 Task: Buy 2 Personal Groomers for Women's from Shave & Hair Removal section under best seller category for shipping address: Matthias Hill, 2844 Point Street, Park Ridge, Illinois 60068, Cell Number 7738643880. Pay from credit card ending with 5759, CVV 953
Action: Mouse moved to (27, 64)
Screenshot: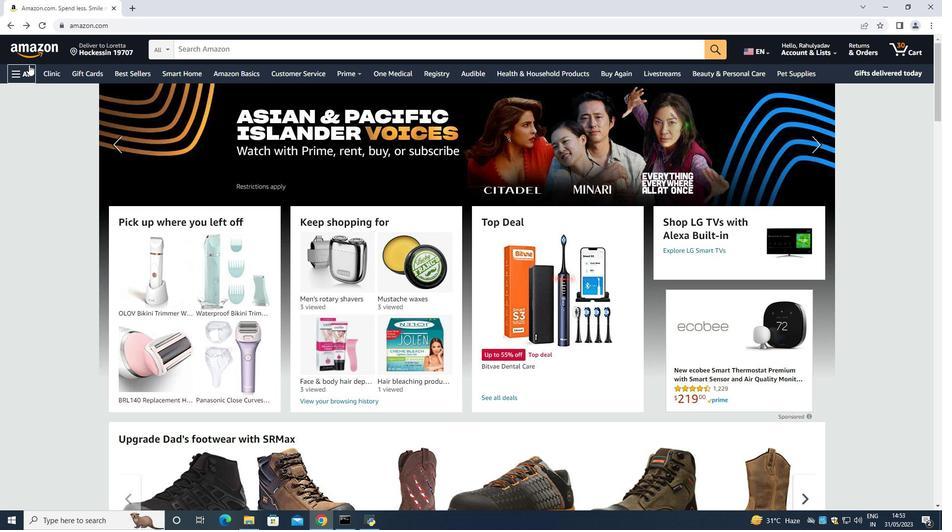 
Action: Mouse pressed left at (27, 64)
Screenshot: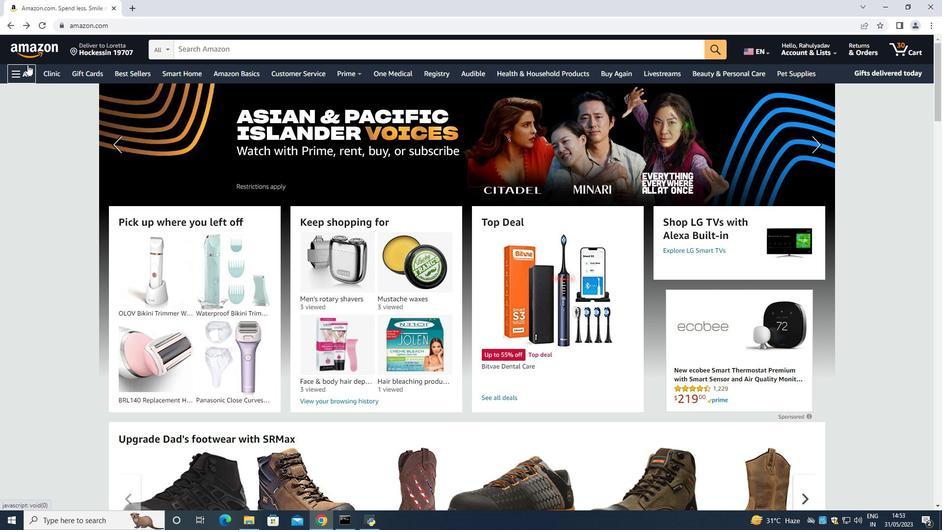 
Action: Mouse moved to (43, 92)
Screenshot: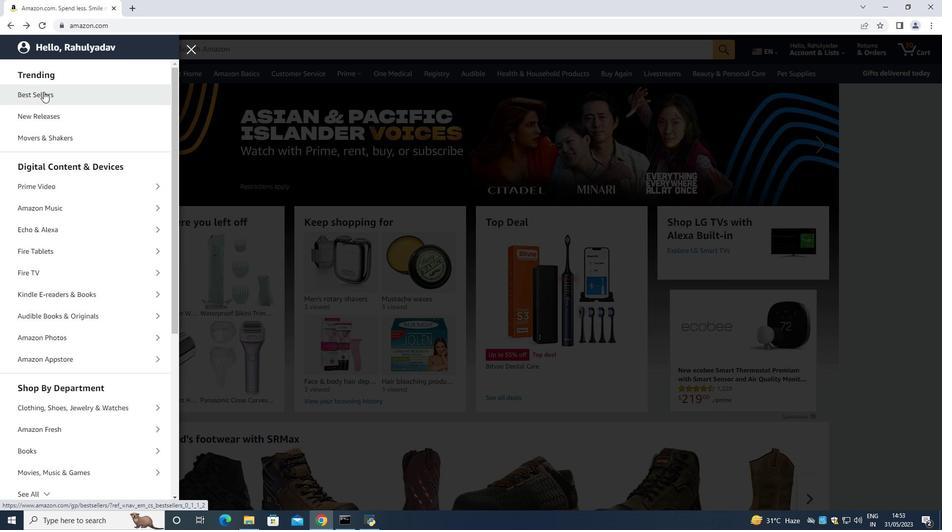 
Action: Mouse pressed left at (43, 92)
Screenshot: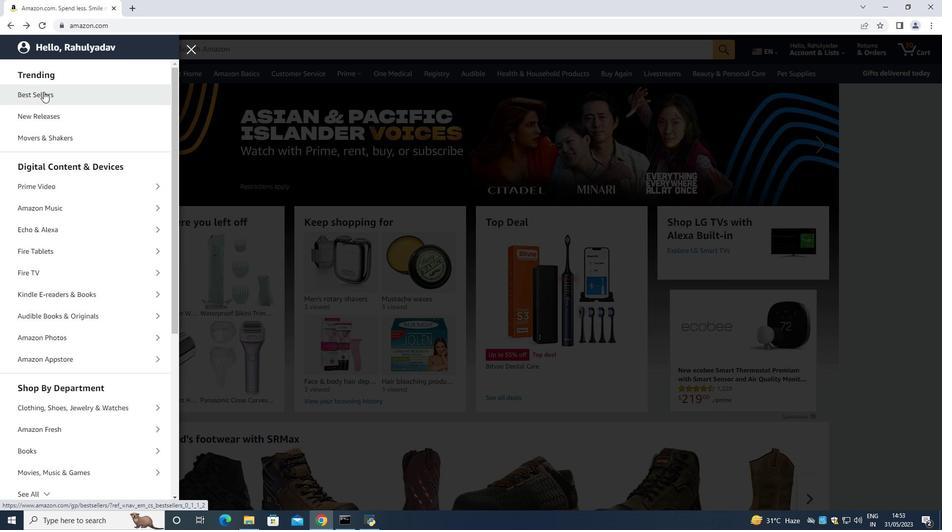
Action: Mouse moved to (281, 49)
Screenshot: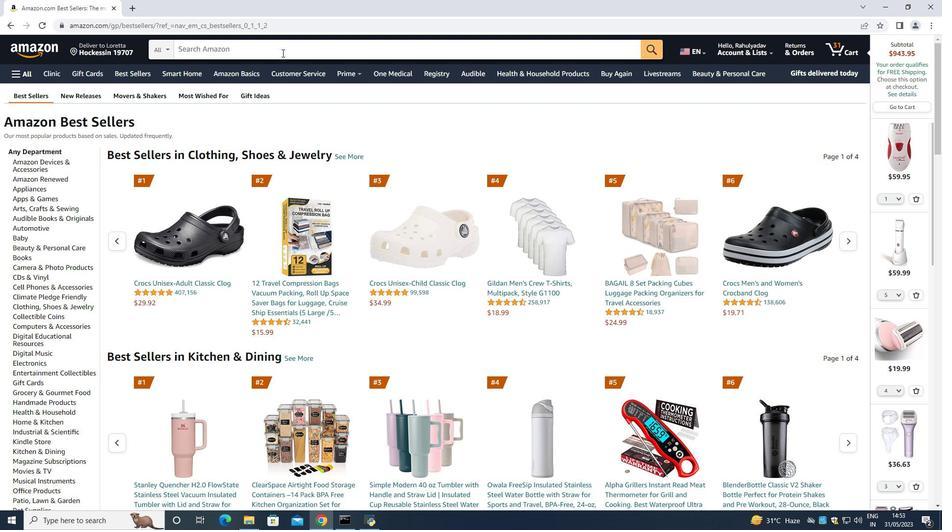 
Action: Mouse pressed left at (281, 49)
Screenshot: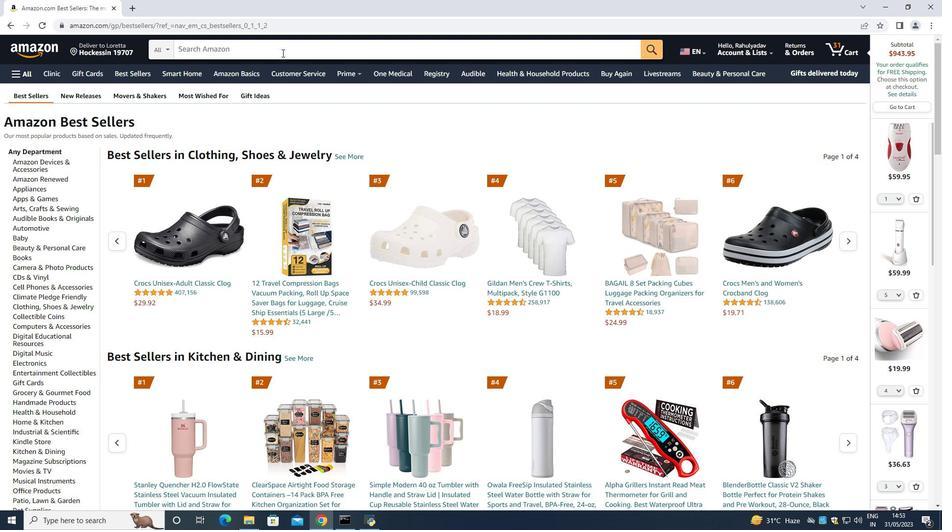 
Action: Mouse moved to (281, 49)
Screenshot: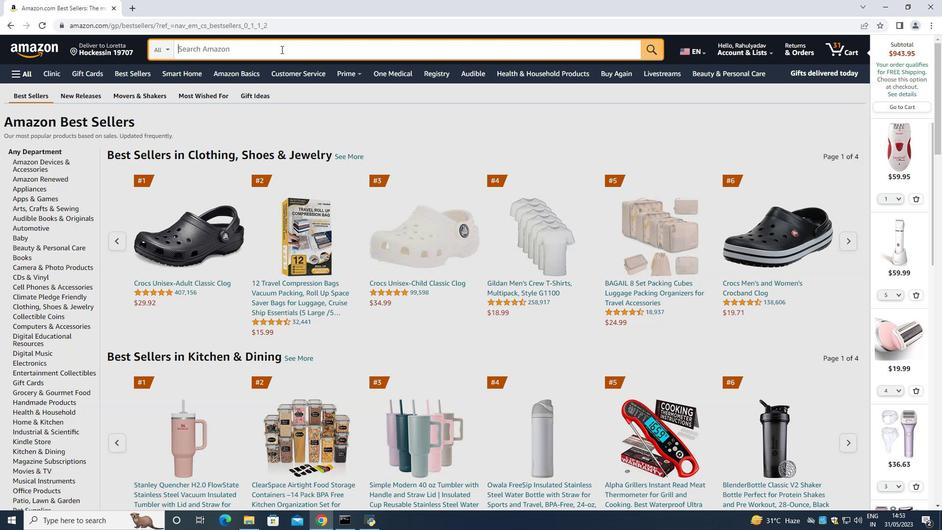 
Action: Key pressed <Key.shift><Key.shift><Key.shift>Personal<Key.space><Key.shift>groomers<Key.space>for<Key.space>wp<Key.backspace>omen<Key.enter>
Screenshot: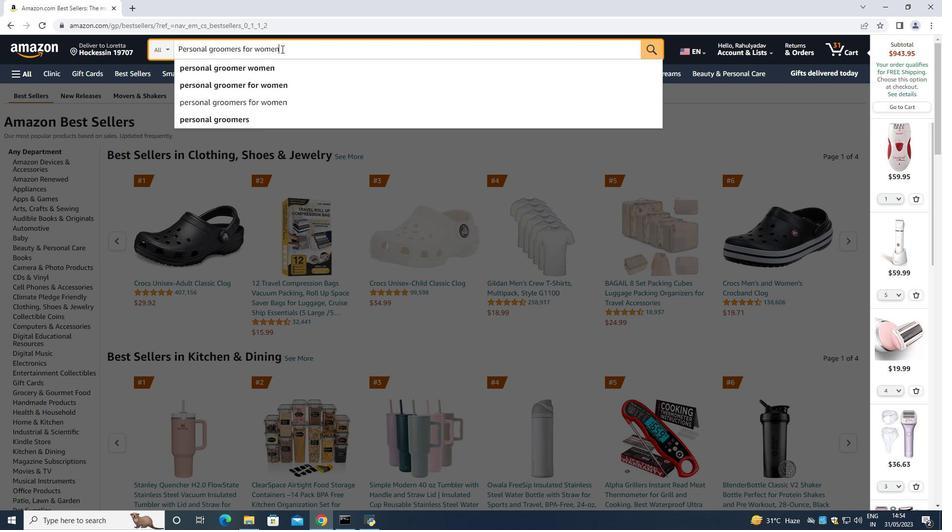 
Action: Mouse moved to (81, 272)
Screenshot: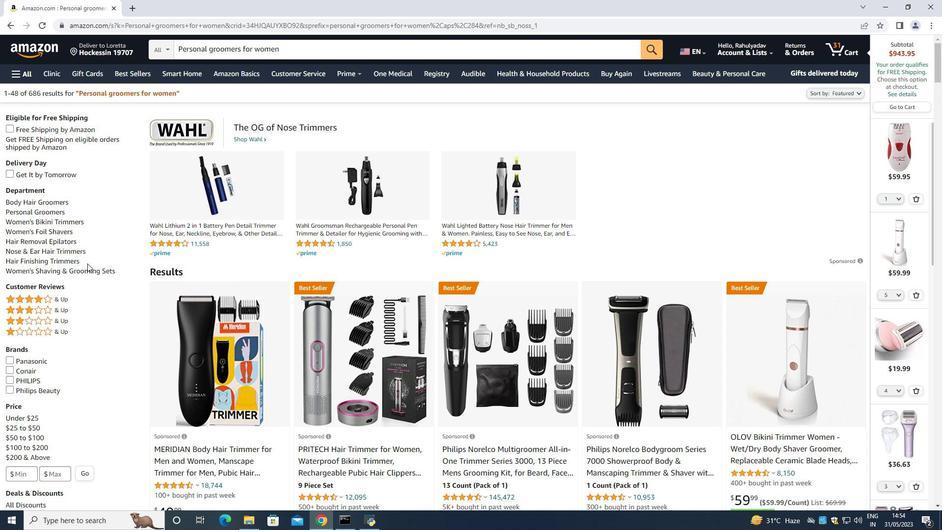 
Action: Mouse pressed left at (81, 272)
Screenshot: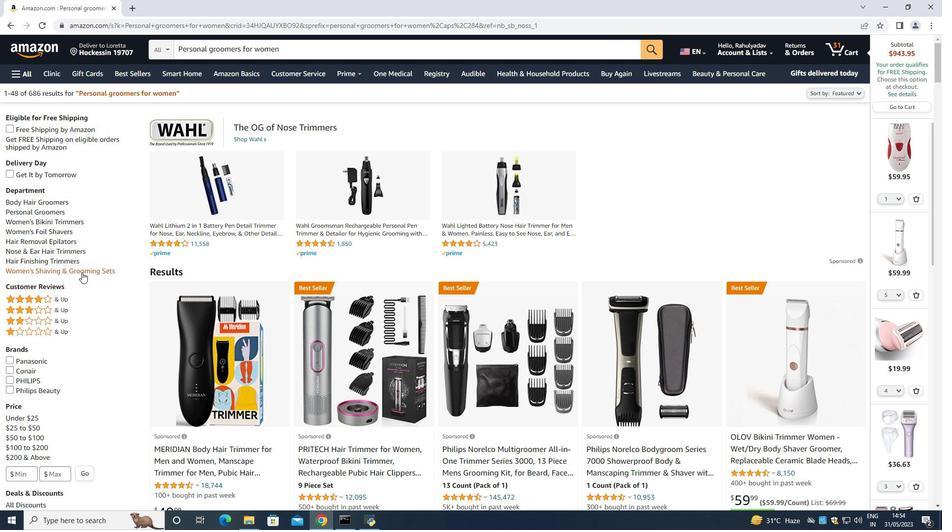 
Action: Mouse moved to (16, 26)
Screenshot: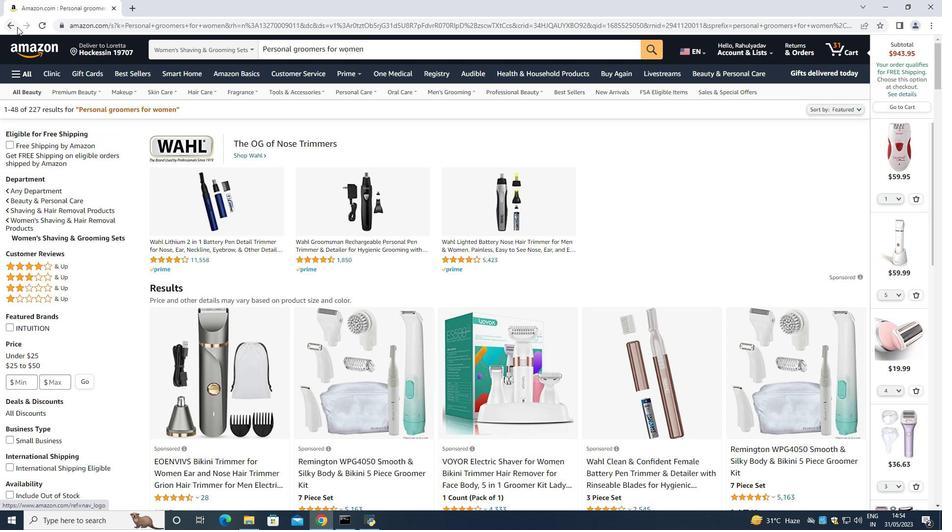 
Action: Mouse pressed left at (16, 26)
Screenshot: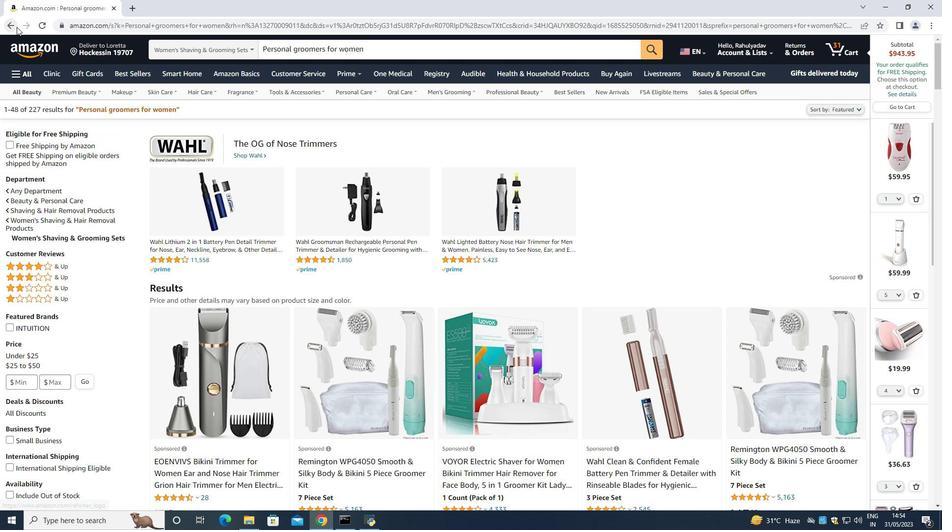 
Action: Mouse moved to (393, 360)
Screenshot: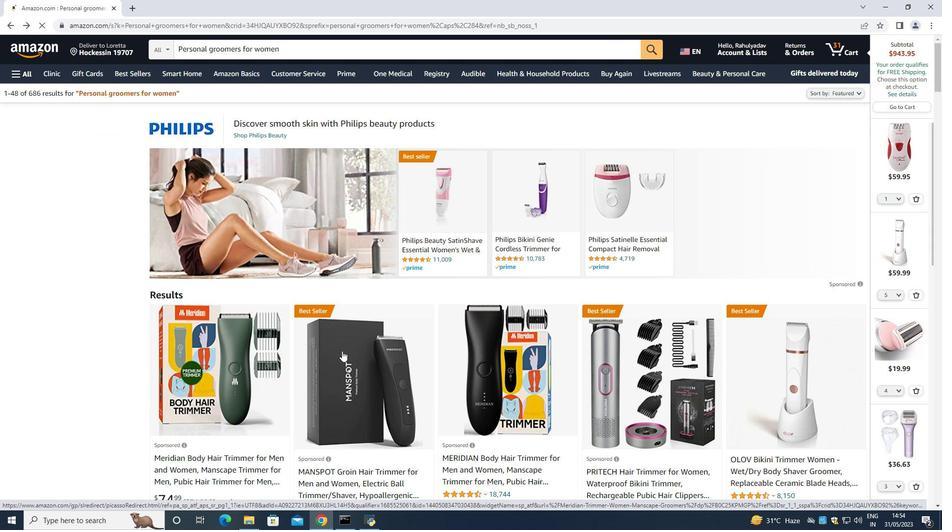 
Action: Mouse scrolled (393, 360) with delta (0, 0)
Screenshot: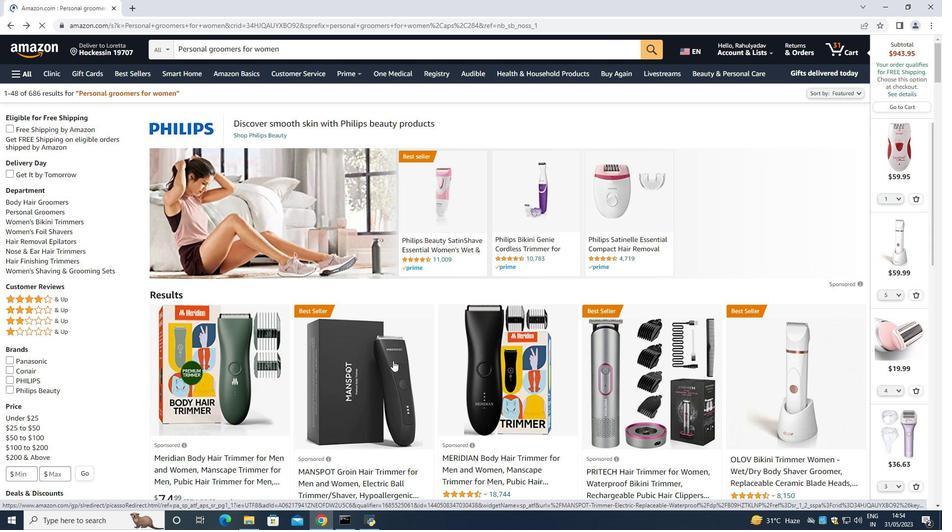 
Action: Mouse moved to (667, 368)
Screenshot: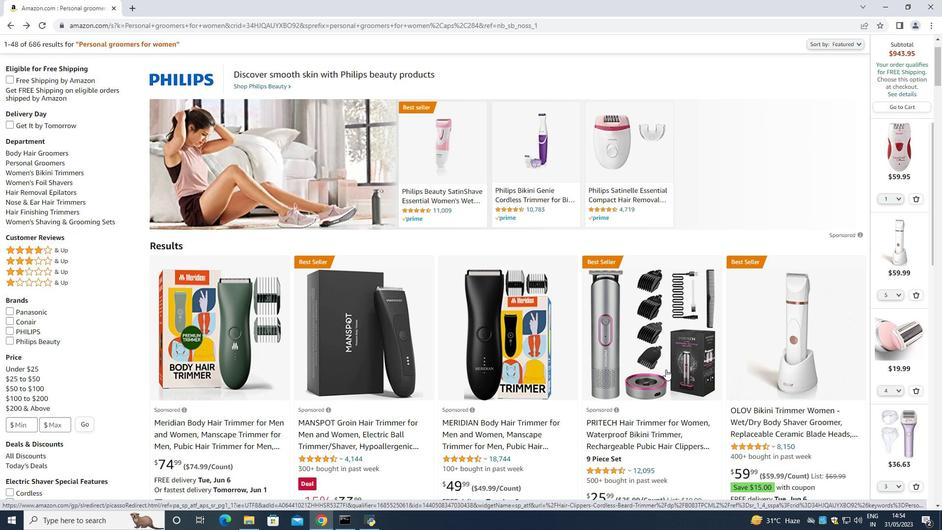 
Action: Mouse scrolled (667, 367) with delta (0, 0)
Screenshot: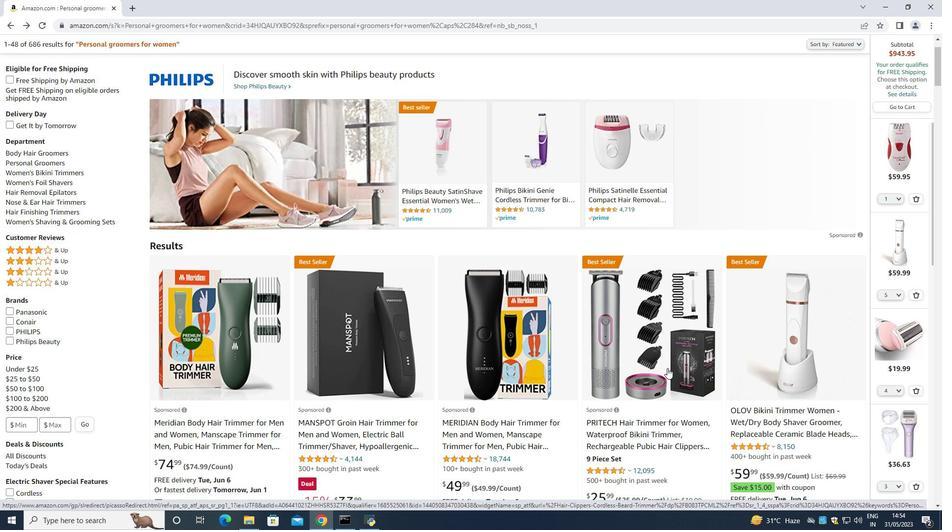 
Action: Mouse moved to (667, 367)
Screenshot: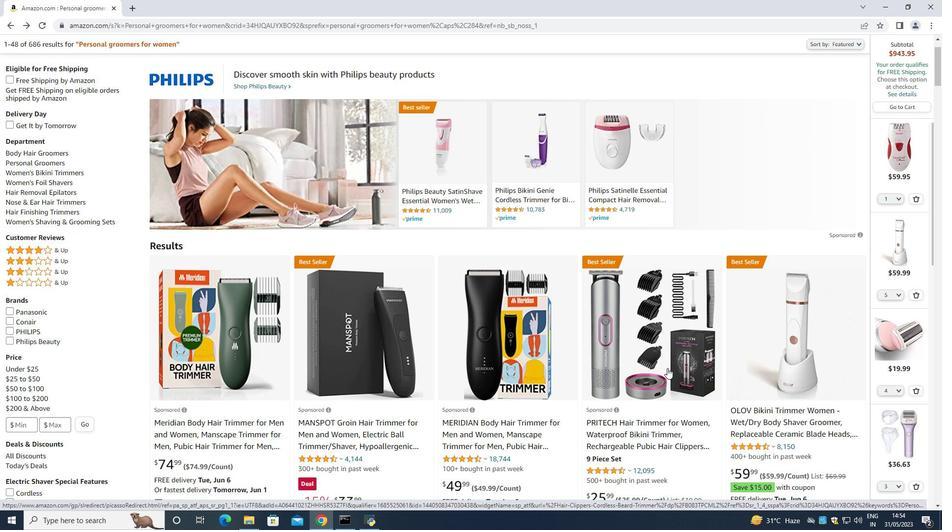 
Action: Mouse scrolled (667, 367) with delta (0, 0)
Screenshot: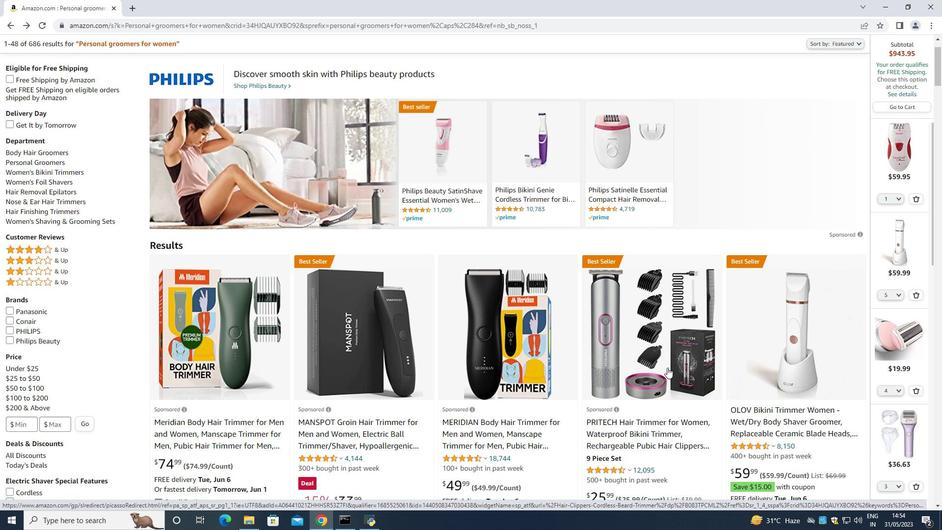 
Action: Mouse scrolled (667, 367) with delta (0, 0)
Screenshot: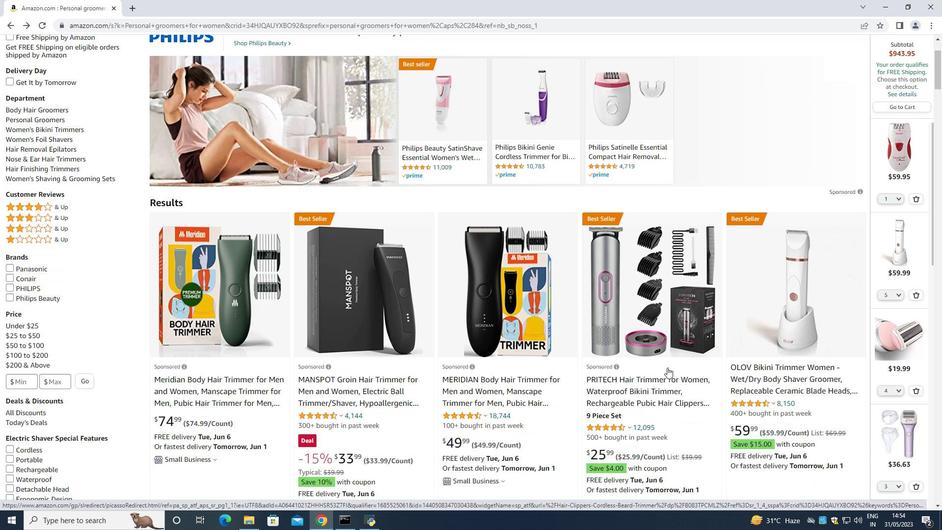 
Action: Mouse moved to (227, 267)
Screenshot: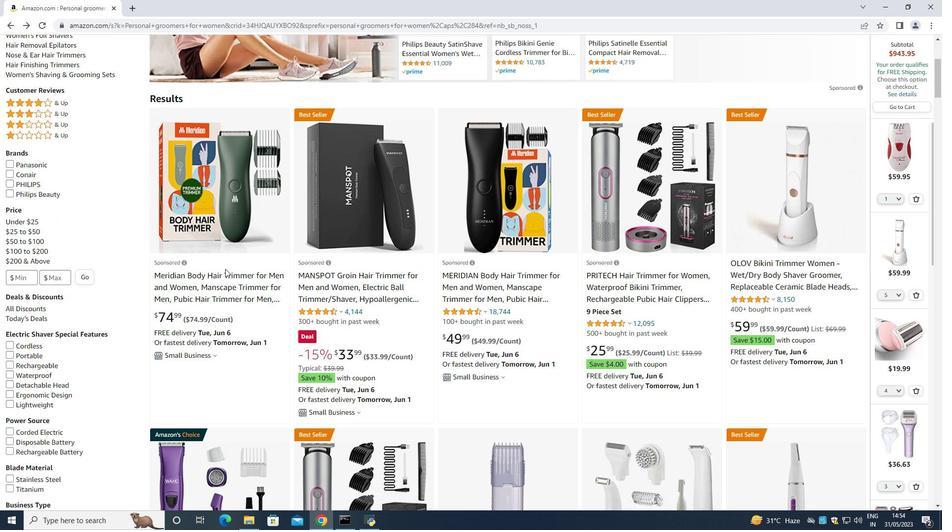 
Action: Mouse scrolled (227, 266) with delta (0, 0)
Screenshot: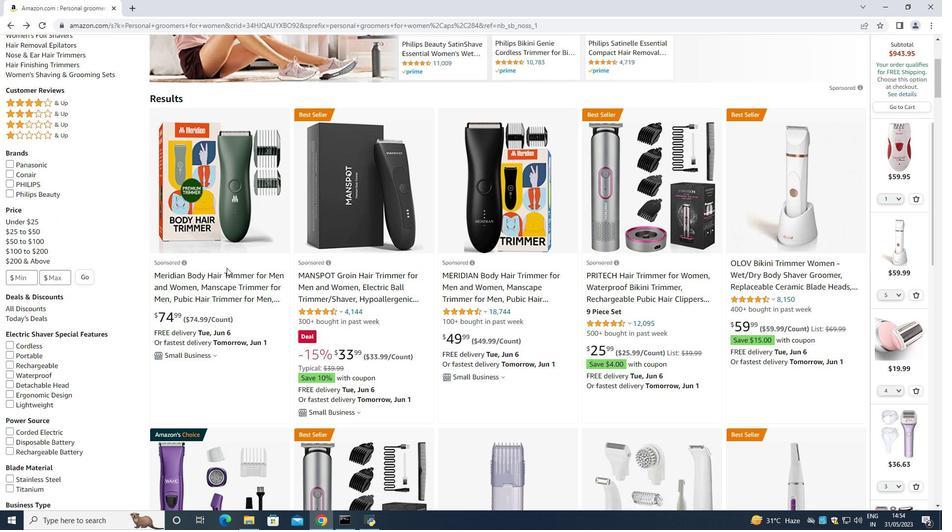 
Action: Mouse scrolled (227, 266) with delta (0, 0)
Screenshot: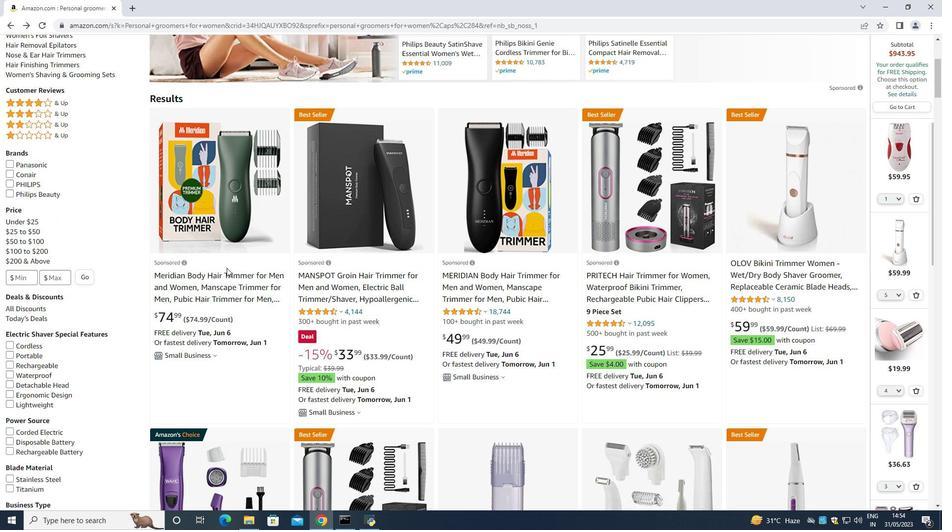
Action: Mouse scrolled (227, 266) with delta (0, 0)
Screenshot: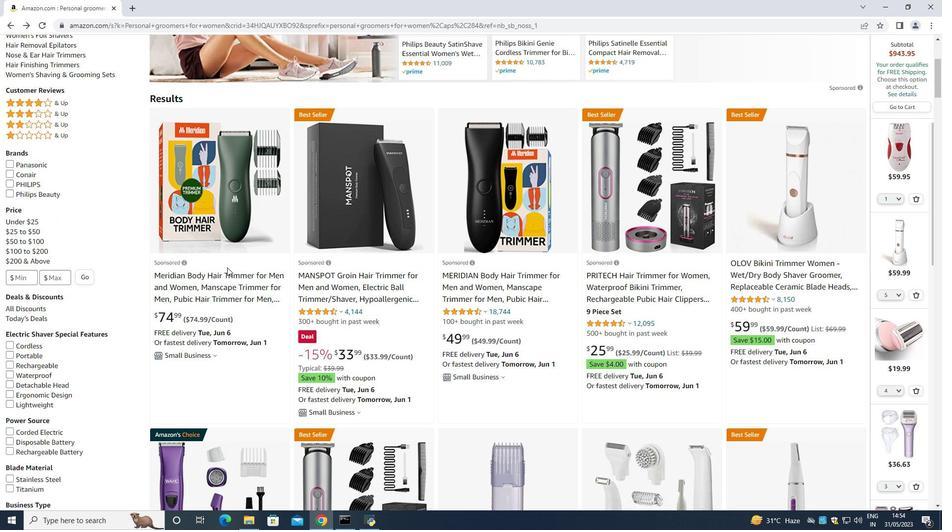 
Action: Mouse moved to (227, 266)
Screenshot: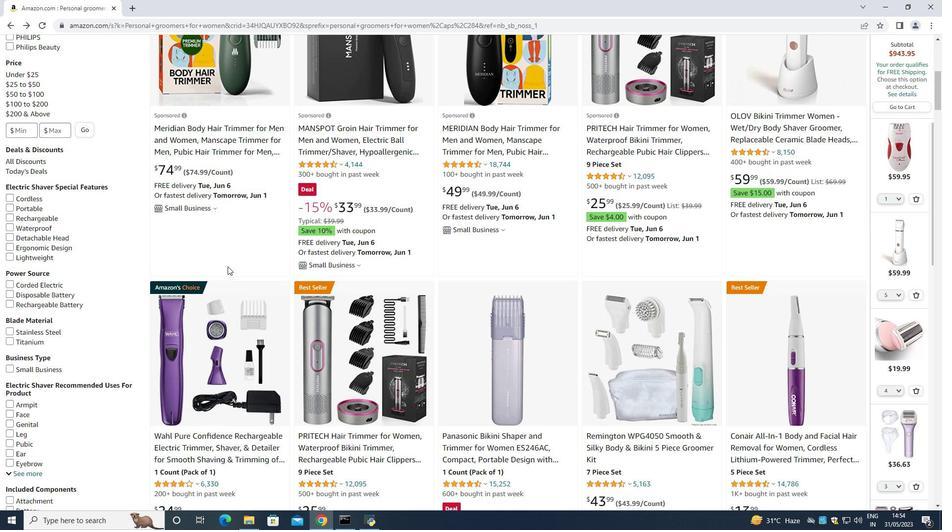 
Action: Mouse scrolled (227, 265) with delta (0, 0)
Screenshot: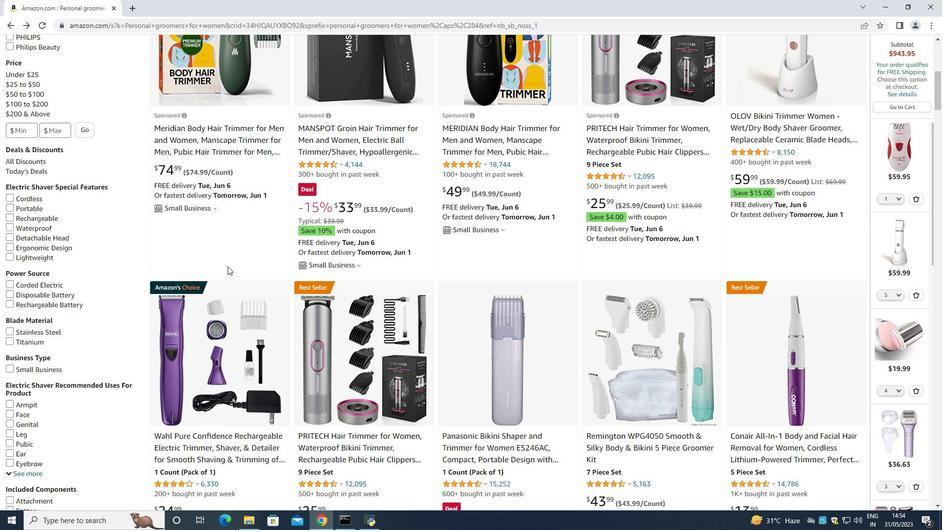 
Action: Mouse moved to (743, 86)
Screenshot: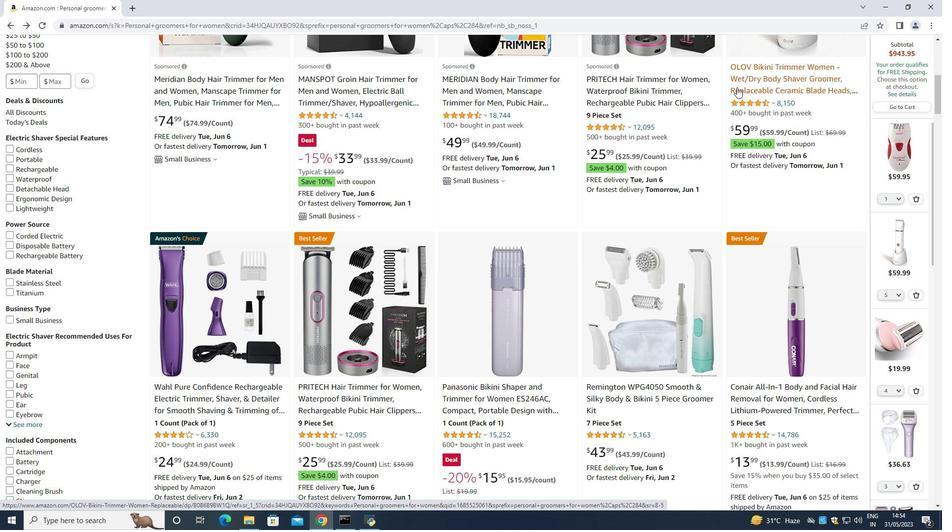 
Action: Mouse scrolled (743, 86) with delta (0, 0)
Screenshot: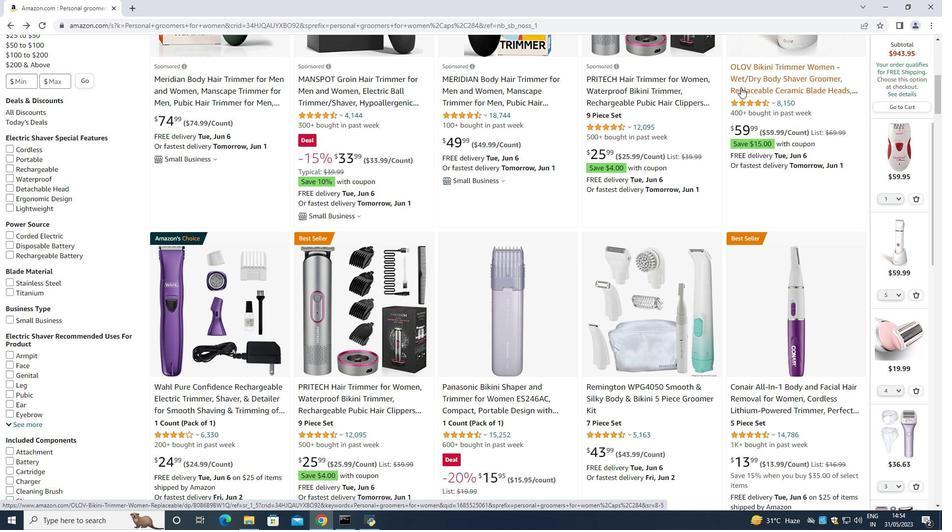 
Action: Mouse scrolled (743, 86) with delta (0, 0)
Screenshot: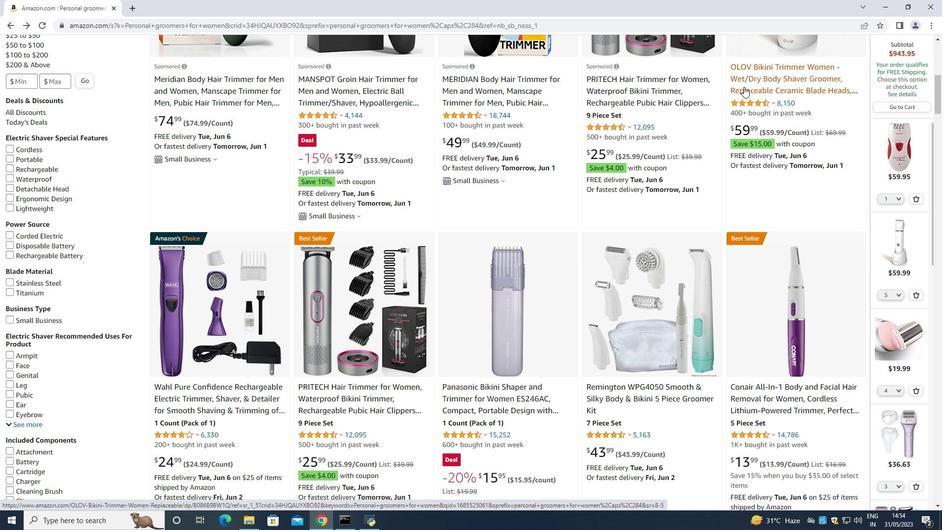 
Action: Mouse scrolled (743, 86) with delta (0, 0)
Screenshot: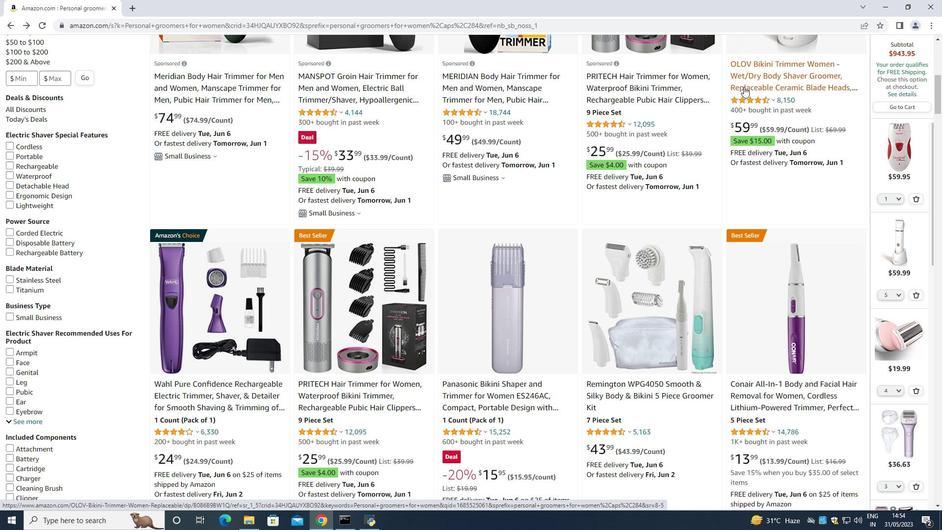 
Action: Mouse moved to (761, 234)
Screenshot: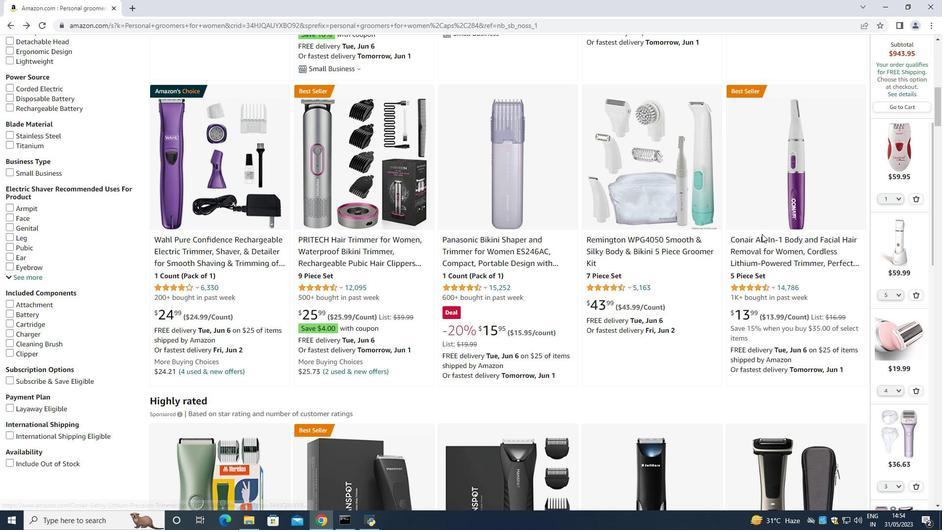 
Action: Mouse scrolled (761, 233) with delta (0, 0)
Screenshot: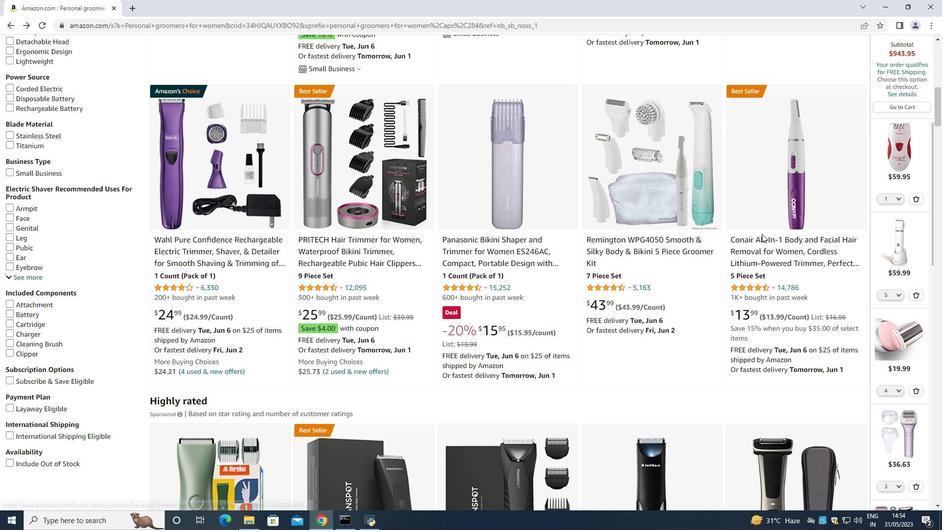 
Action: Mouse moved to (760, 234)
Screenshot: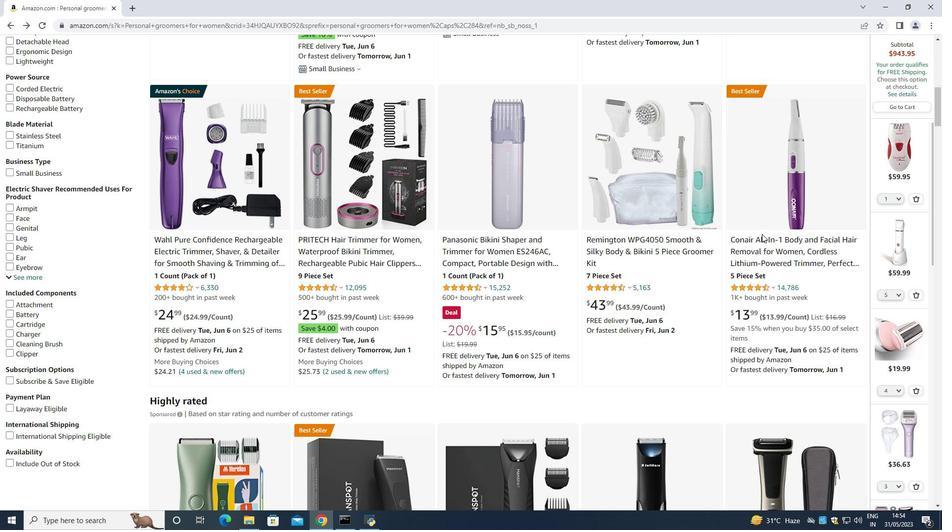 
Action: Mouse scrolled (760, 234) with delta (0, 0)
Screenshot: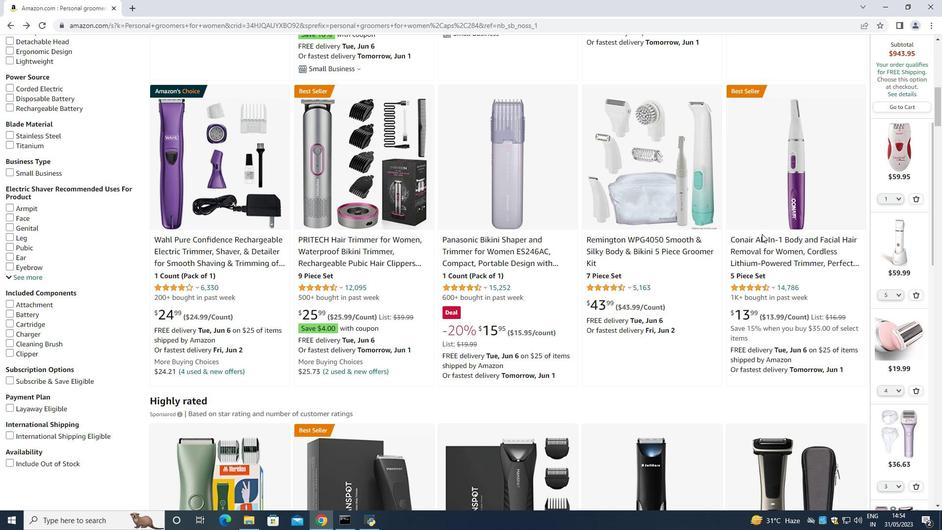 
Action: Mouse scrolled (760, 234) with delta (0, 0)
Screenshot: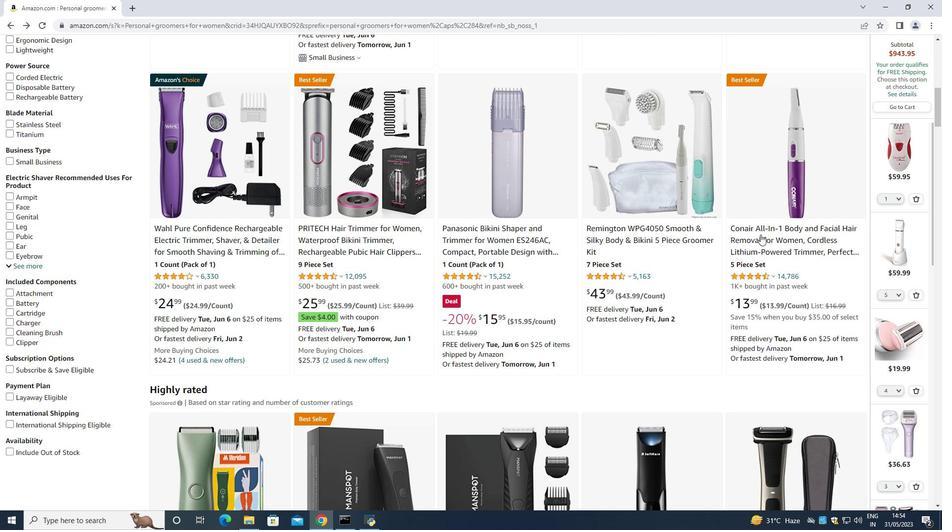 
Action: Mouse scrolled (760, 234) with delta (0, 0)
Screenshot: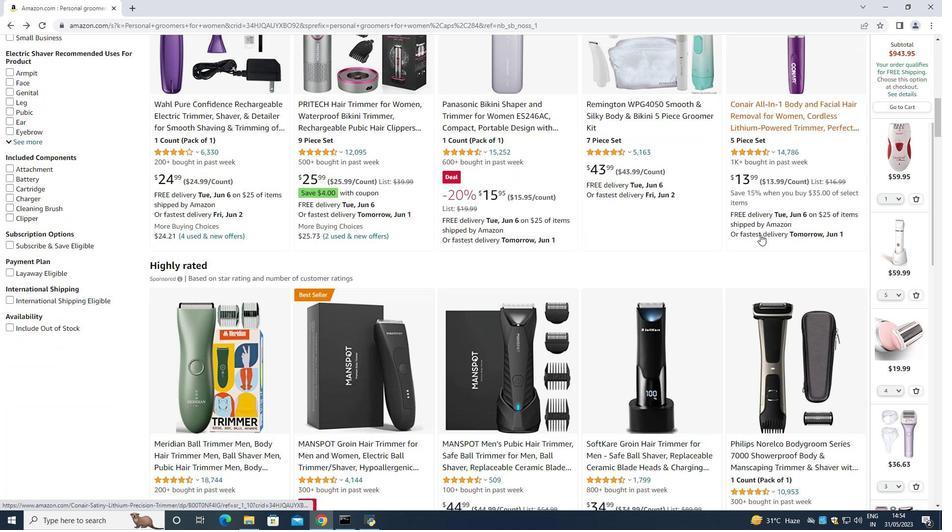 
Action: Mouse moved to (636, 369)
Screenshot: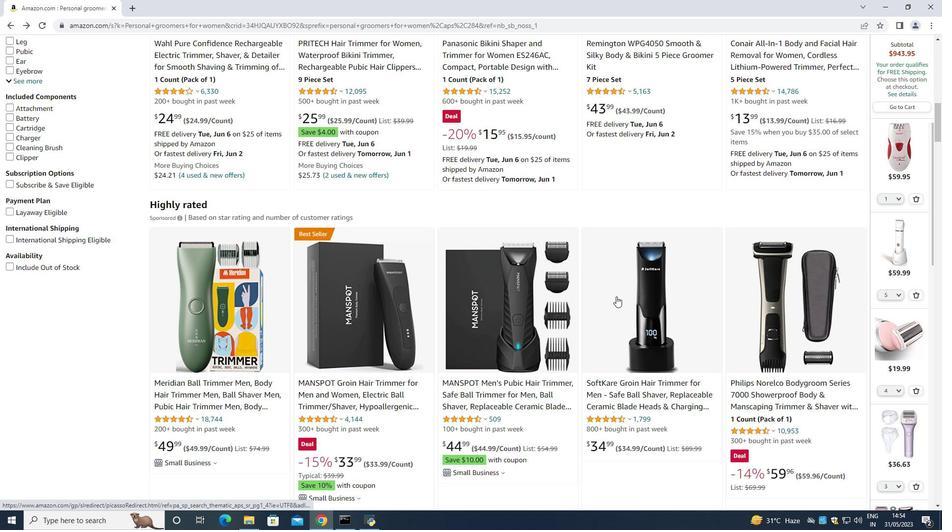 
Action: Mouse scrolled (636, 368) with delta (0, 0)
Screenshot: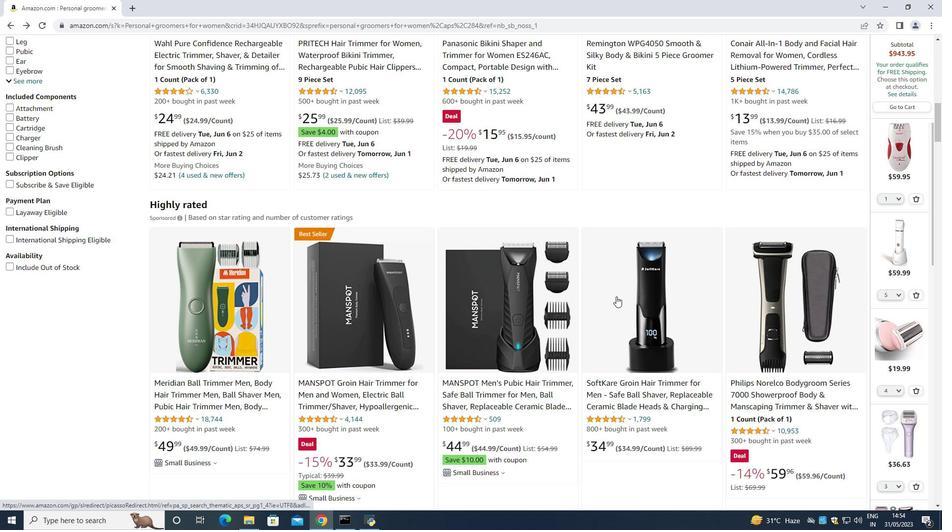 
Action: Mouse moved to (636, 370)
Screenshot: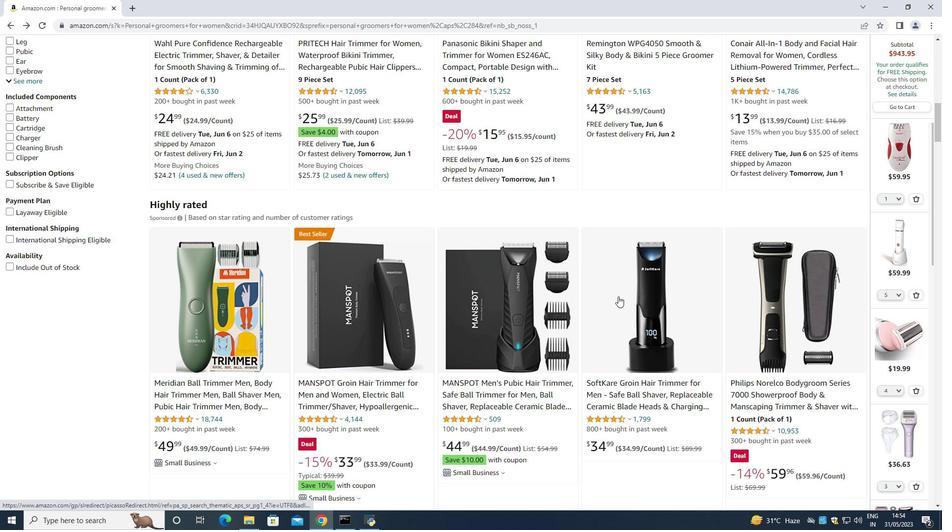 
Action: Mouse scrolled (636, 369) with delta (0, 0)
Screenshot: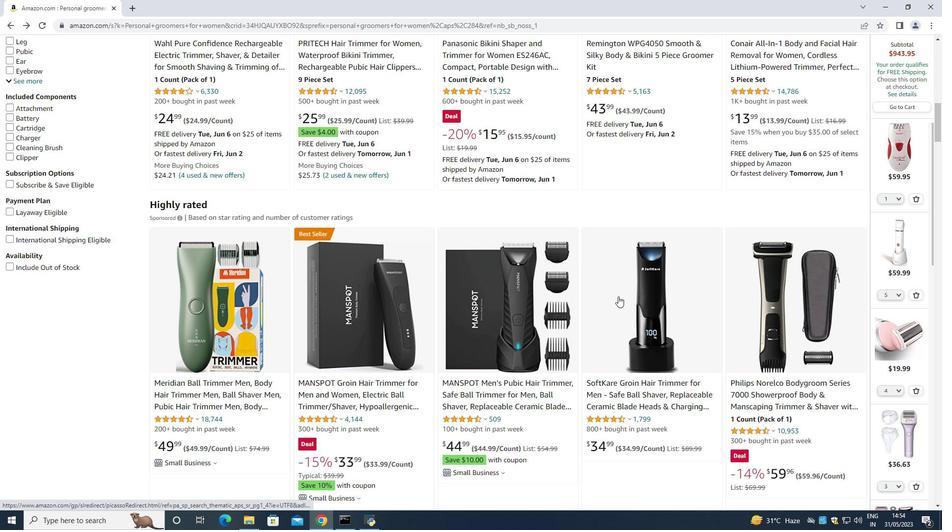 
Action: Mouse scrolled (636, 369) with delta (0, 0)
Screenshot: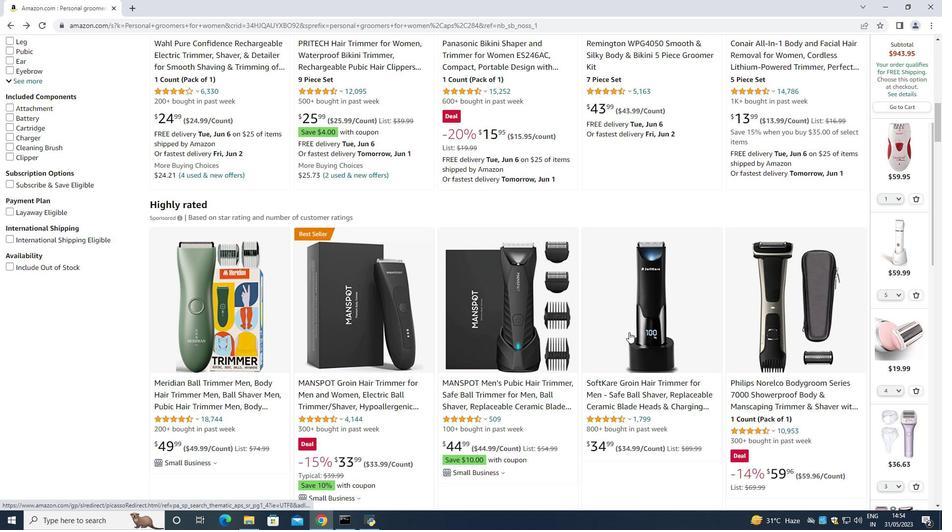 
Action: Mouse scrolled (636, 369) with delta (0, 0)
Screenshot: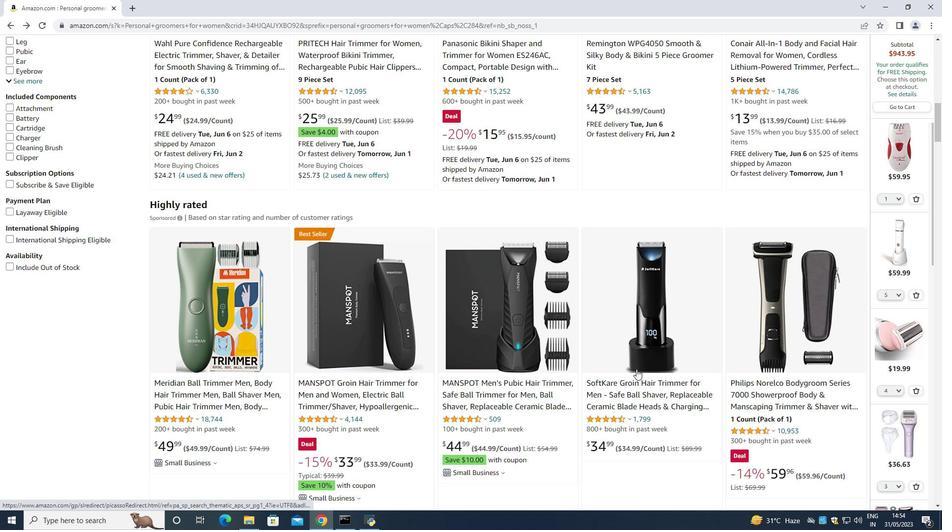 
Action: Mouse moved to (523, 391)
Screenshot: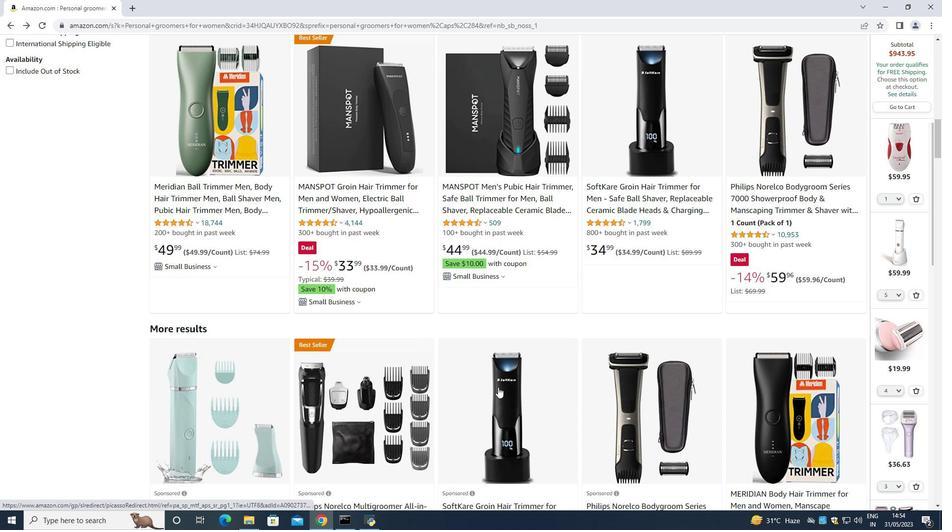 
Action: Mouse scrolled (523, 391) with delta (0, 0)
Screenshot: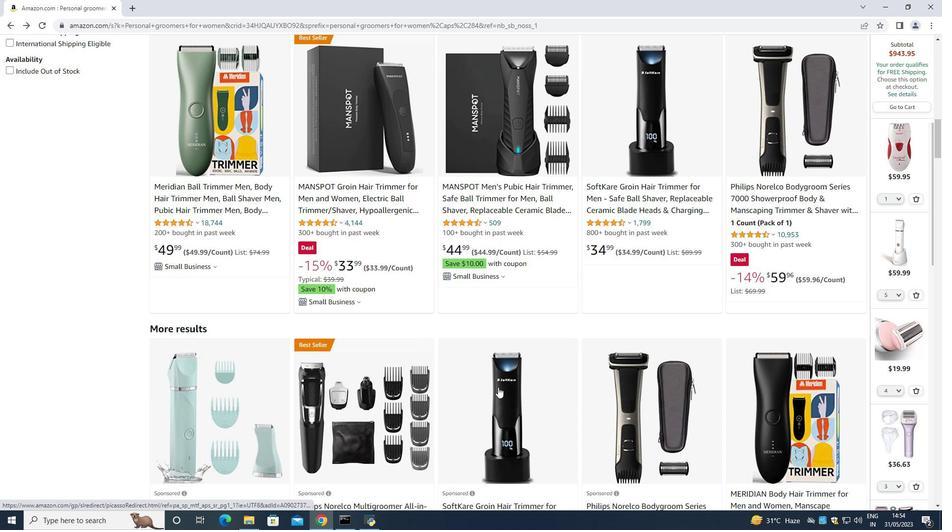 
Action: Mouse moved to (526, 391)
Screenshot: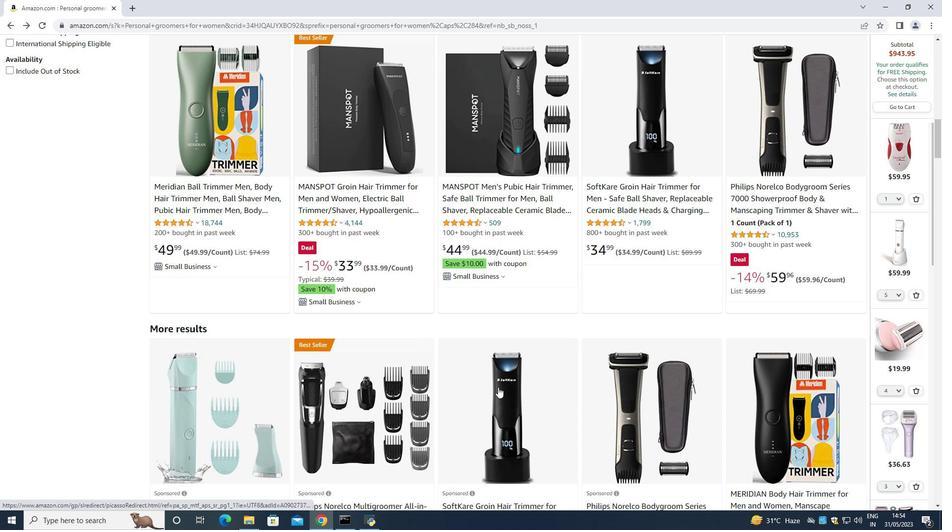
Action: Mouse scrolled (526, 391) with delta (0, 0)
Screenshot: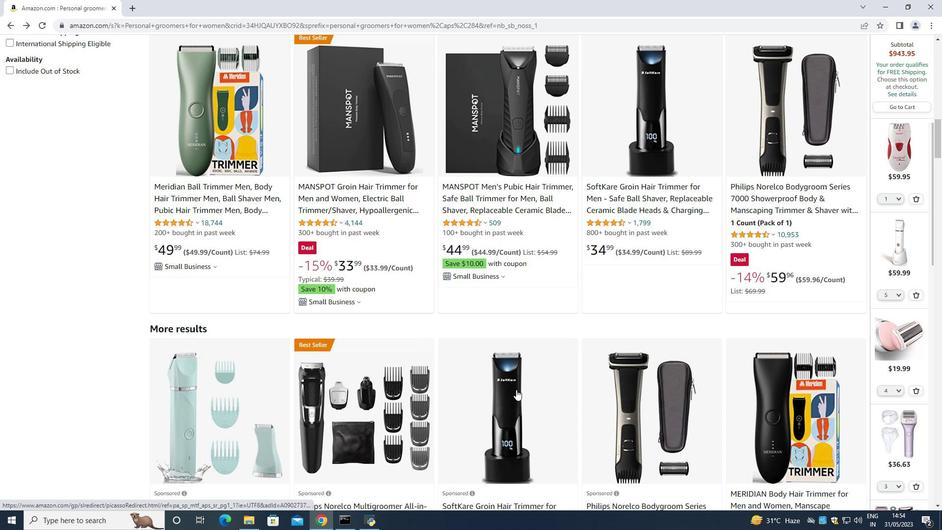 
Action: Mouse moved to (526, 391)
Screenshot: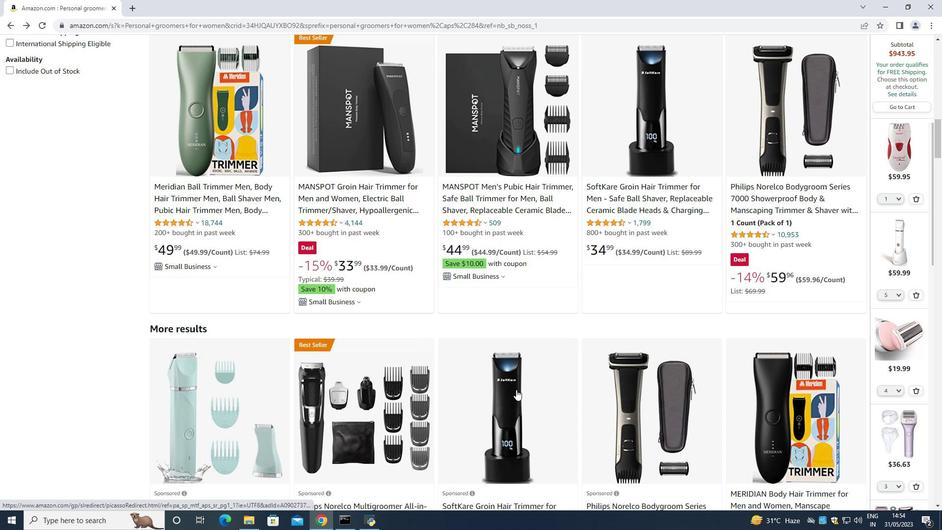 
Action: Mouse scrolled (526, 391) with delta (0, 0)
Screenshot: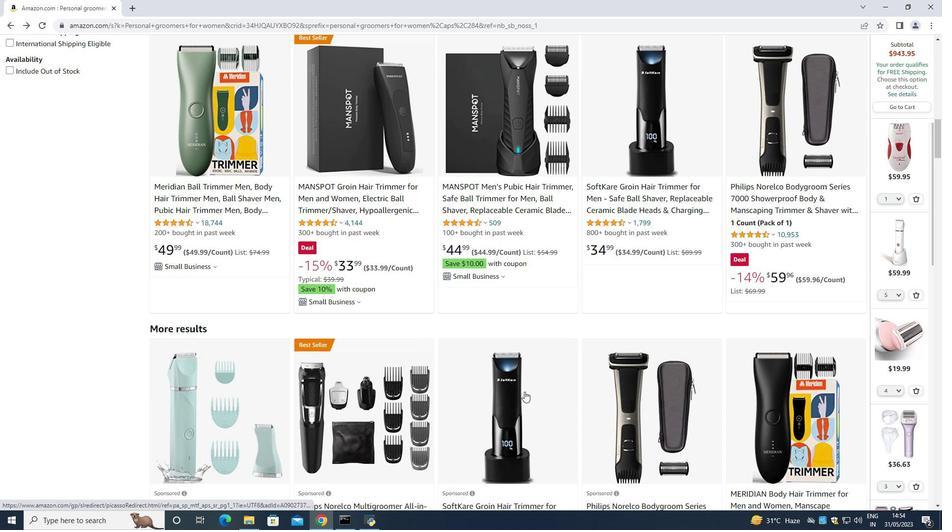 
Action: Mouse moved to (537, 387)
Screenshot: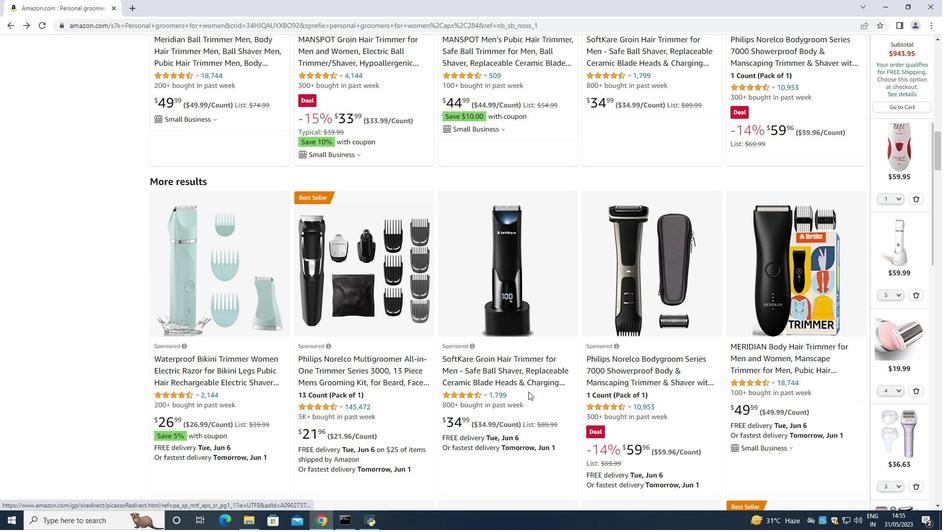 
Action: Mouse scrolled (537, 387) with delta (0, 0)
Screenshot: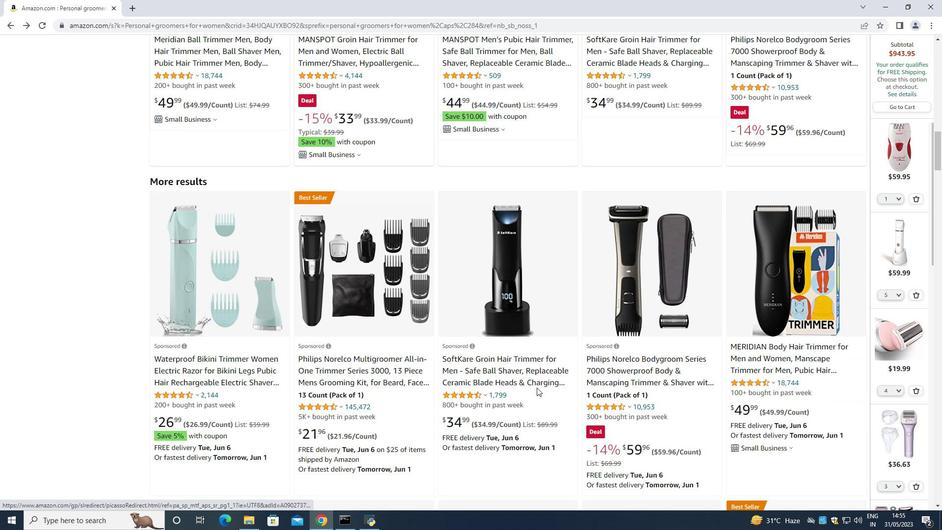 
Action: Mouse moved to (662, 188)
Screenshot: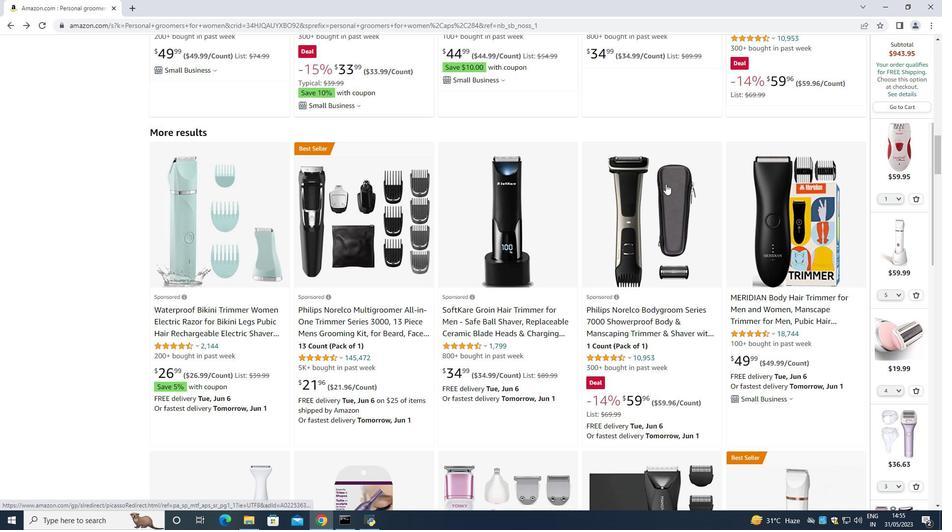 
Action: Mouse scrolled (662, 188) with delta (0, 0)
Screenshot: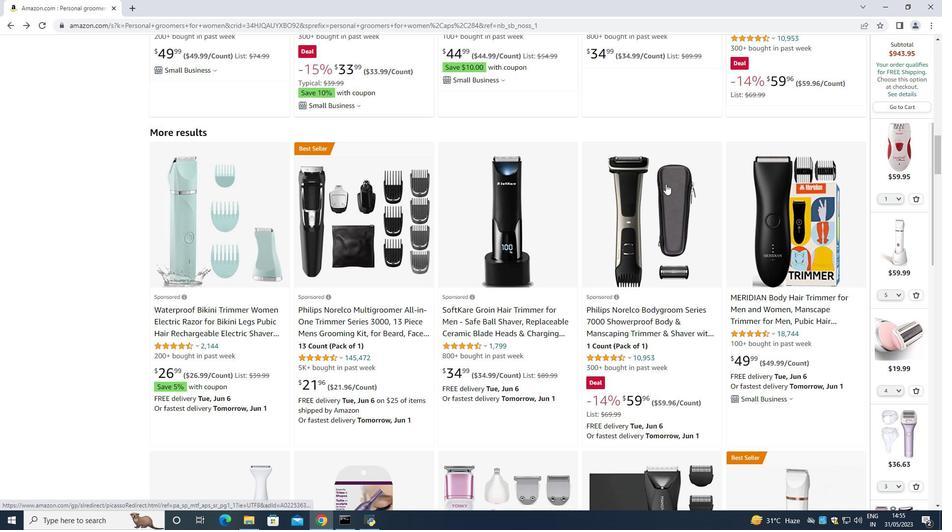 
Action: Mouse moved to (661, 188)
Screenshot: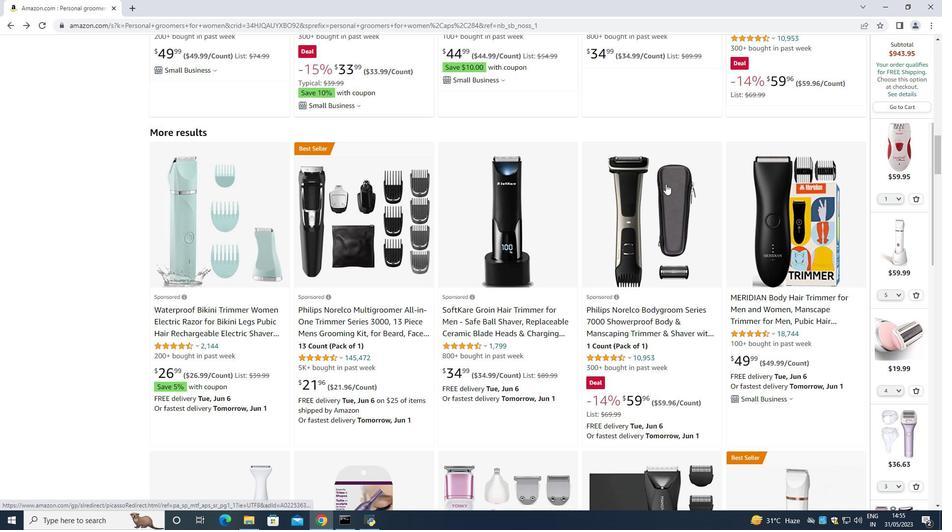 
Action: Mouse scrolled (661, 188) with delta (0, 0)
Screenshot: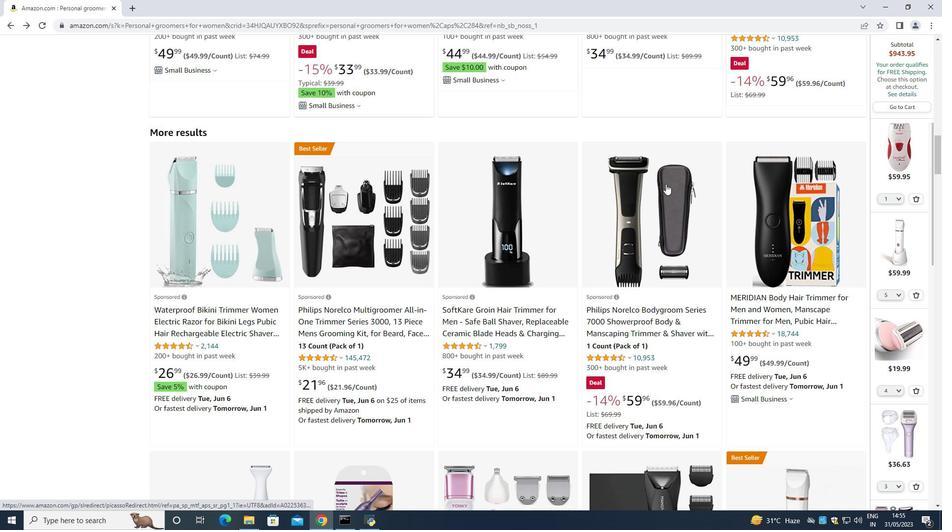 
Action: Mouse scrolled (661, 188) with delta (0, 0)
Screenshot: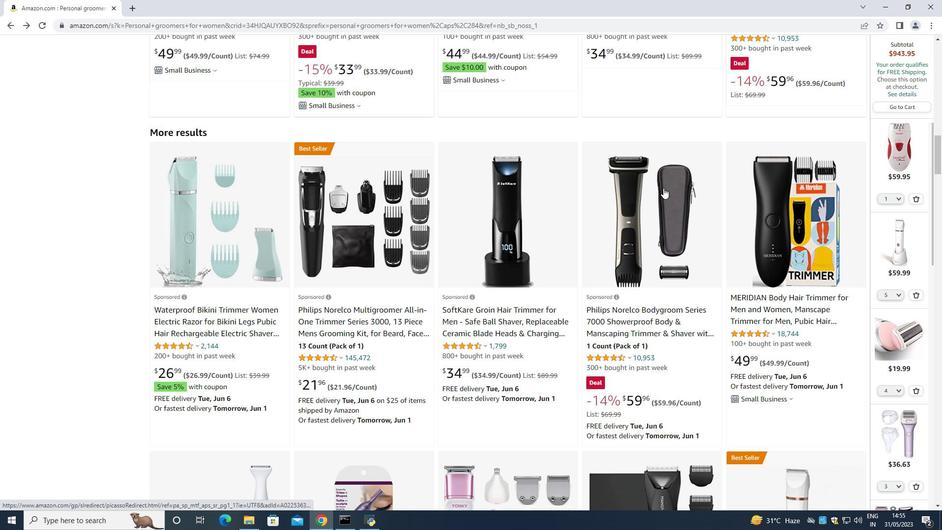 
Action: Mouse moved to (593, 191)
Screenshot: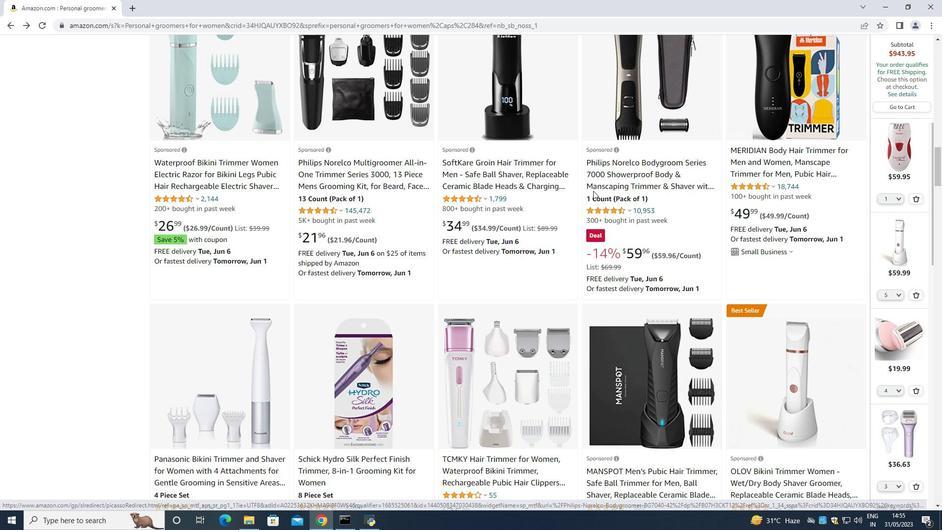 
Action: Mouse scrolled (593, 190) with delta (0, 0)
Screenshot: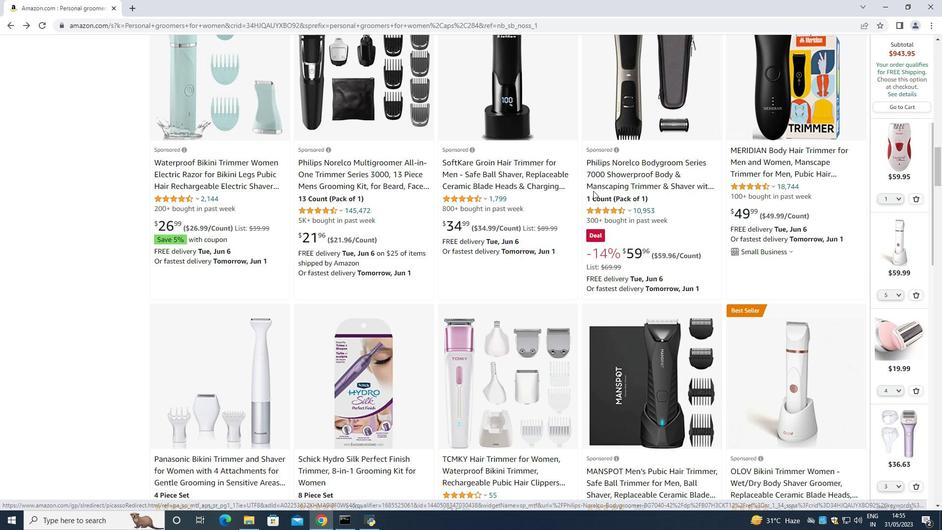 
Action: Mouse moved to (554, 426)
Screenshot: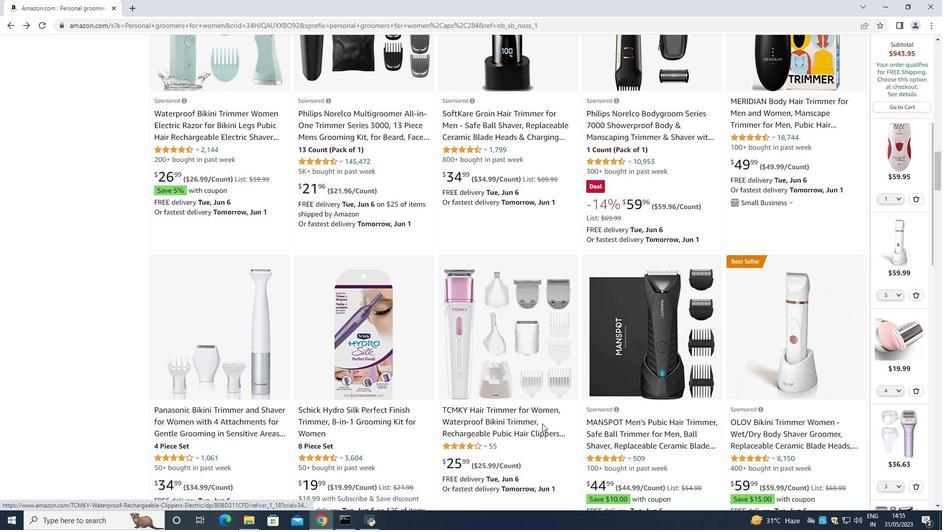 
Action: Mouse scrolled (554, 425) with delta (0, 0)
Screenshot: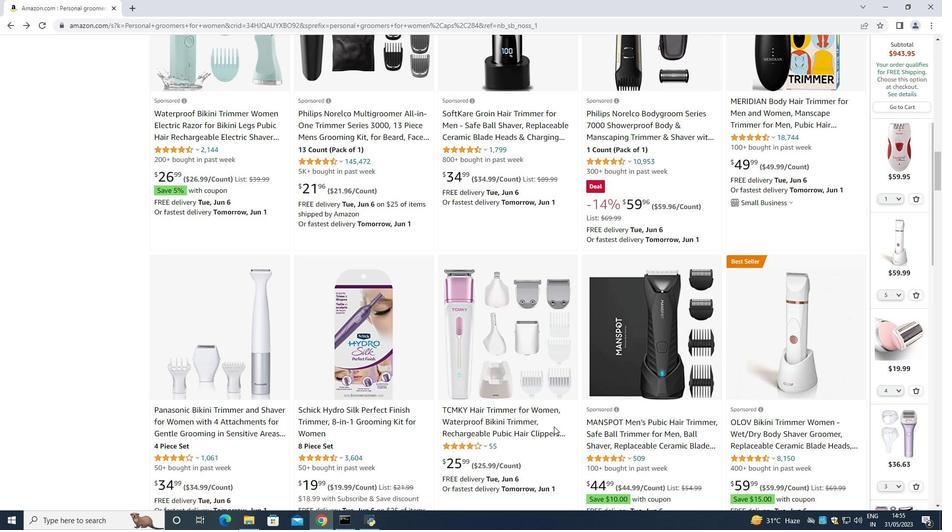 
Action: Mouse scrolled (554, 425) with delta (0, 0)
Screenshot: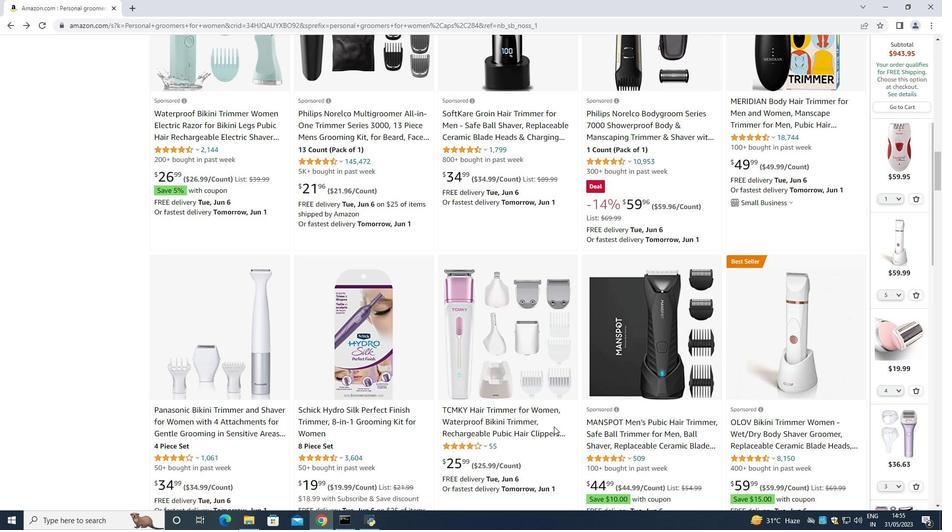 
Action: Mouse scrolled (554, 425) with delta (0, 0)
Screenshot: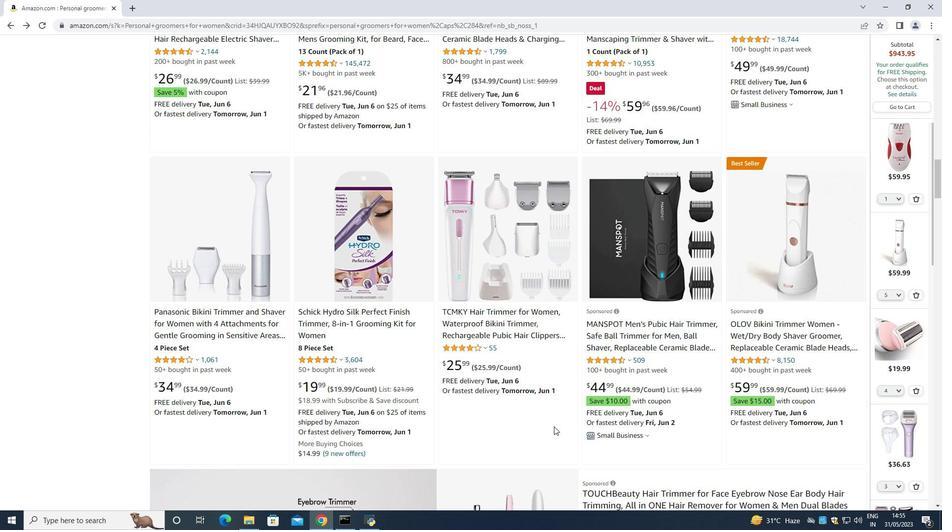 
Action: Mouse scrolled (554, 425) with delta (0, 0)
Screenshot: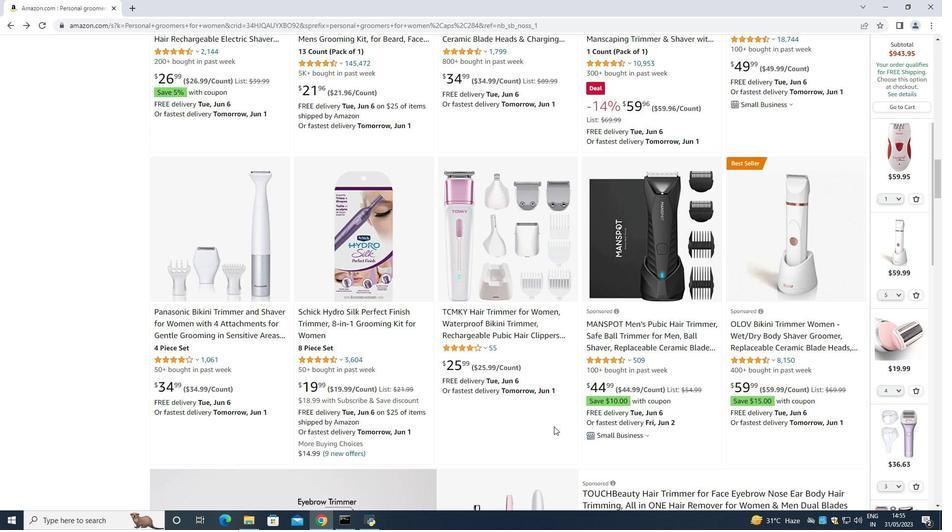 
Action: Mouse moved to (795, 364)
Screenshot: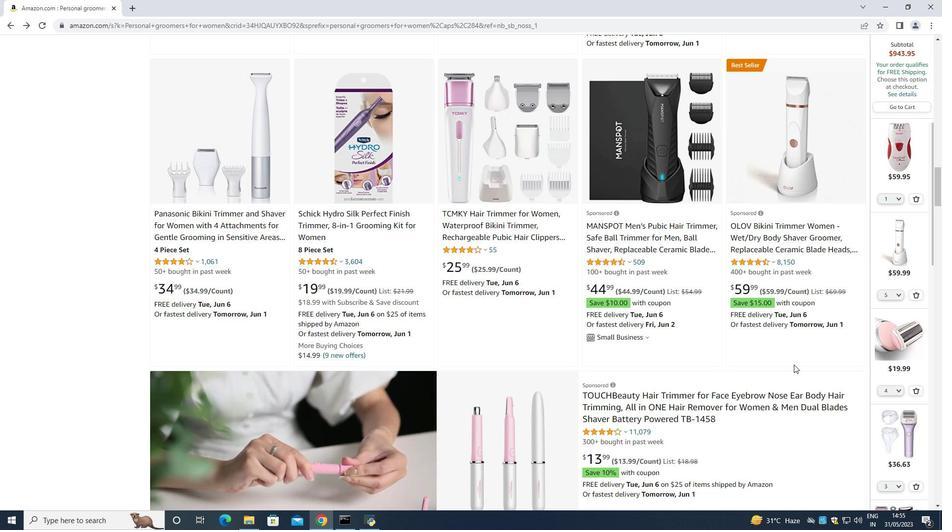 
Action: Mouse scrolled (795, 365) with delta (0, 0)
Screenshot: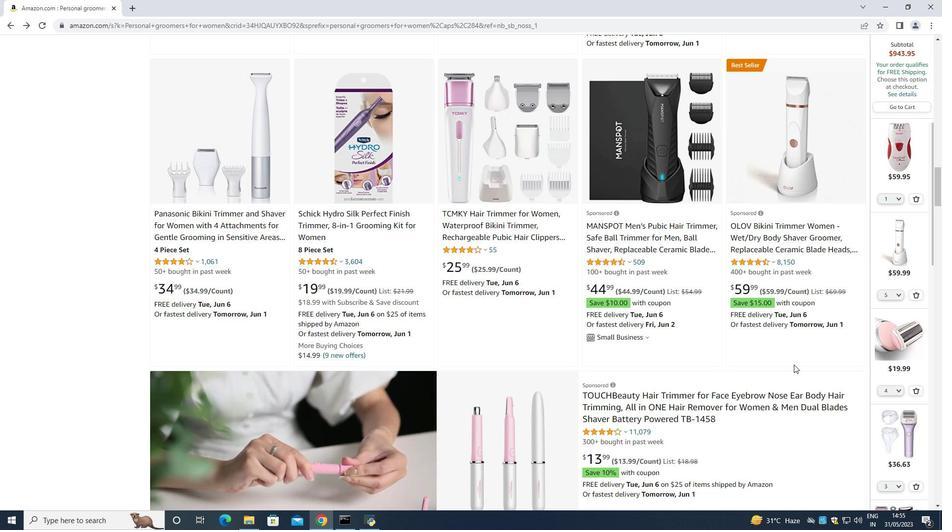 
Action: Mouse scrolled (795, 365) with delta (0, 0)
Screenshot: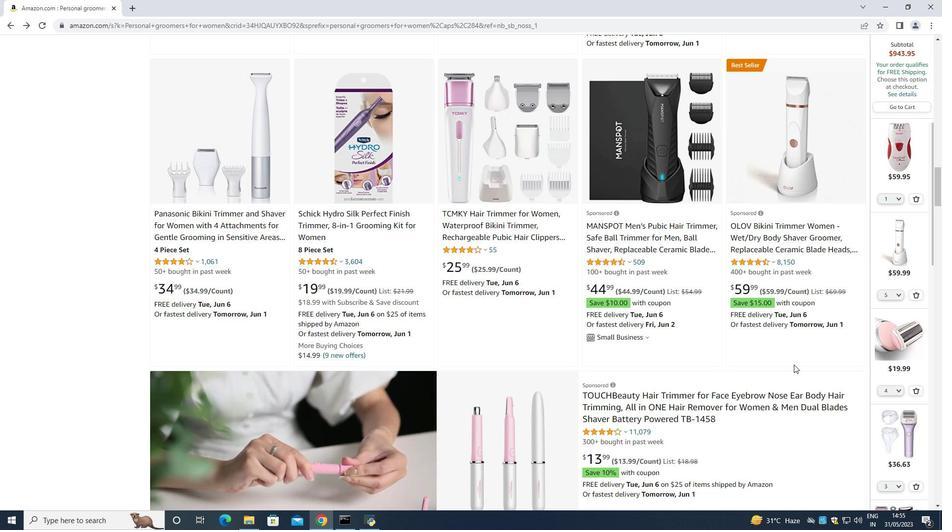 
Action: Mouse scrolled (795, 365) with delta (0, 0)
Screenshot: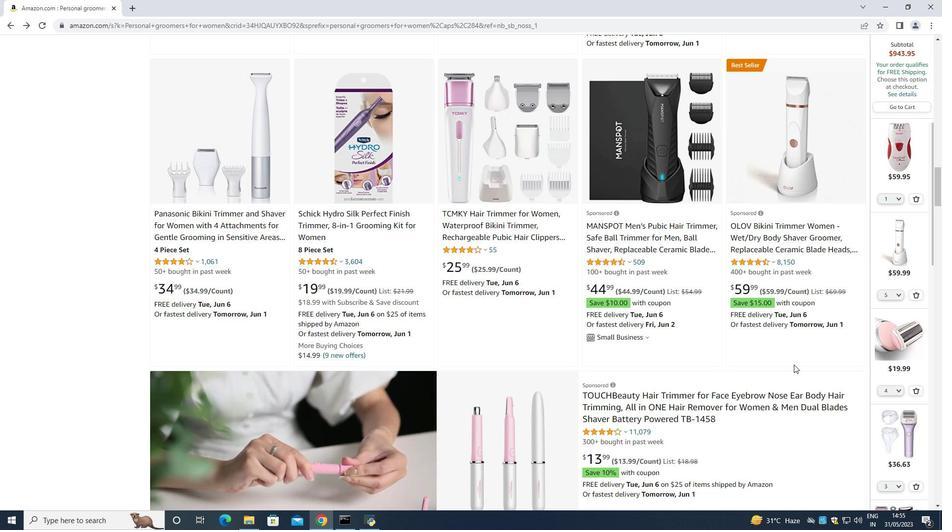 
Action: Mouse scrolled (795, 365) with delta (0, 0)
Screenshot: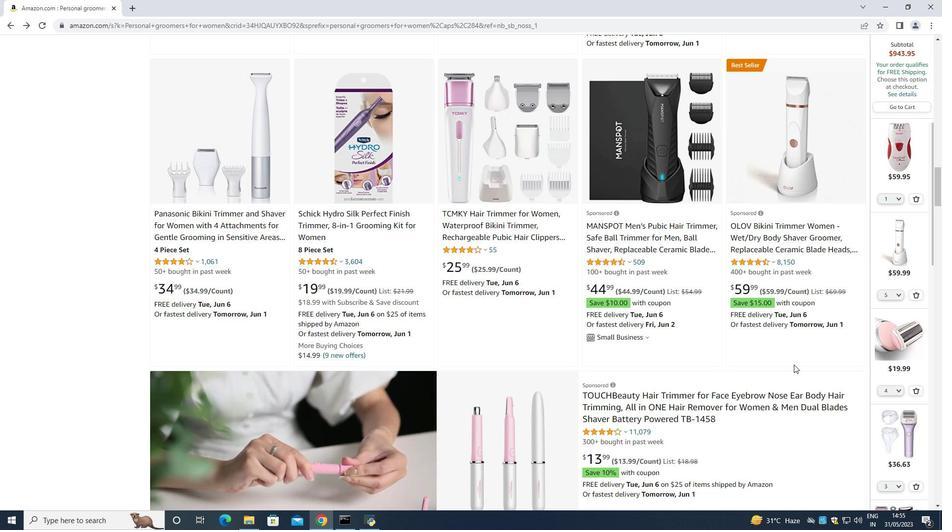 
Action: Mouse scrolled (795, 365) with delta (0, 0)
Screenshot: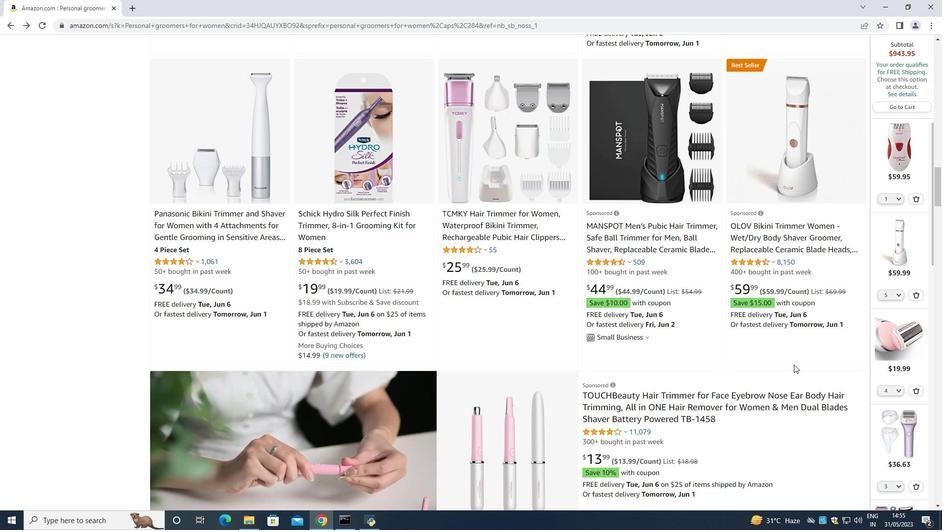 
Action: Mouse scrolled (795, 365) with delta (0, 0)
Screenshot: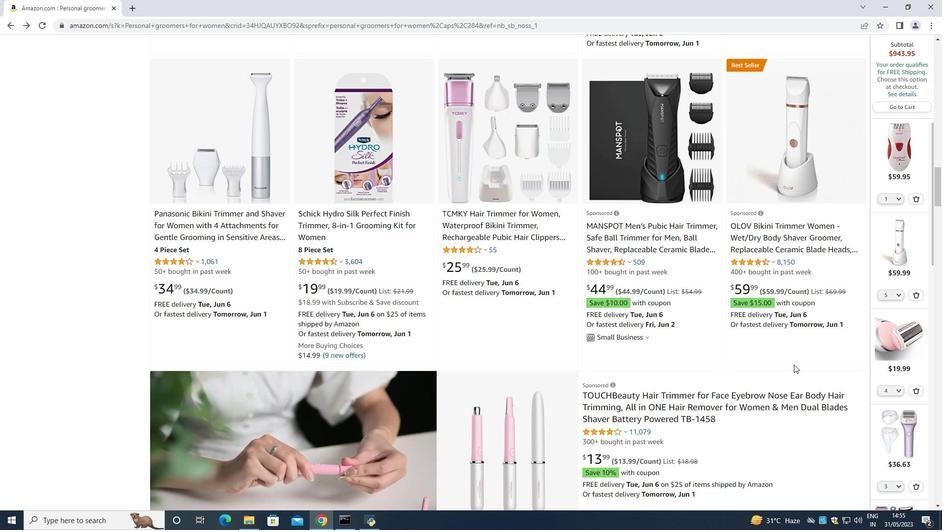 
Action: Mouse scrolled (795, 365) with delta (0, 0)
Screenshot: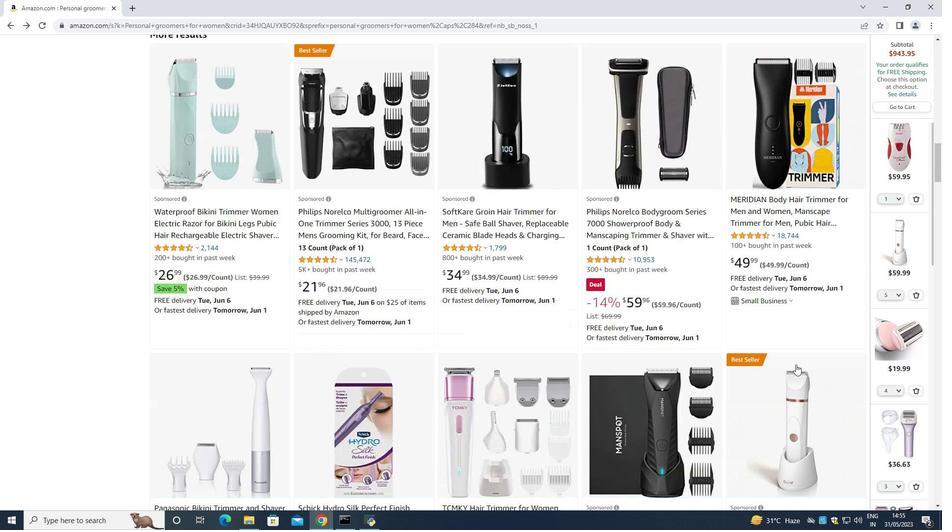 
Action: Mouse scrolled (795, 365) with delta (0, 0)
Screenshot: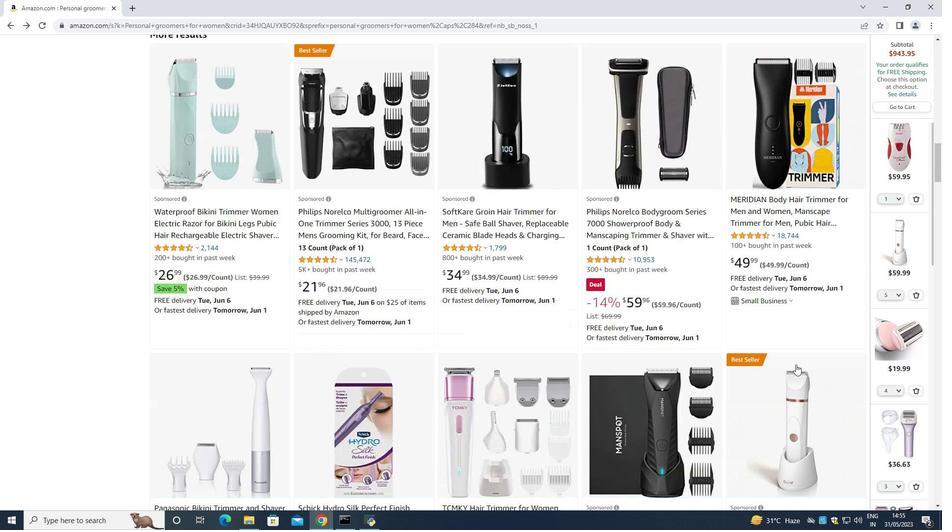 
Action: Mouse scrolled (795, 365) with delta (0, 0)
Screenshot: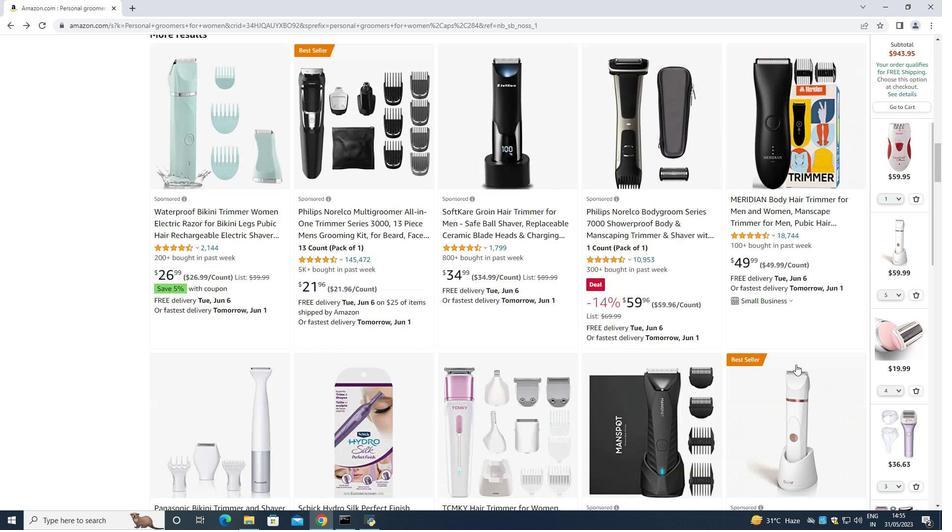 
Action: Mouse scrolled (795, 365) with delta (0, 0)
Screenshot: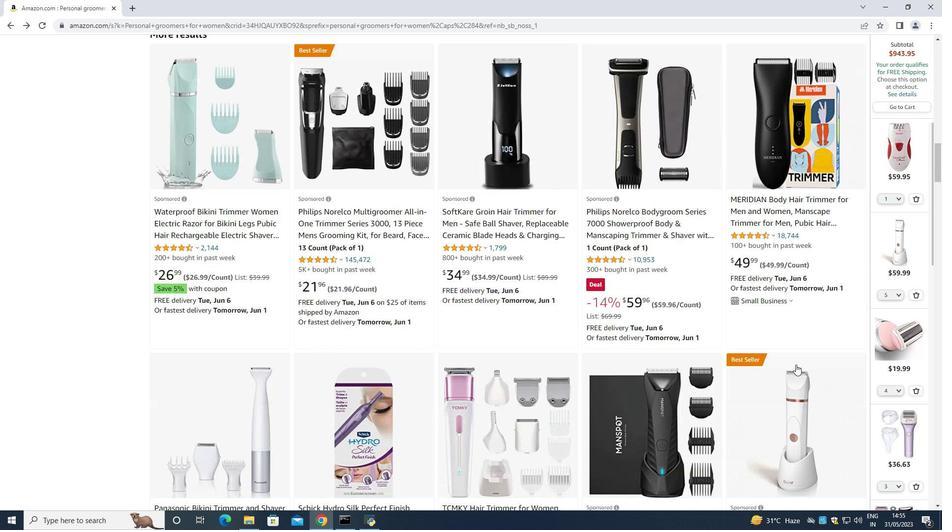 
Action: Mouse scrolled (795, 365) with delta (0, 0)
Screenshot: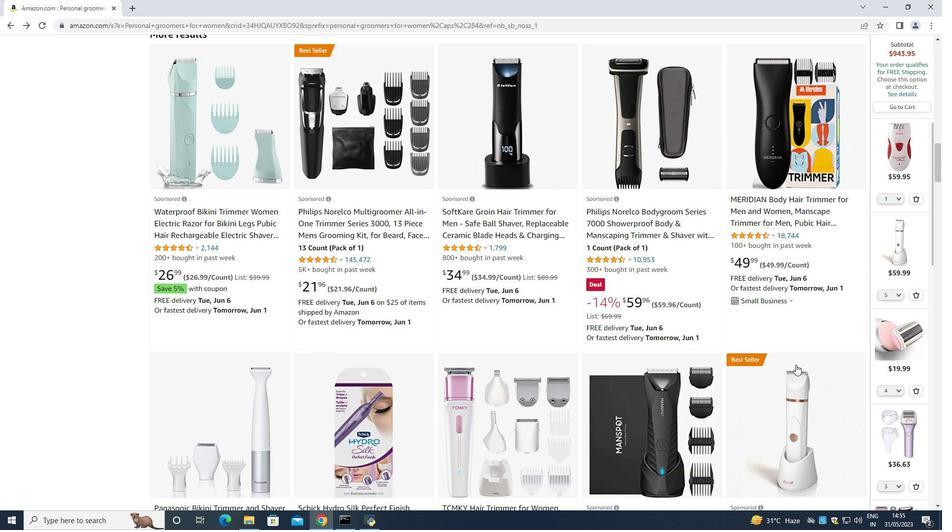
Action: Mouse scrolled (795, 365) with delta (0, 0)
Screenshot: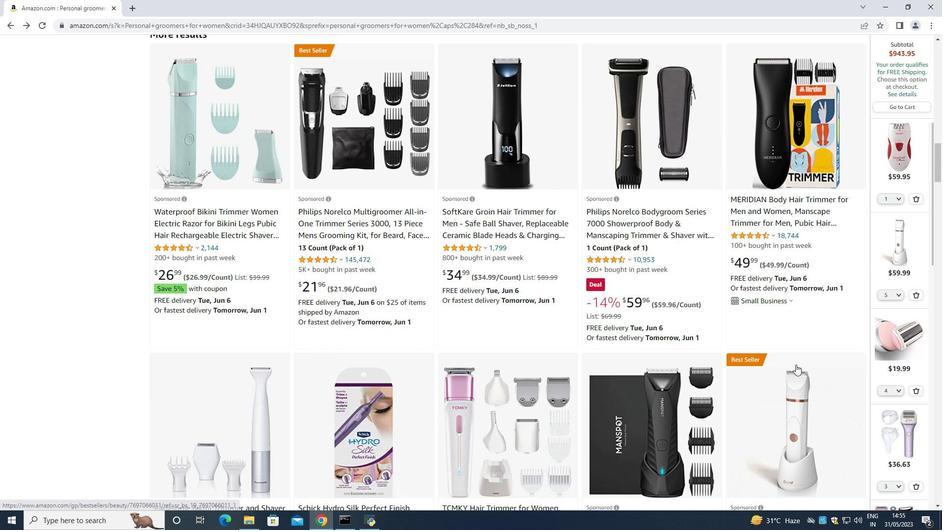 
Action: Mouse moved to (792, 184)
Screenshot: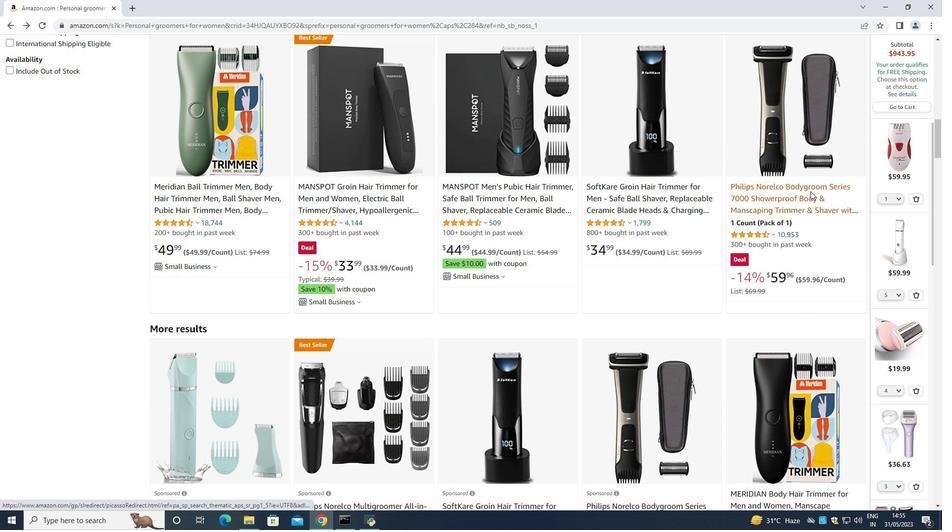 
Action: Mouse scrolled (792, 184) with delta (0, 0)
Screenshot: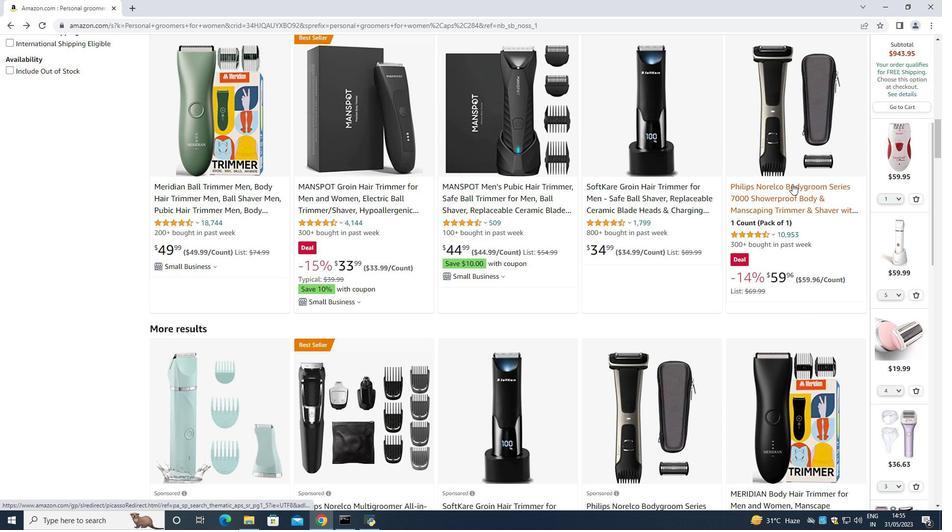 
Action: Mouse scrolled (792, 184) with delta (0, 0)
Screenshot: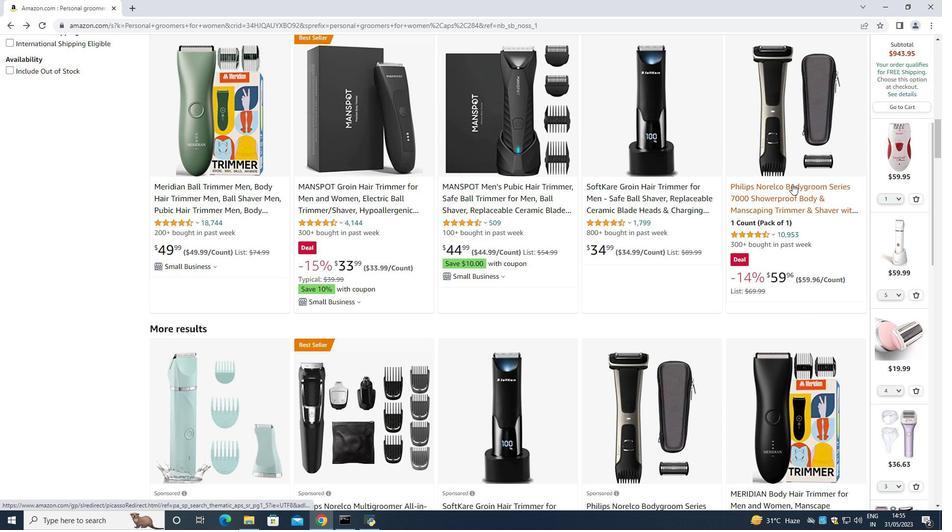 
Action: Mouse scrolled (792, 184) with delta (0, 0)
Screenshot: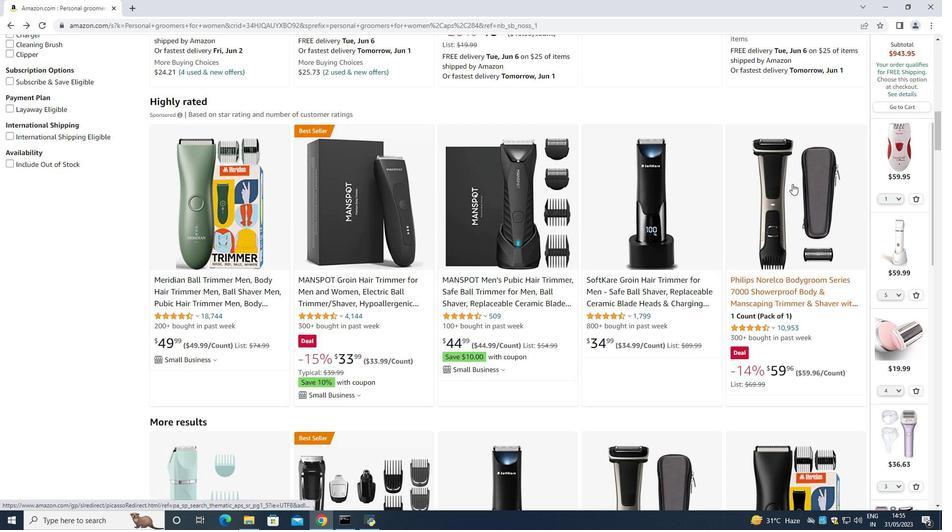 
Action: Mouse scrolled (792, 184) with delta (0, 0)
Screenshot: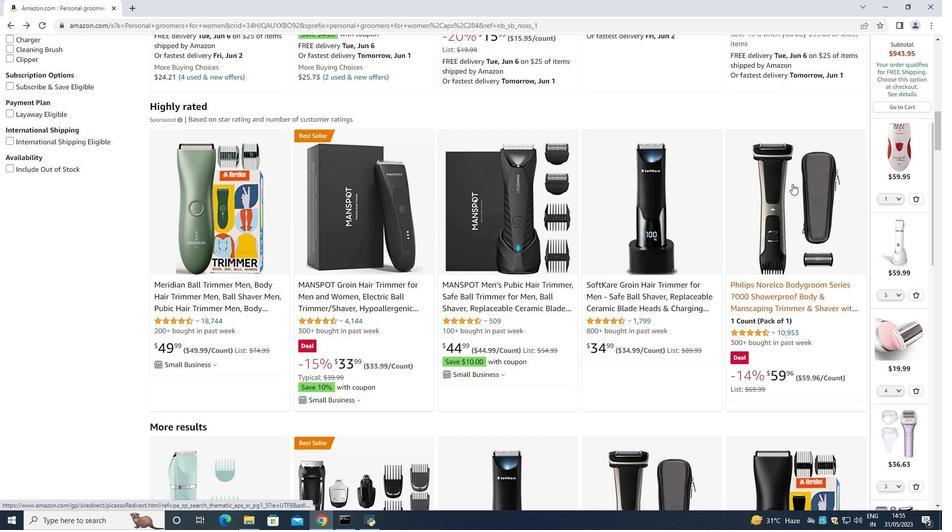 
Action: Mouse scrolled (792, 184) with delta (0, 0)
Screenshot: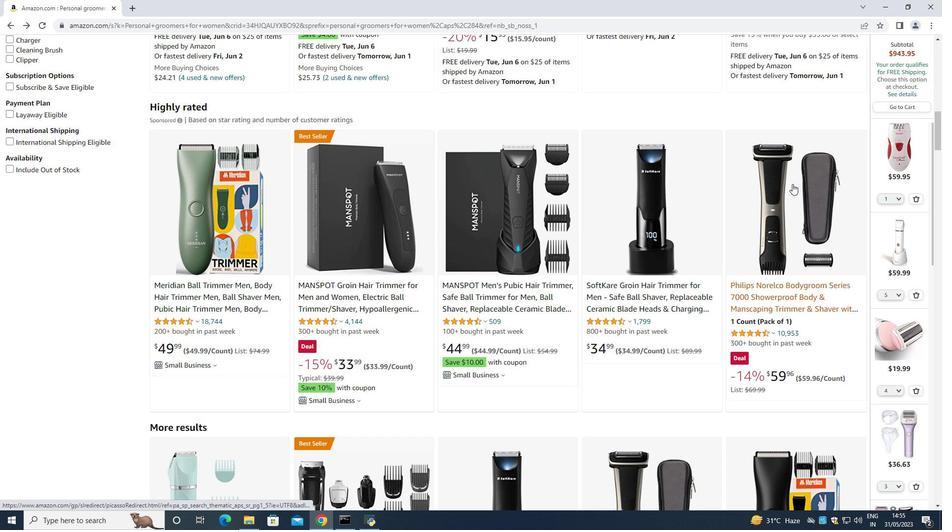 
Action: Mouse moved to (770, 130)
Screenshot: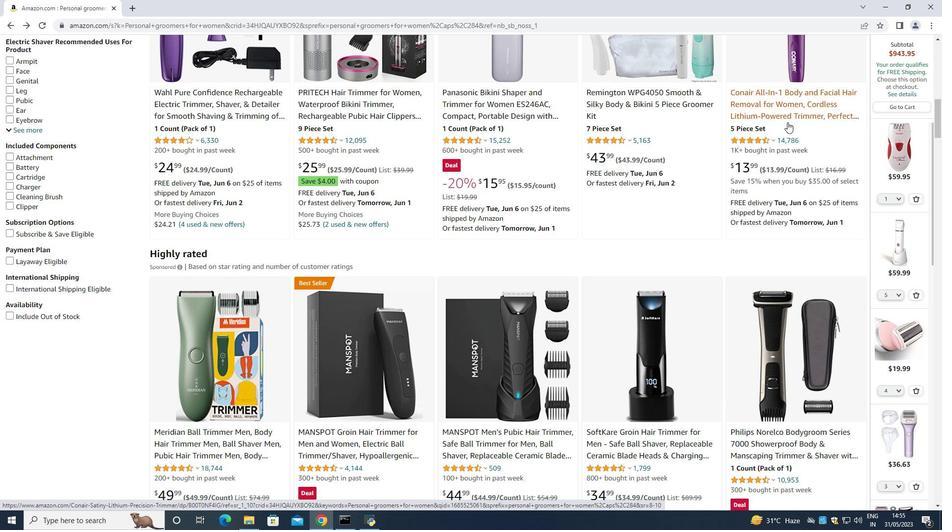
Action: Mouse scrolled (770, 130) with delta (0, 0)
Screenshot: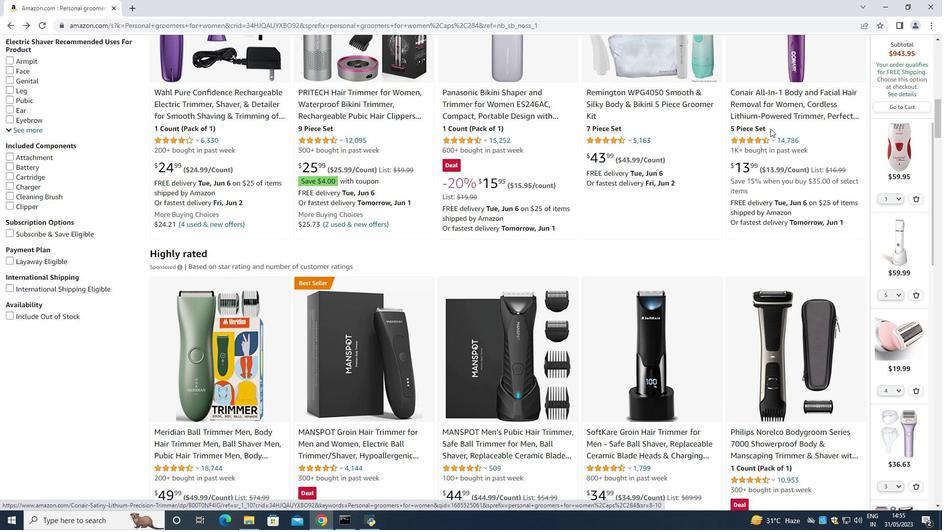 
Action: Mouse scrolled (770, 130) with delta (0, 0)
Screenshot: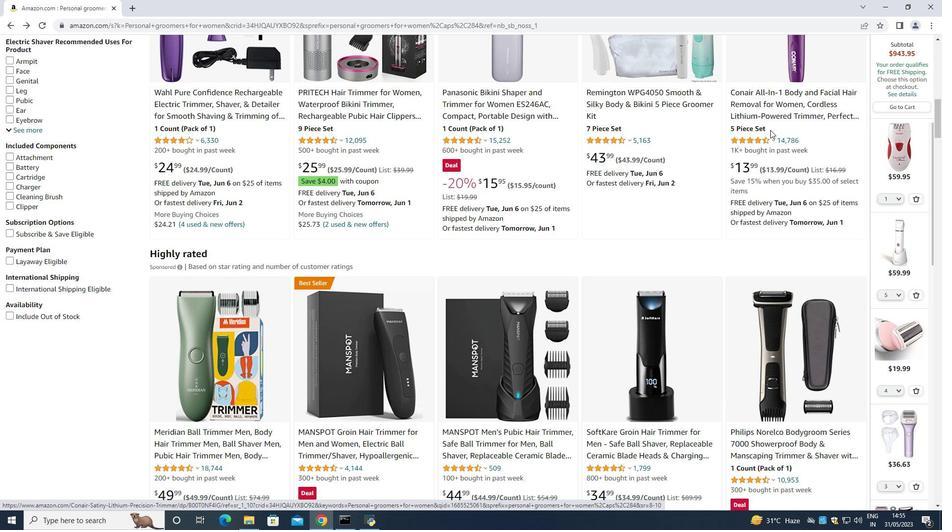 
Action: Mouse scrolled (770, 130) with delta (0, 0)
Screenshot: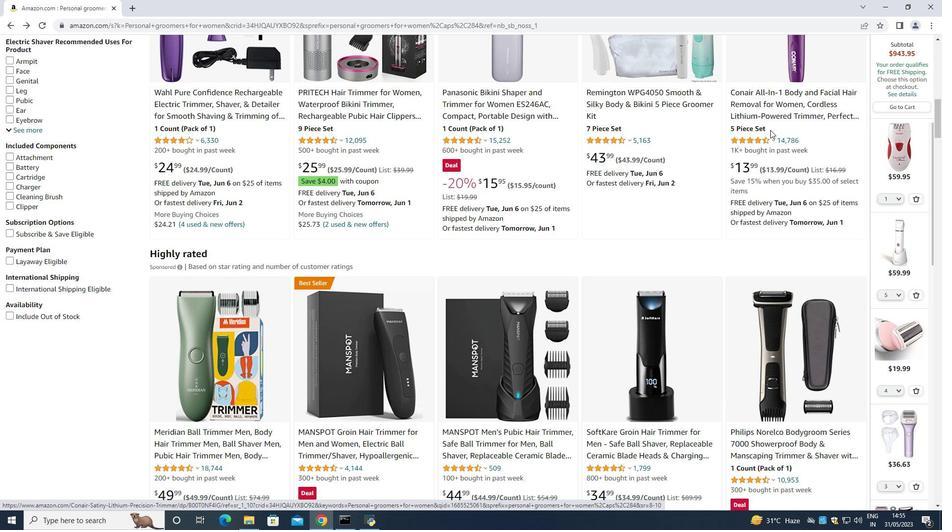 
Action: Mouse moved to (778, 144)
Screenshot: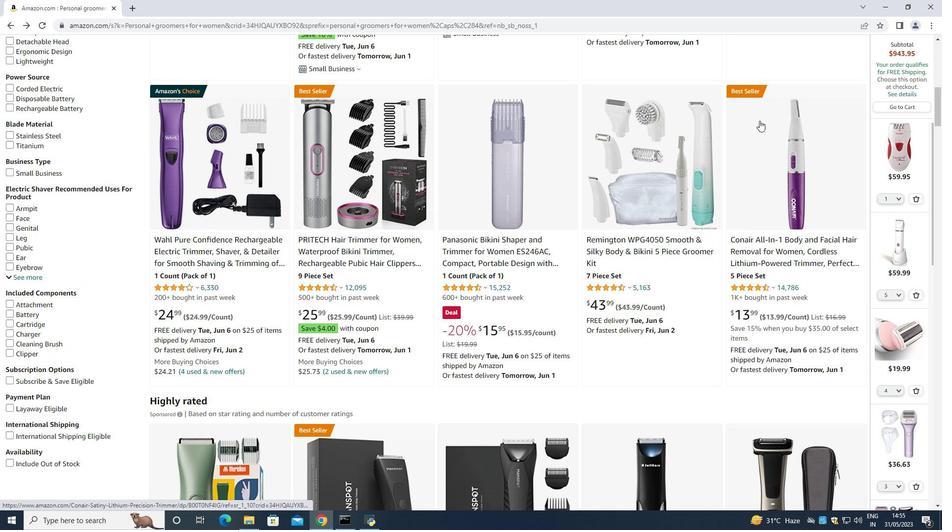 
Action: Mouse pressed left at (778, 144)
Screenshot: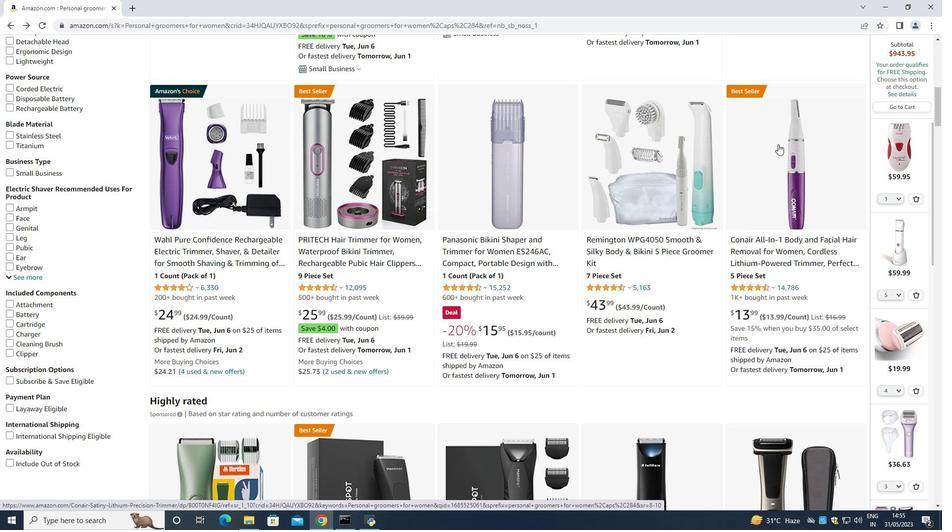 
Action: Mouse moved to (9, 23)
Screenshot: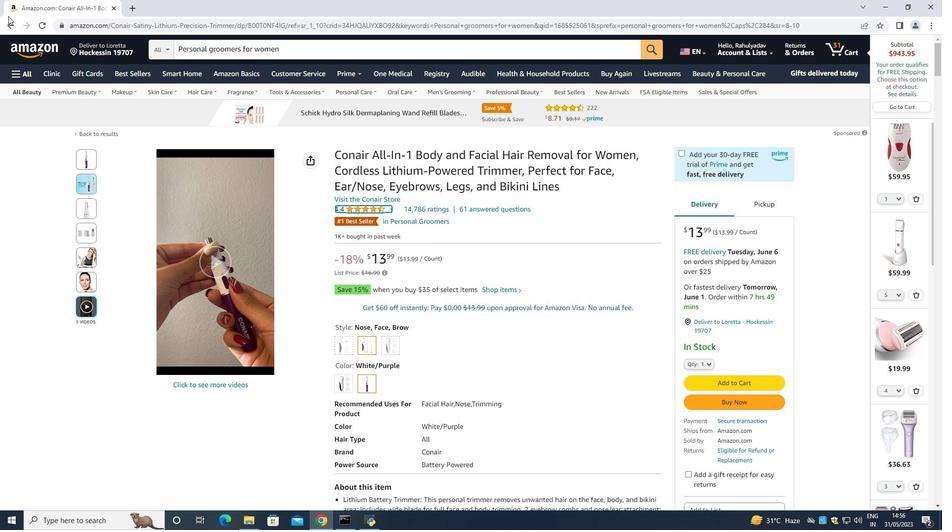 
Action: Mouse pressed left at (9, 23)
Screenshot: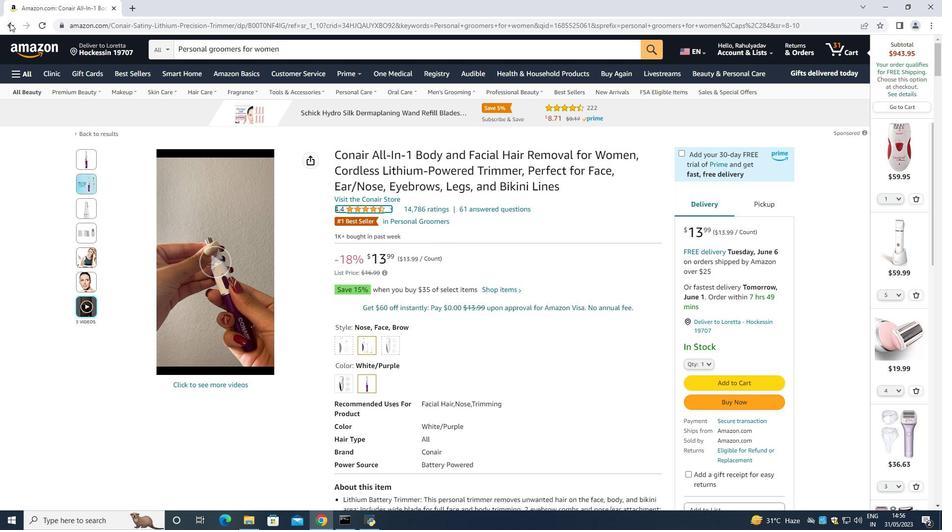 
Action: Mouse moved to (705, 266)
Screenshot: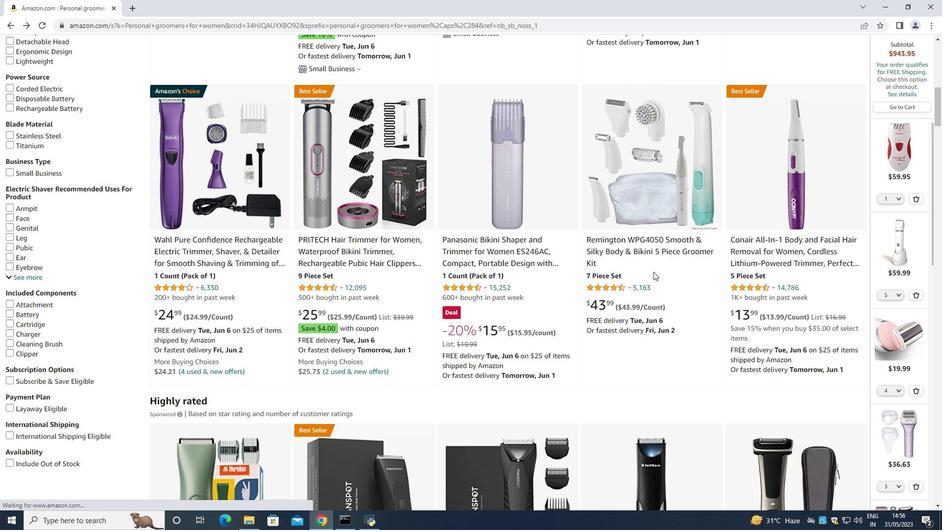 
Action: Mouse scrolled (705, 266) with delta (0, 0)
Screenshot: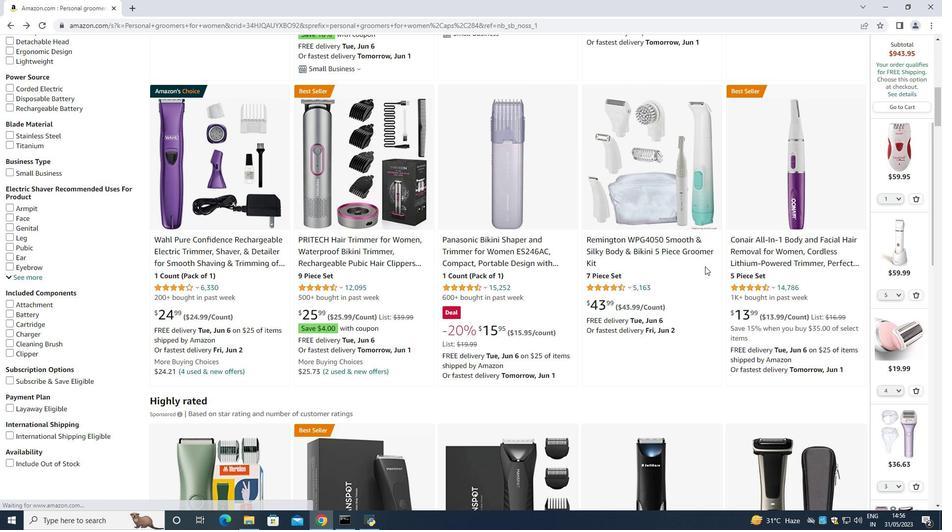 
Action: Mouse scrolled (705, 266) with delta (0, 0)
Screenshot: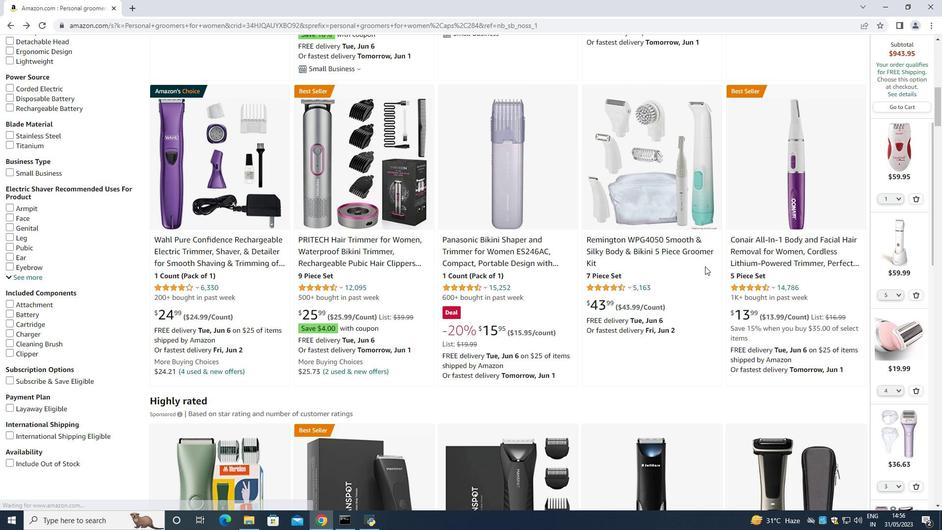
Action: Mouse scrolled (705, 266) with delta (0, 0)
Screenshot: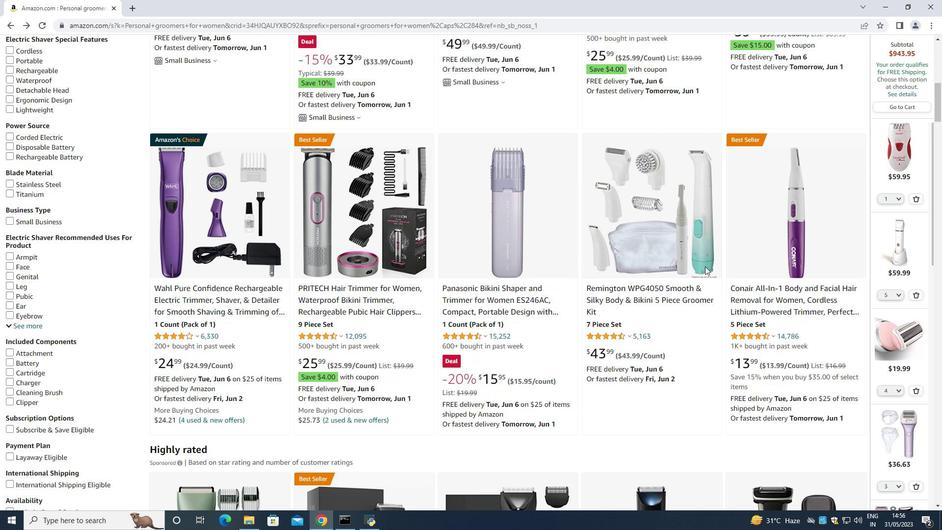 
Action: Mouse scrolled (705, 266) with delta (0, 0)
Screenshot: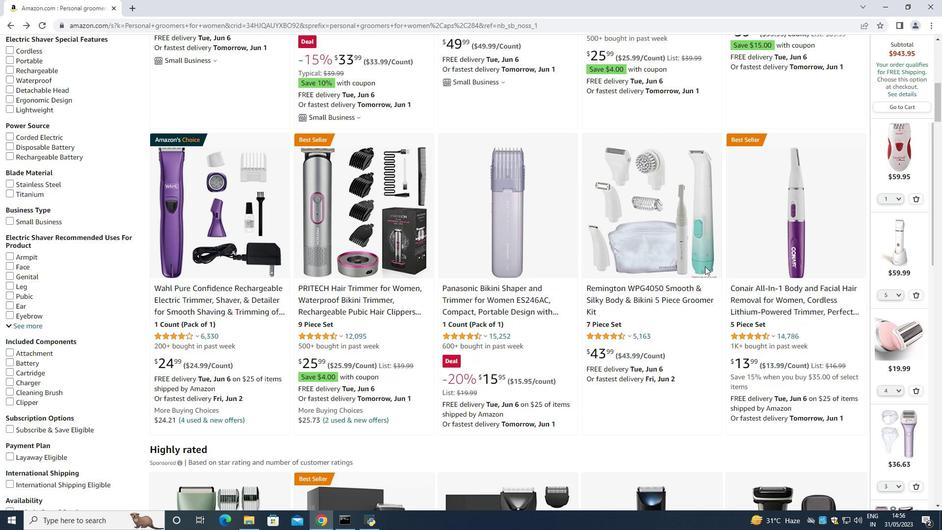
Action: Mouse moved to (823, 132)
Screenshot: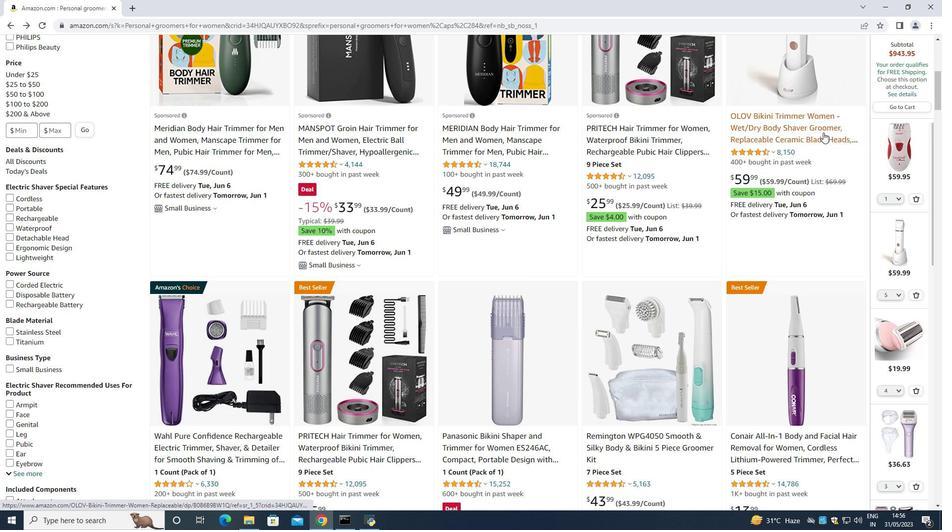 
Action: Mouse scrolled (823, 132) with delta (0, 0)
Screenshot: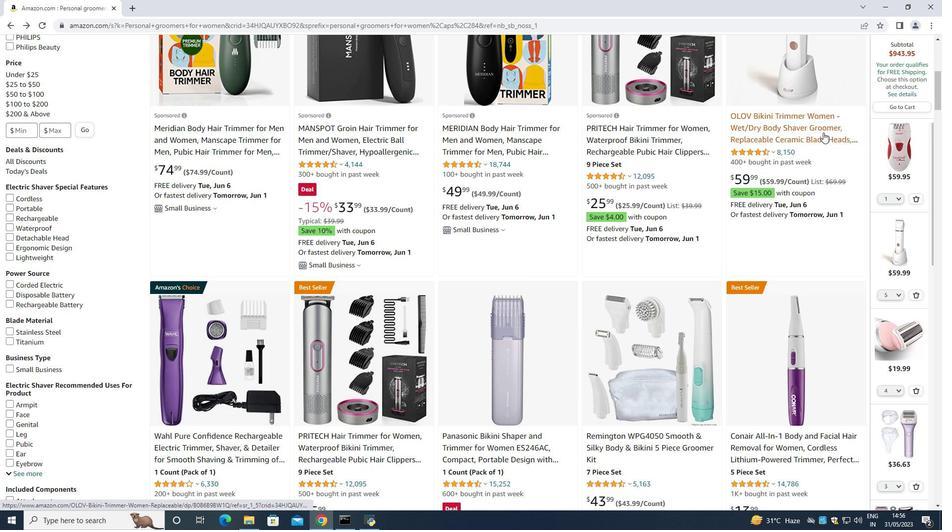 
Action: Mouse scrolled (823, 132) with delta (0, 0)
Screenshot: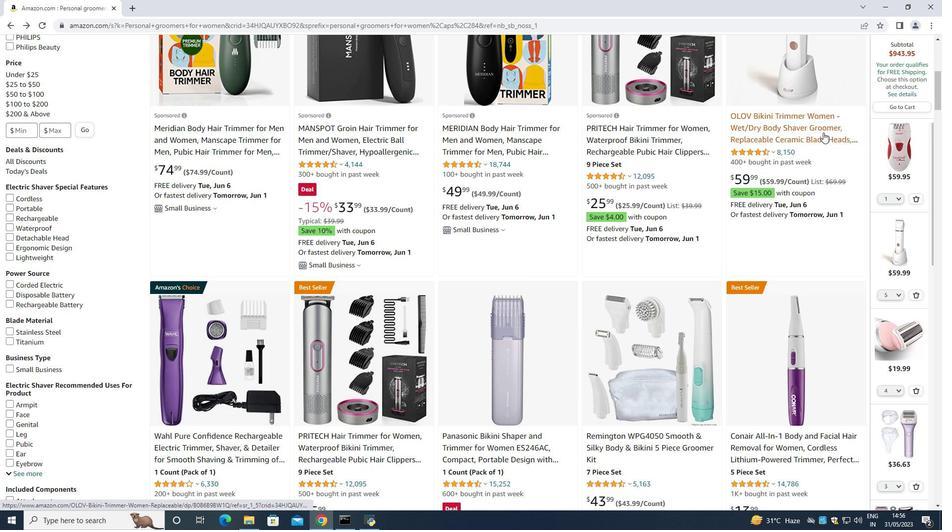 
Action: Mouse scrolled (823, 132) with delta (0, 0)
Screenshot: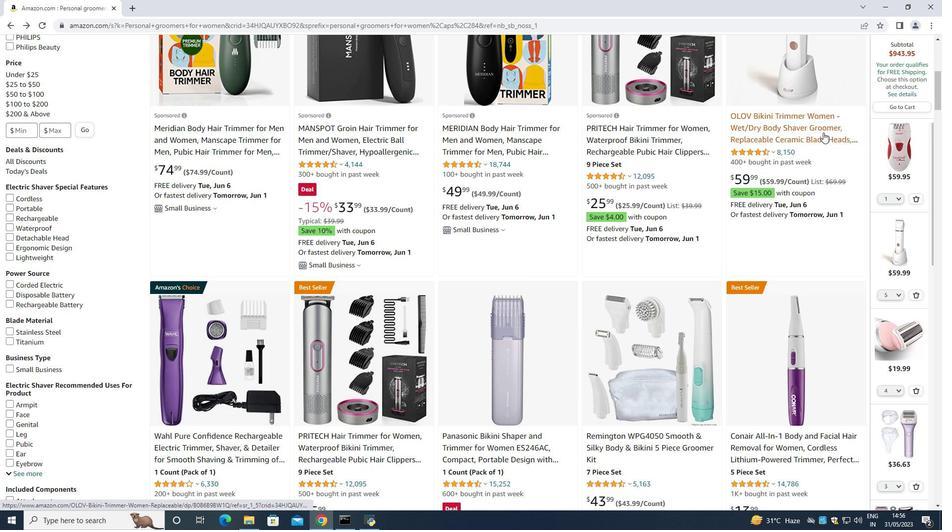 
Action: Mouse moved to (762, 161)
Screenshot: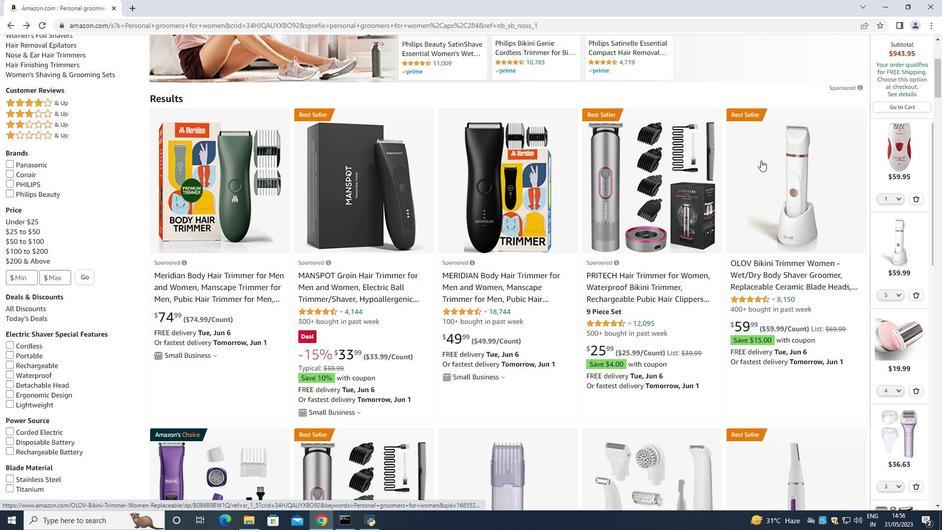 
Action: Mouse scrolled (762, 160) with delta (0, 0)
Screenshot: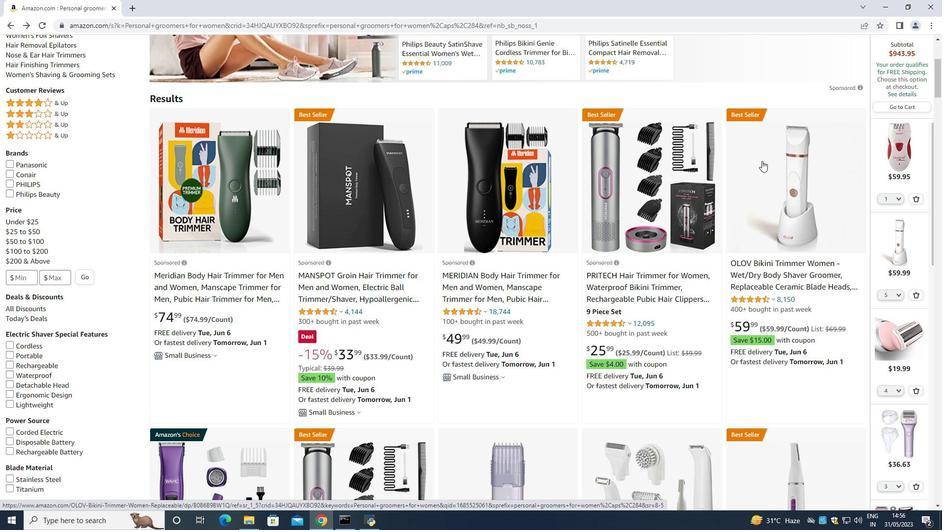 
Action: Mouse scrolled (762, 160) with delta (0, 0)
Screenshot: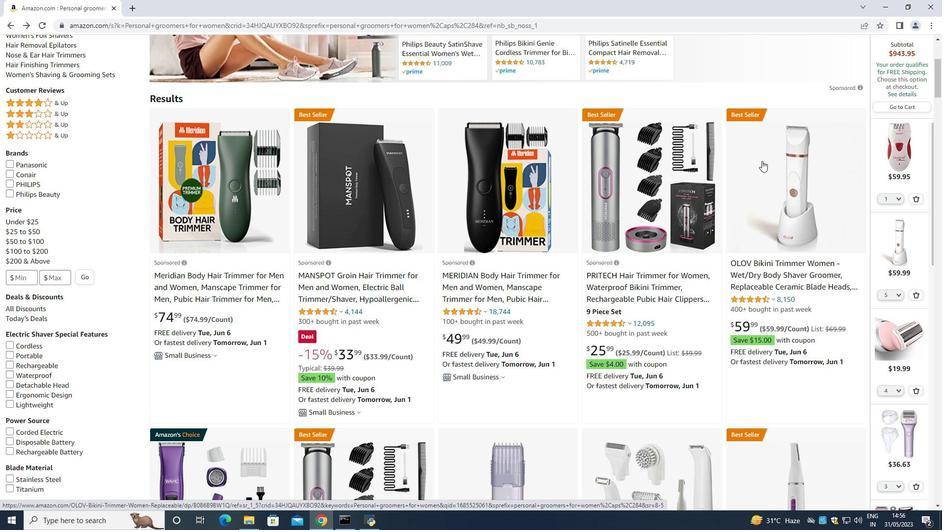 
Action: Mouse scrolled (762, 160) with delta (0, 0)
Screenshot: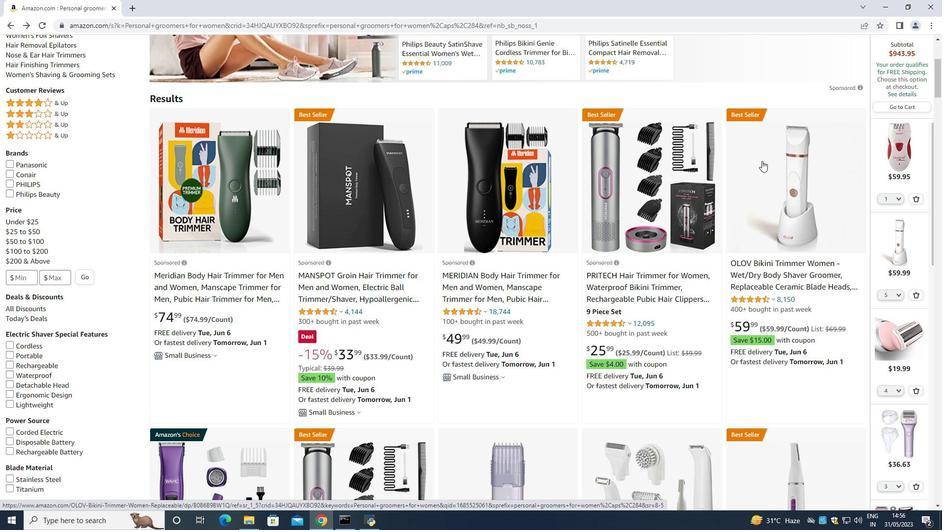 
Action: Mouse scrolled (762, 160) with delta (0, 0)
Screenshot: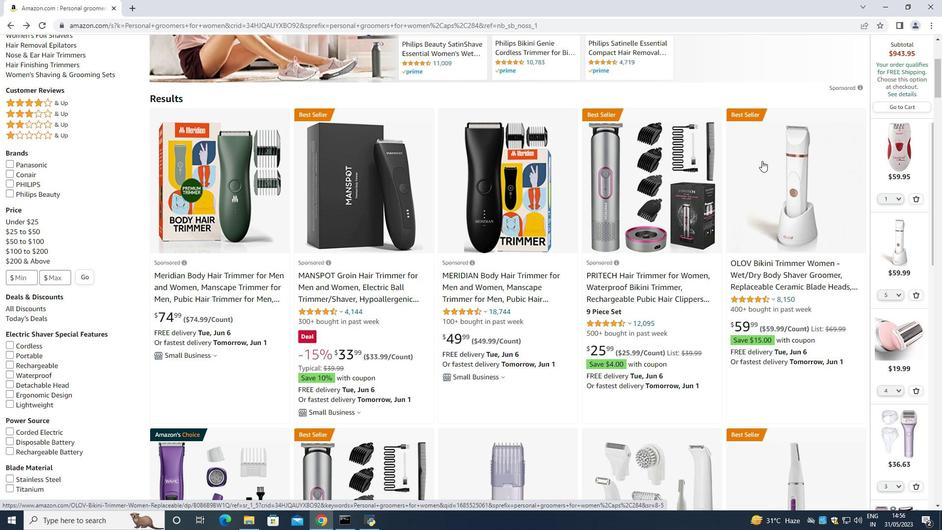
Action: Mouse scrolled (762, 160) with delta (0, 0)
Screenshot: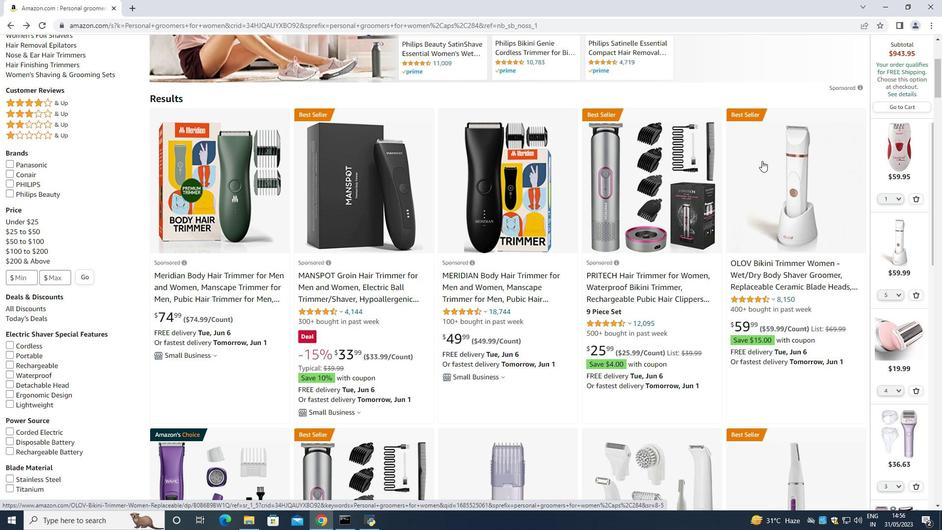 
Action: Mouse moved to (792, 344)
Screenshot: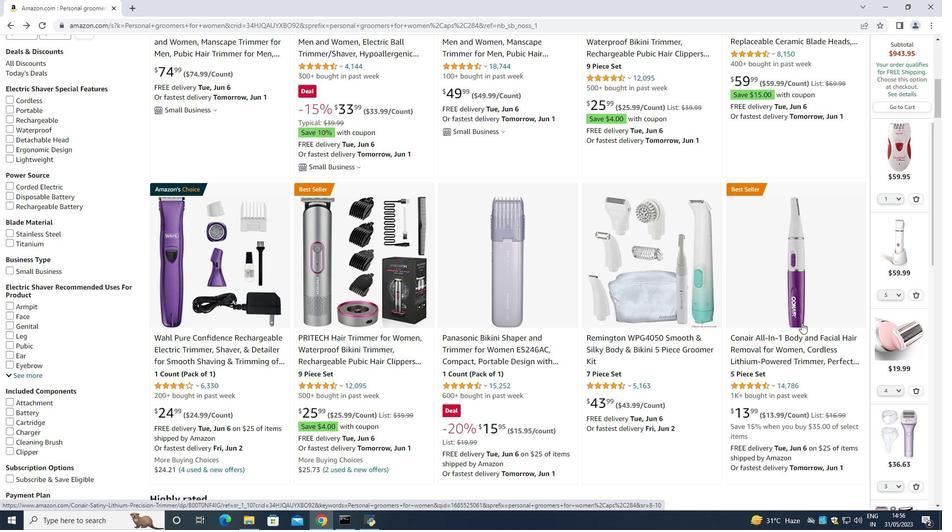
Action: Mouse pressed left at (792, 344)
Screenshot: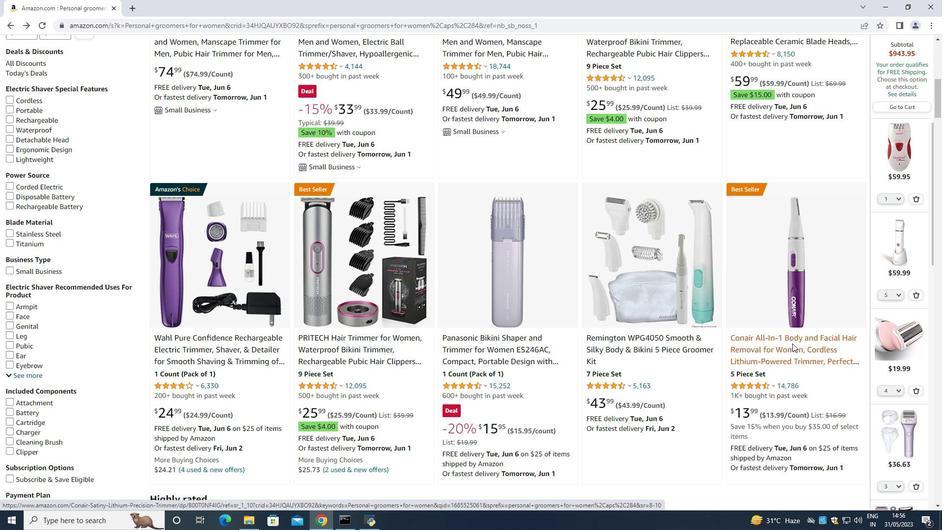 
Action: Mouse moved to (792, 342)
Screenshot: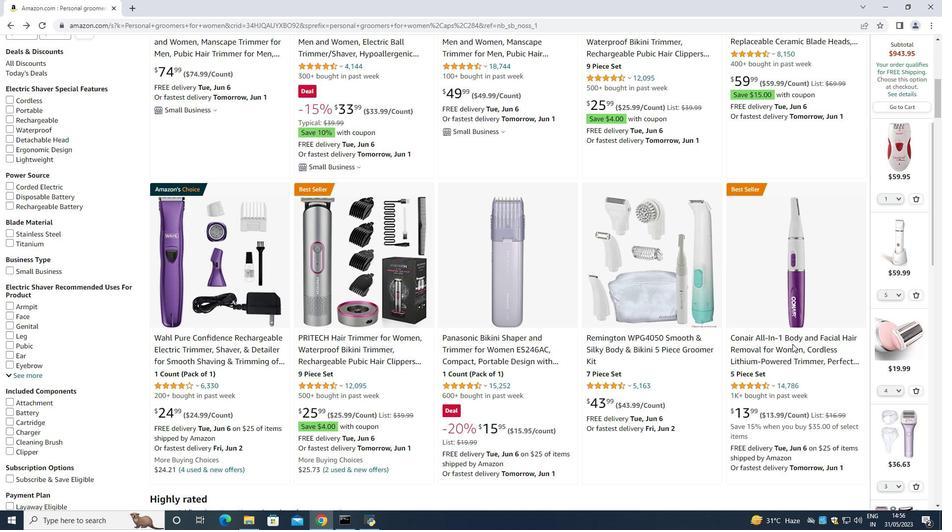 
Action: Mouse pressed left at (792, 342)
Screenshot: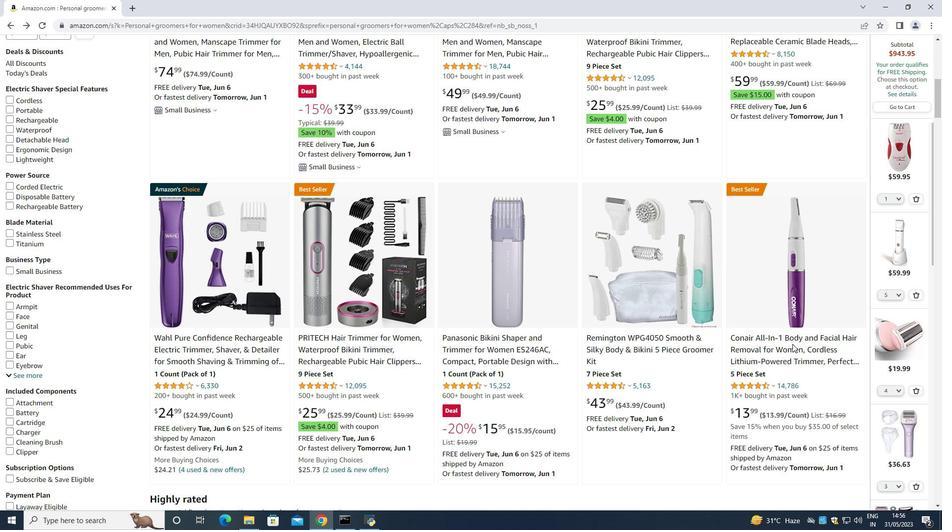 
Action: Mouse moved to (481, 285)
Screenshot: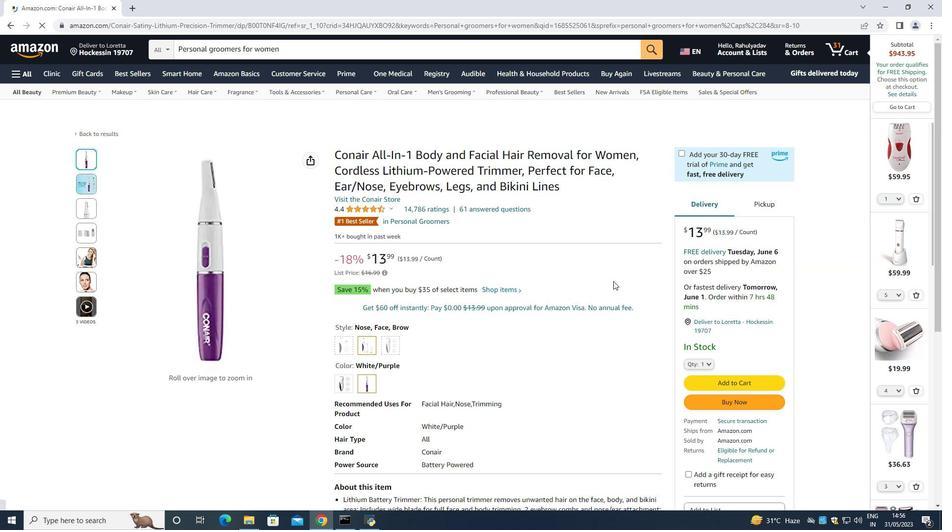 
Action: Mouse scrolled (481, 285) with delta (0, 0)
Screenshot: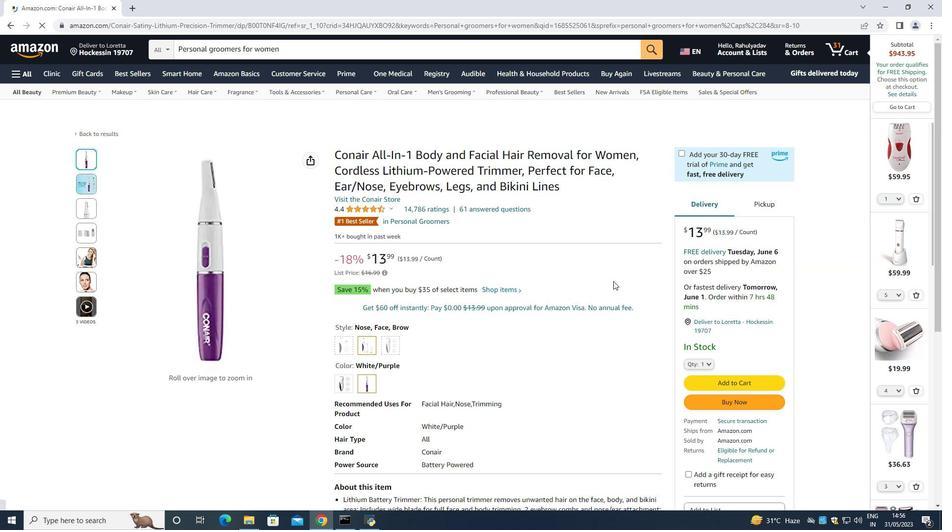 
Action: Mouse moved to (344, 292)
Screenshot: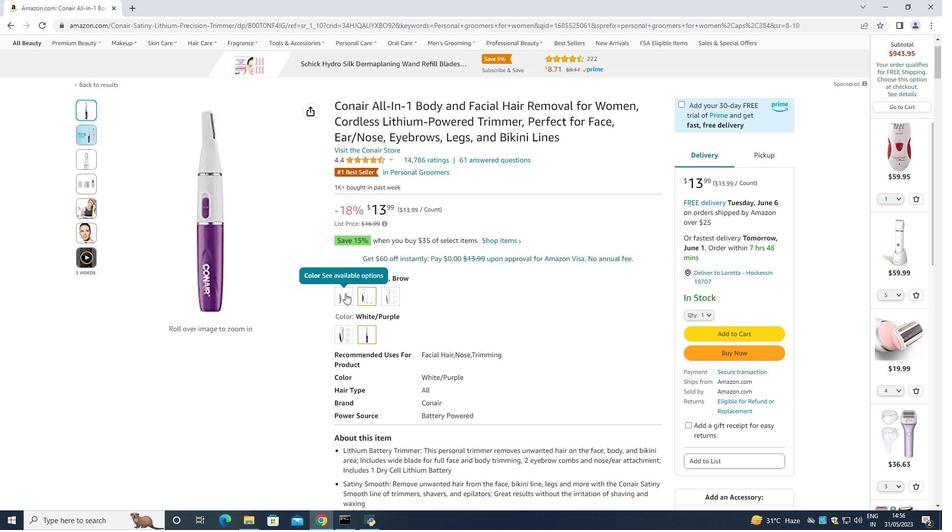 
Action: Mouse pressed left at (344, 292)
Screenshot: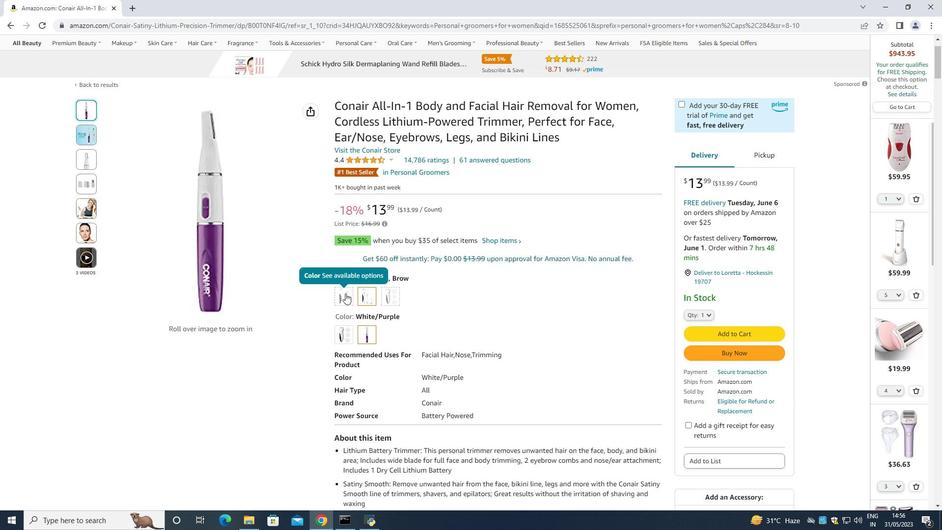 
Action: Mouse moved to (369, 311)
Screenshot: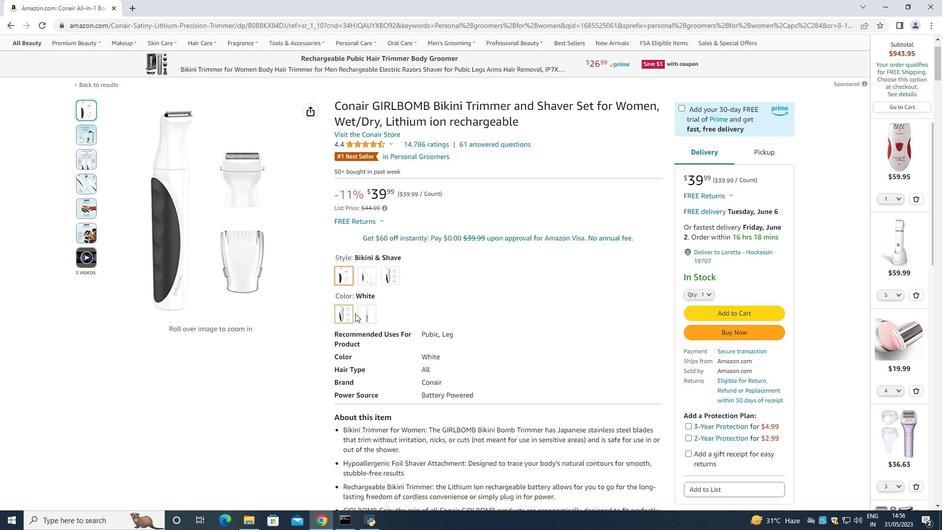 
Action: Mouse pressed left at (369, 311)
Screenshot: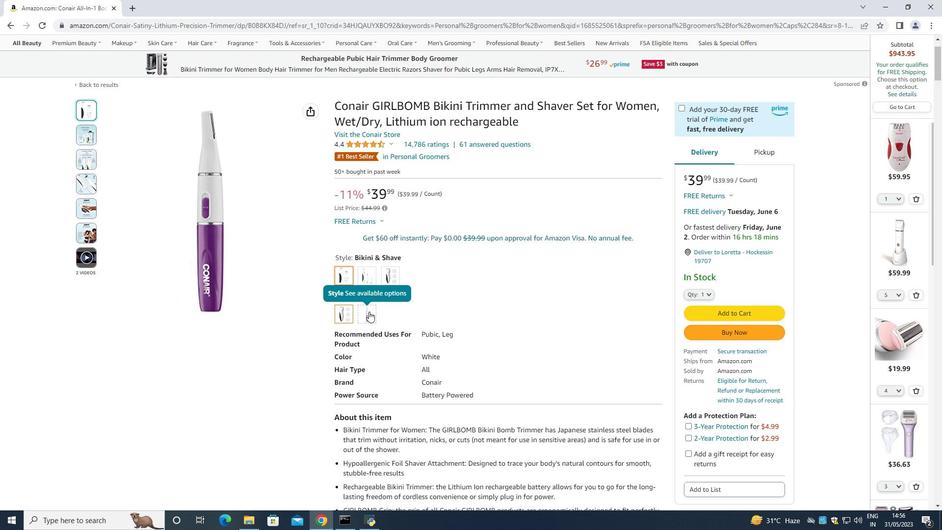 
Action: Mouse moved to (709, 311)
Screenshot: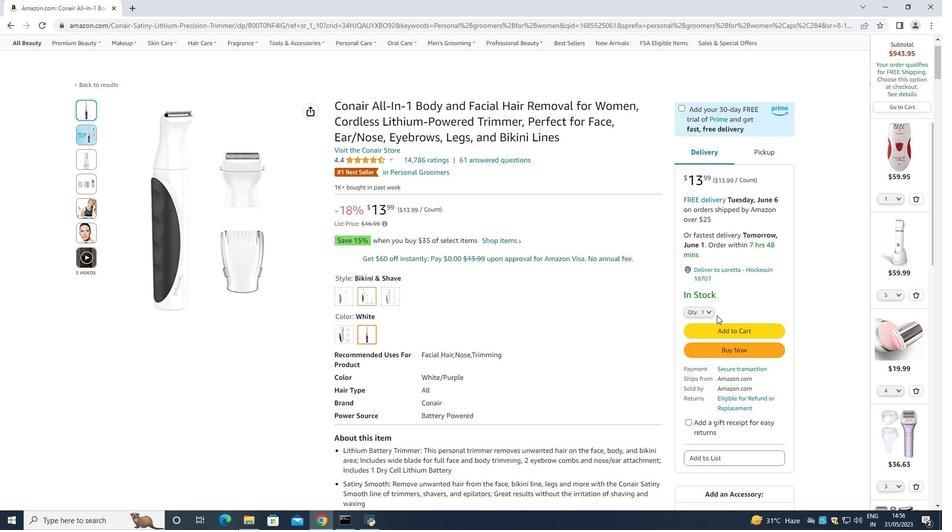 
Action: Mouse pressed left at (709, 311)
Screenshot: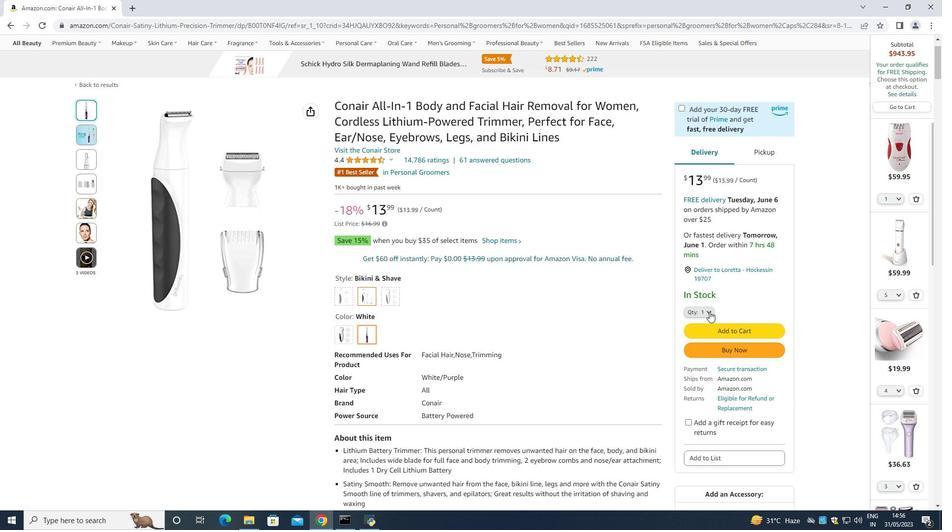 
Action: Mouse moved to (691, 73)
Screenshot: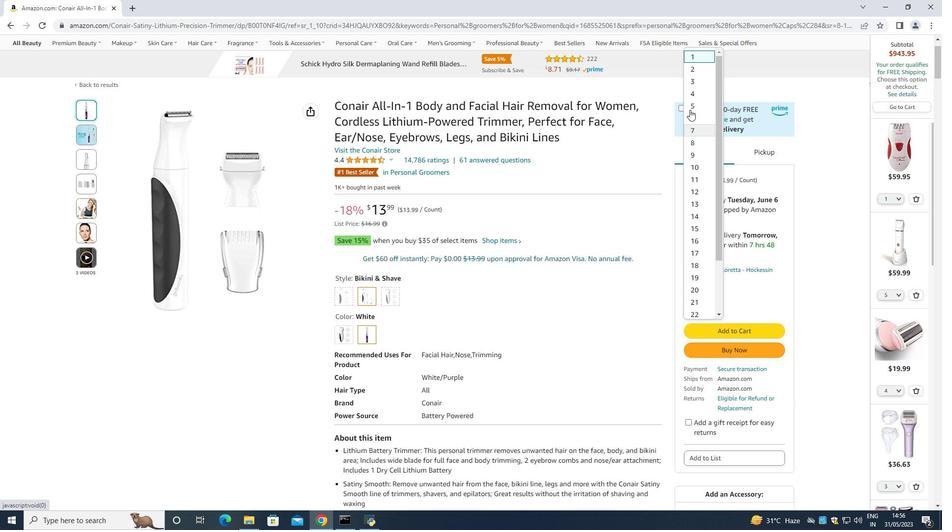 
Action: Mouse pressed left at (691, 73)
Screenshot: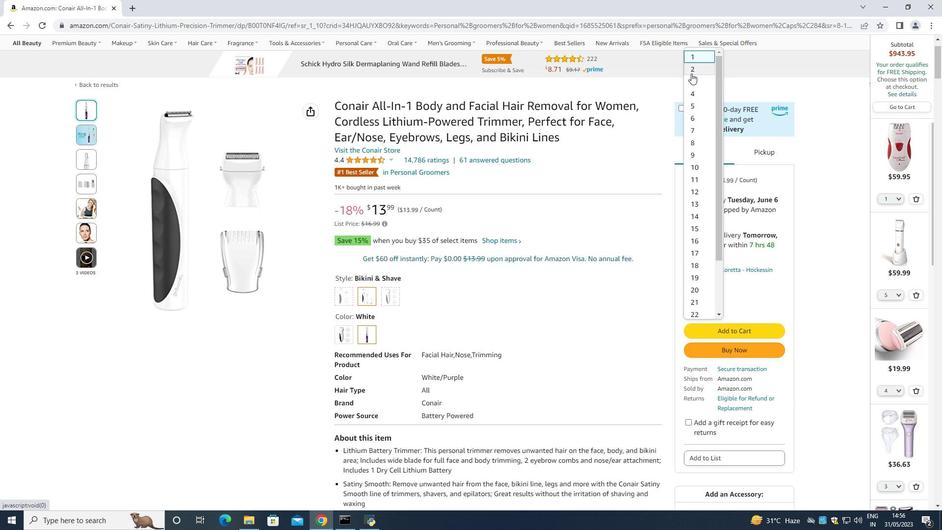 
Action: Mouse moved to (751, 328)
Screenshot: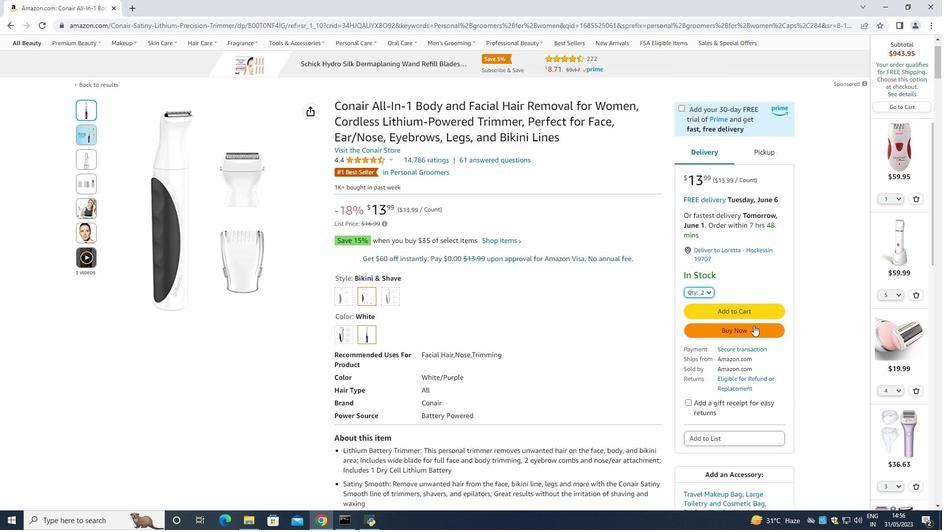 
Action: Mouse pressed left at (751, 328)
Screenshot: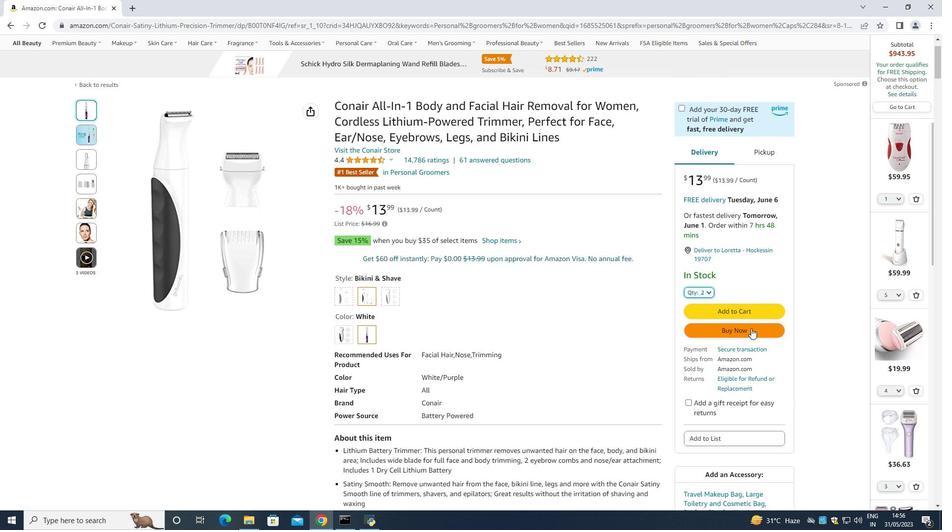 
Action: Mouse moved to (574, 84)
Screenshot: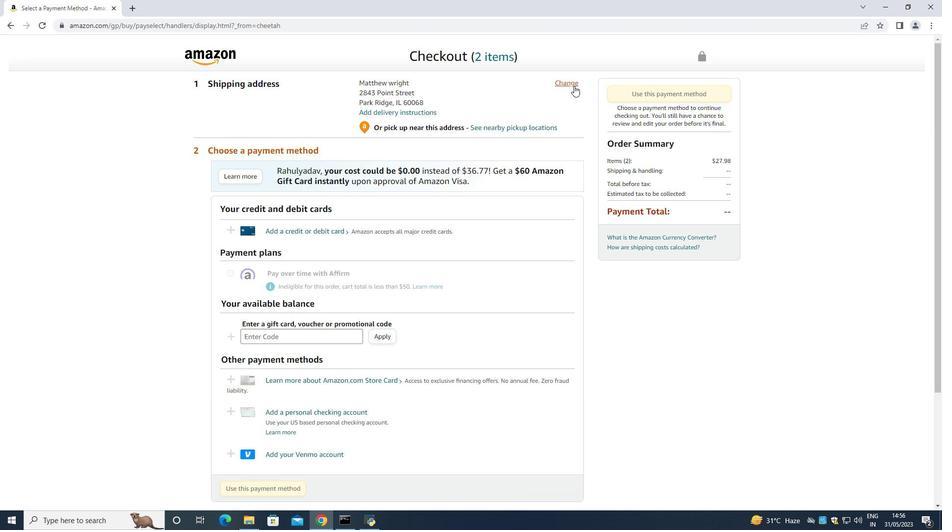 
Action: Mouse pressed left at (574, 84)
Screenshot: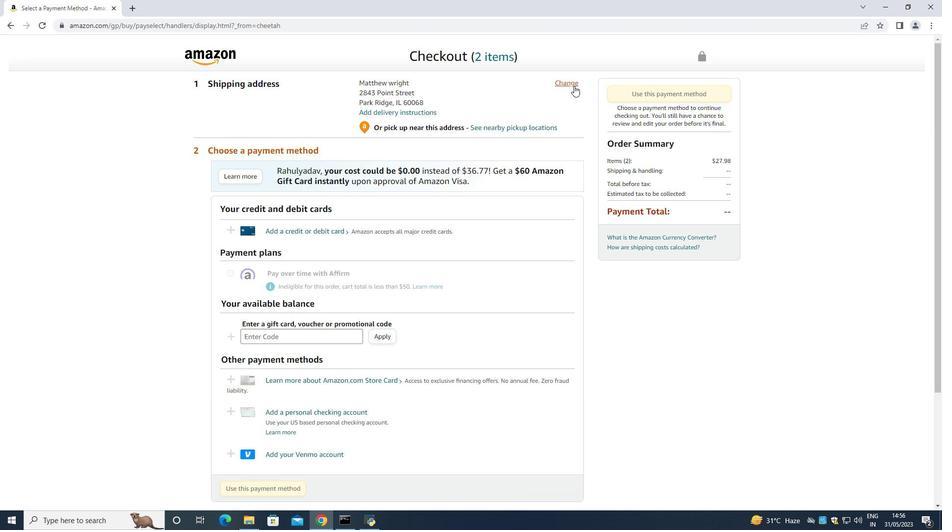 
Action: Mouse moved to (492, 132)
Screenshot: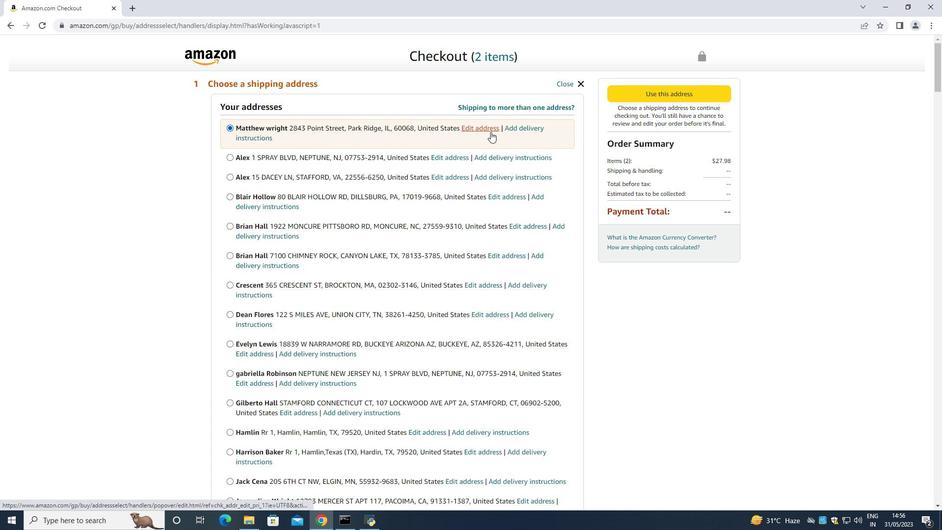 
Action: Mouse scrolled (492, 132) with delta (0, 0)
Screenshot: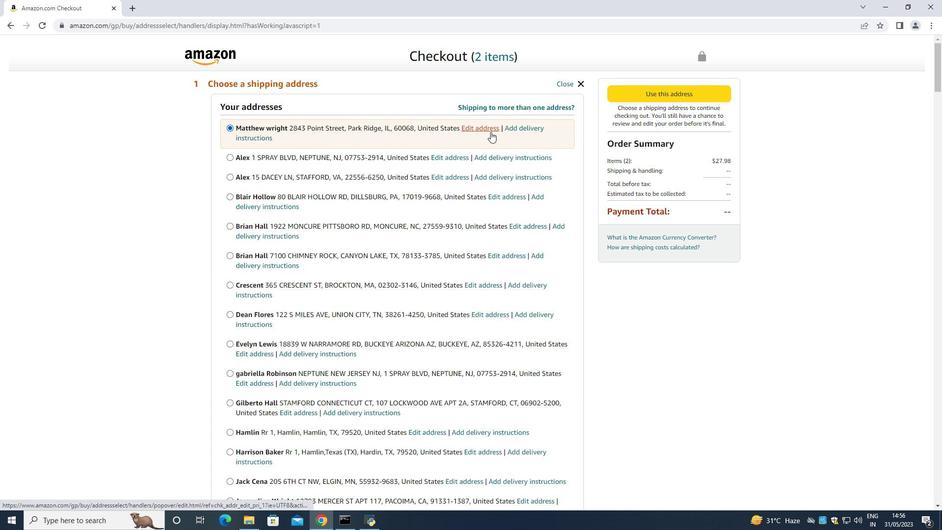 
Action: Mouse scrolled (492, 132) with delta (0, 0)
Screenshot: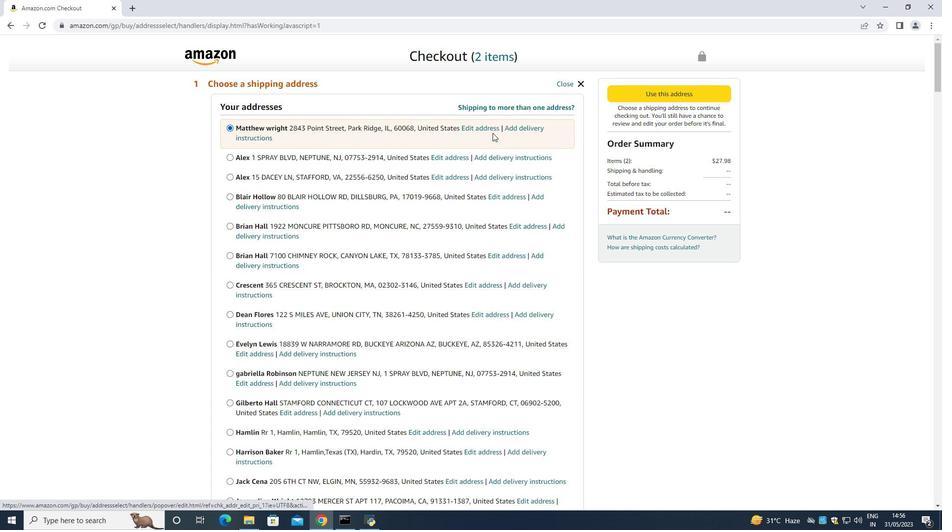 
Action: Mouse moved to (494, 133)
Screenshot: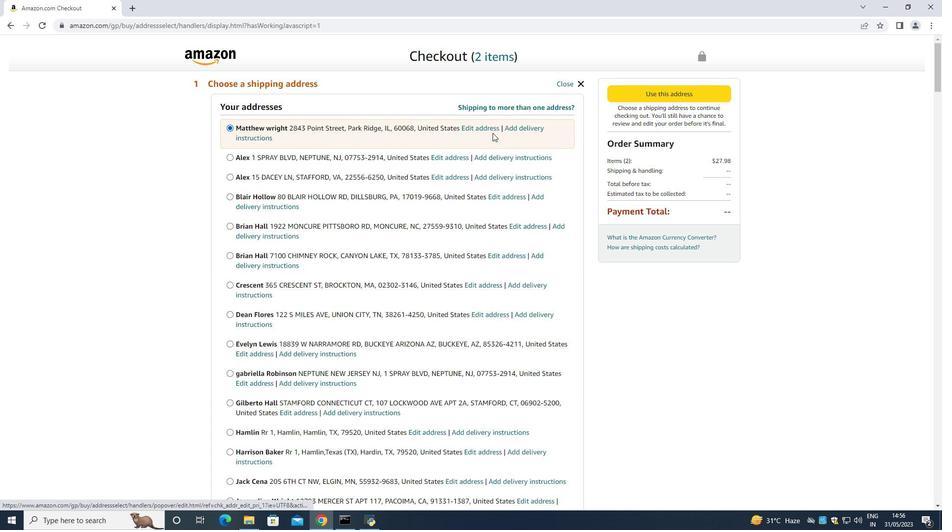 
Action: Mouse scrolled (494, 132) with delta (0, 0)
Screenshot: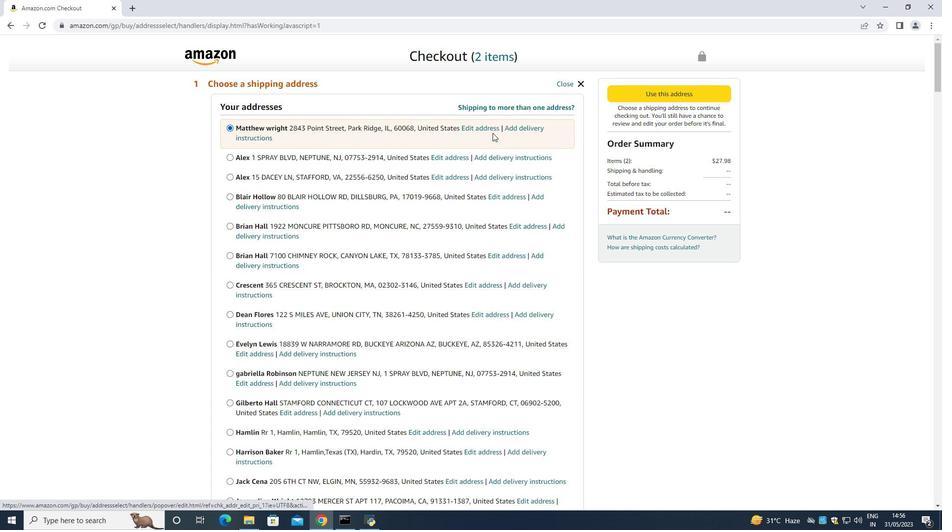 
Action: Mouse moved to (503, 132)
Screenshot: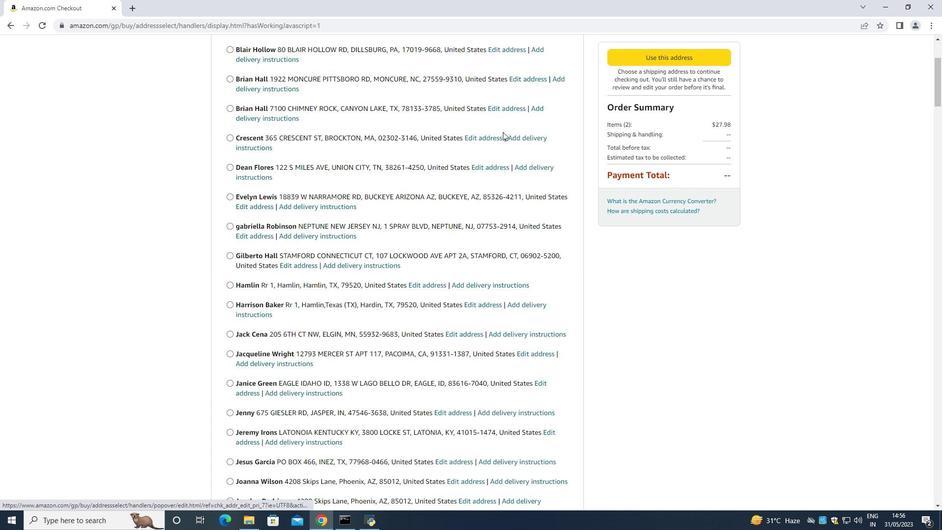 
Action: Mouse scrolled (503, 131) with delta (0, 0)
Screenshot: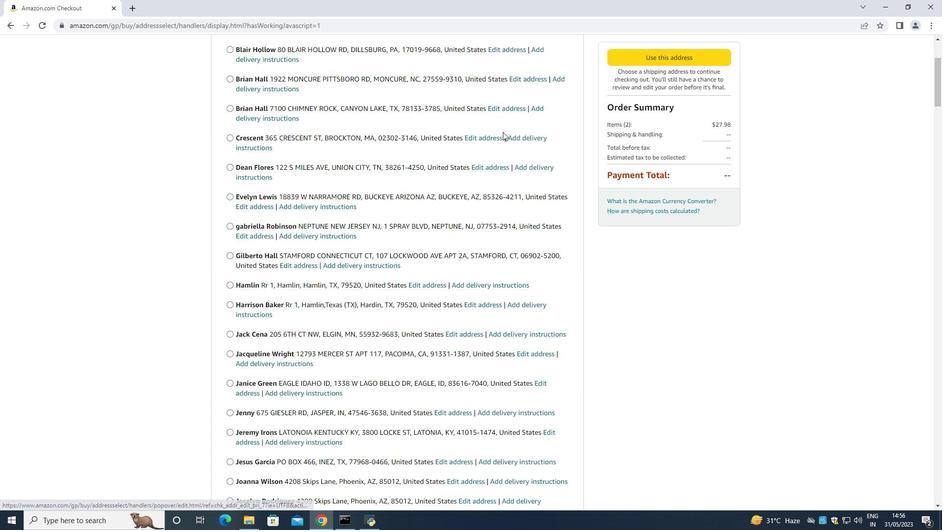 
Action: Mouse moved to (504, 132)
Screenshot: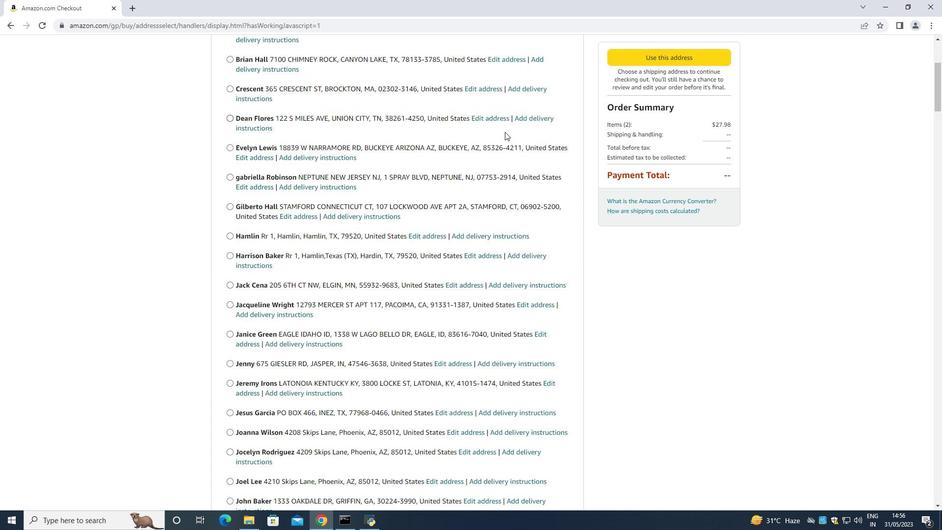 
Action: Mouse scrolled (504, 131) with delta (0, 0)
Screenshot: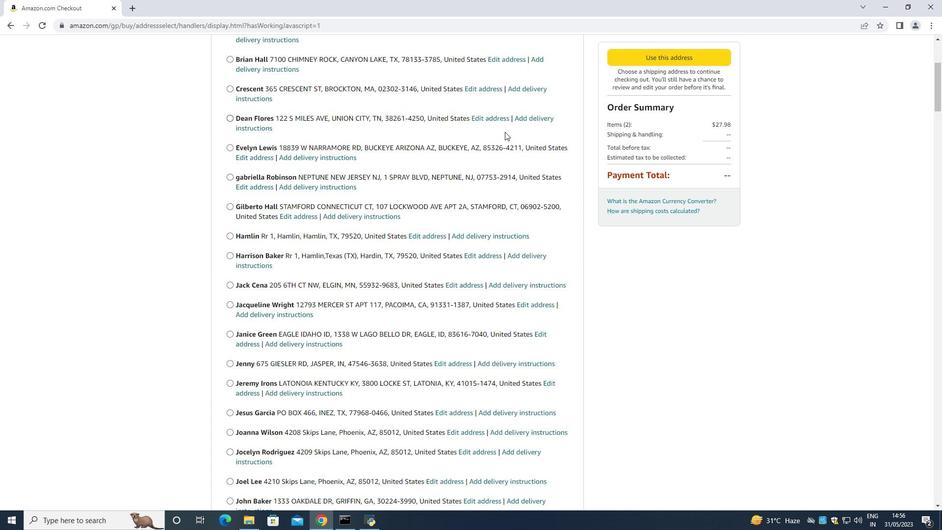 
Action: Mouse scrolled (504, 131) with delta (0, 0)
Screenshot: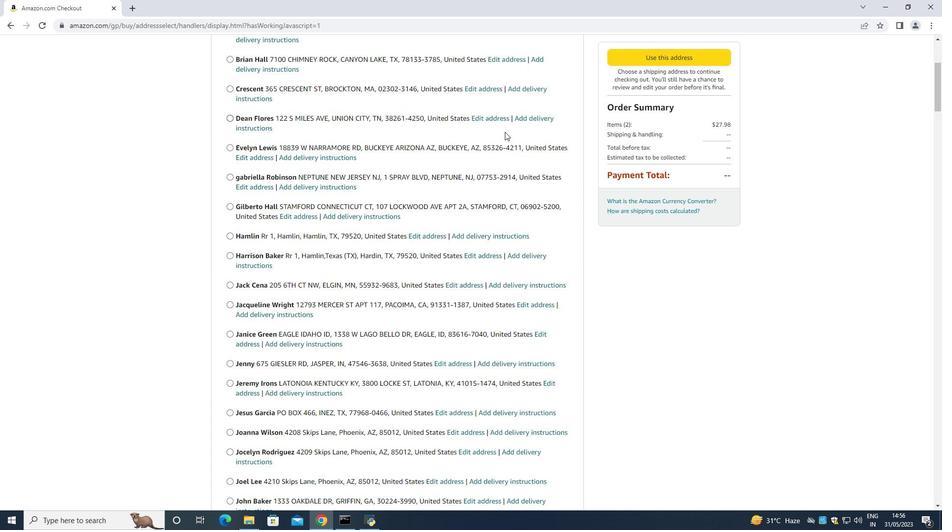 
Action: Mouse scrolled (504, 131) with delta (0, 0)
Screenshot: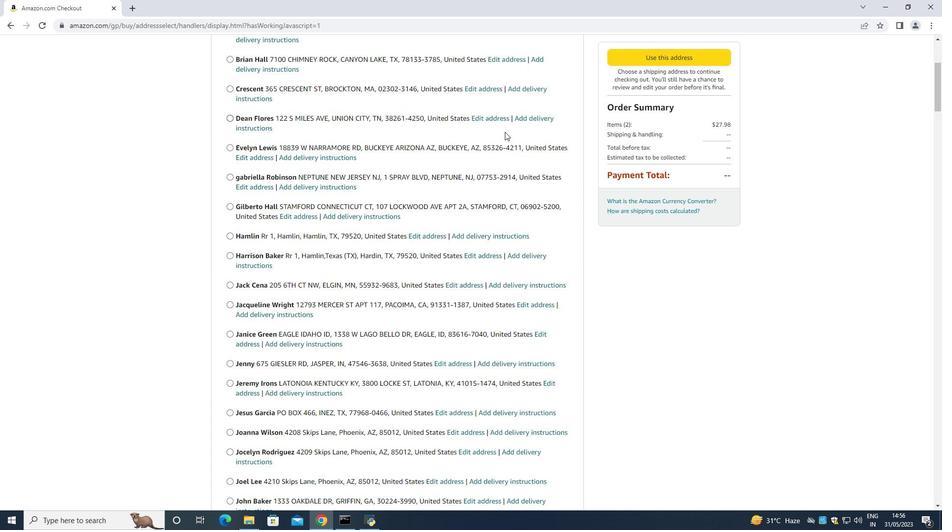 
Action: Mouse moved to (506, 132)
Screenshot: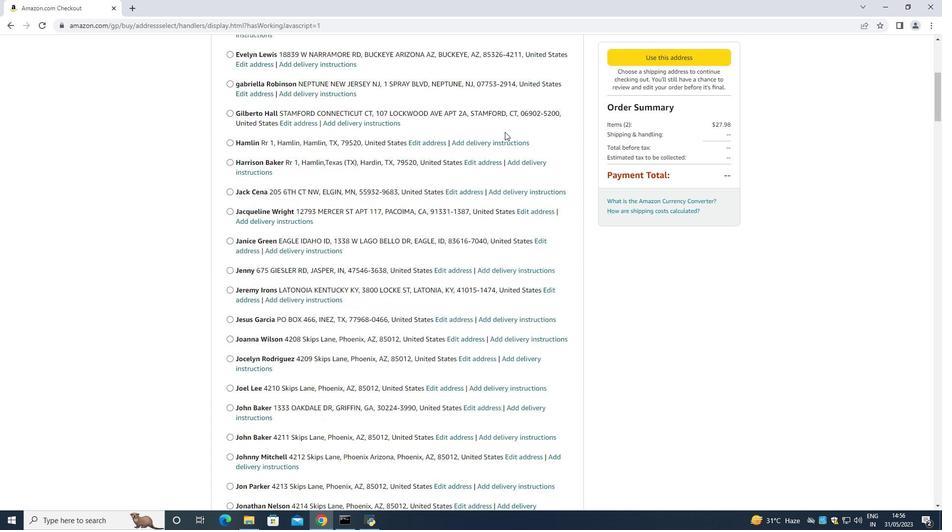 
Action: Mouse scrolled (506, 131) with delta (0, 0)
Screenshot: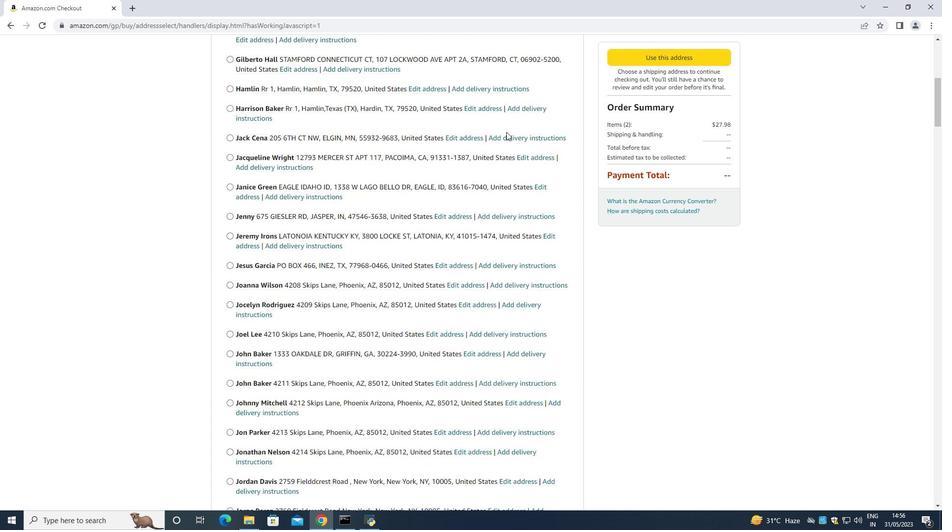 
Action: Mouse scrolled (506, 131) with delta (0, 0)
Screenshot: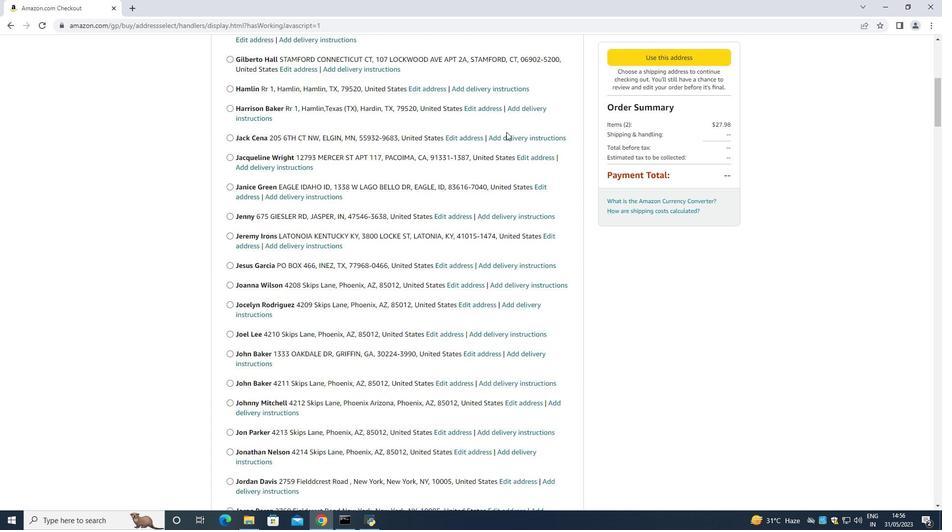 
Action: Mouse scrolled (506, 131) with delta (0, 0)
Screenshot: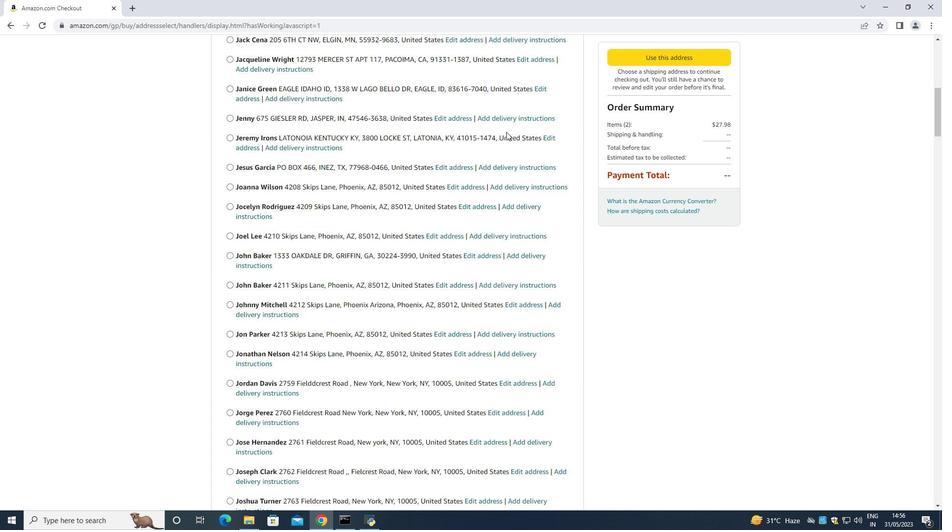 
Action: Mouse scrolled (506, 131) with delta (0, 0)
Screenshot: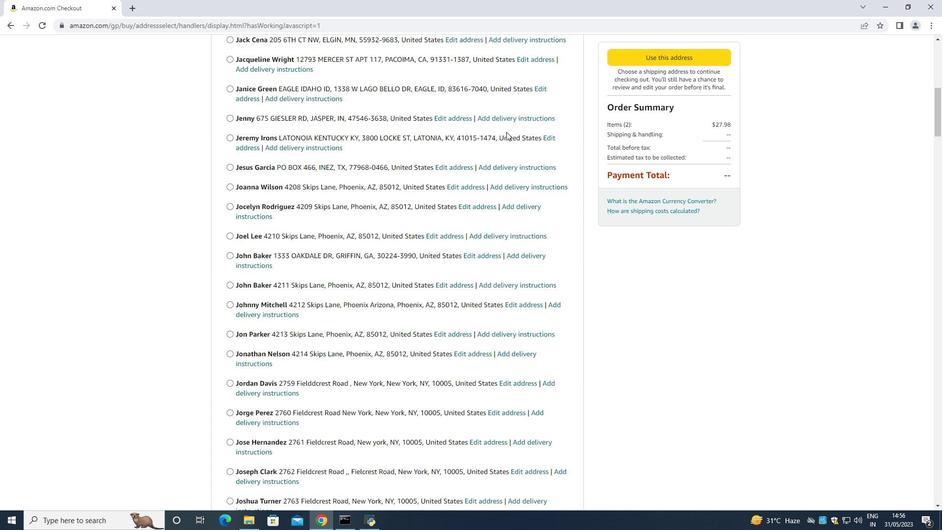 
Action: Mouse scrolled (506, 131) with delta (0, 0)
Screenshot: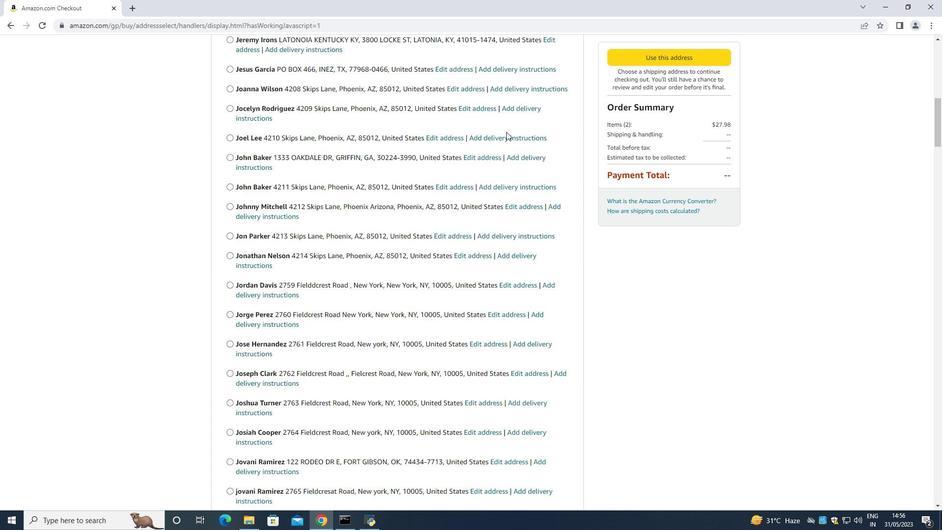 
Action: Mouse scrolled (506, 131) with delta (0, 0)
Screenshot: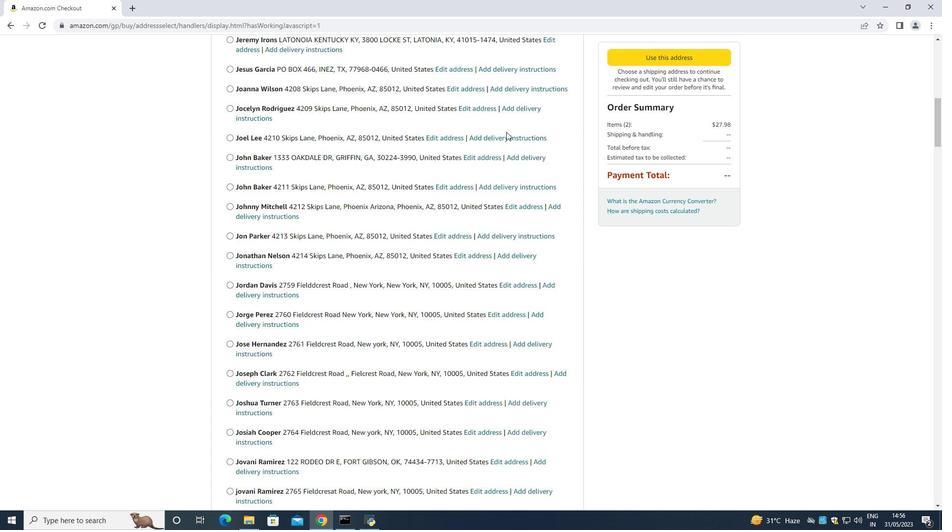 
Action: Mouse scrolled (506, 131) with delta (0, 0)
Screenshot: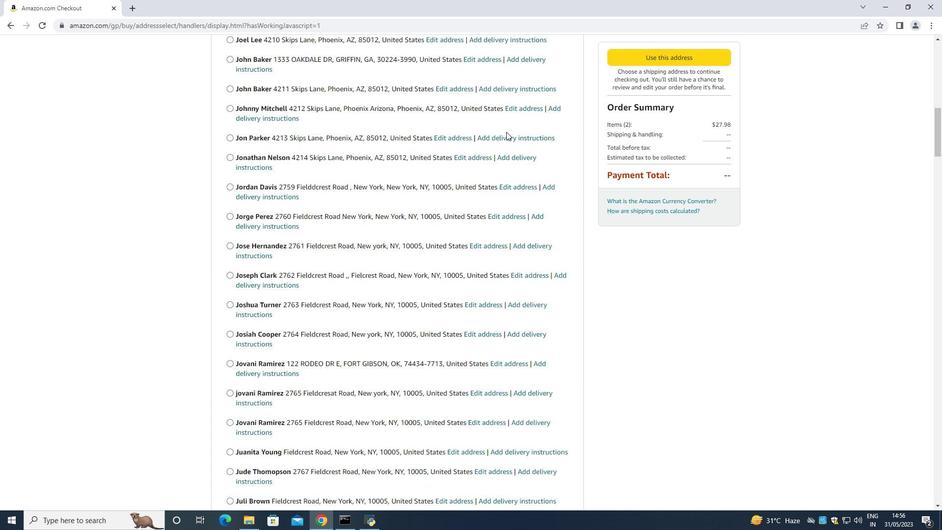 
Action: Mouse scrolled (506, 131) with delta (0, 0)
Screenshot: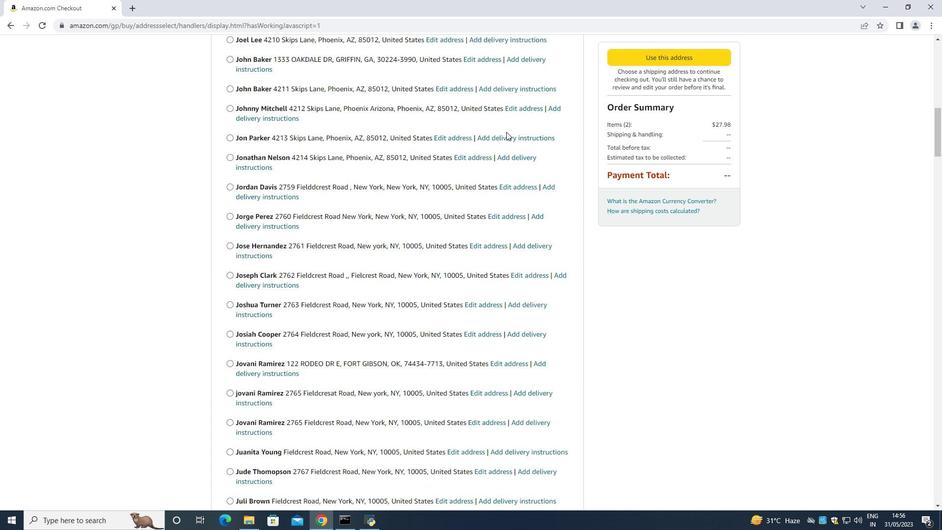 
Action: Mouse moved to (506, 132)
Screenshot: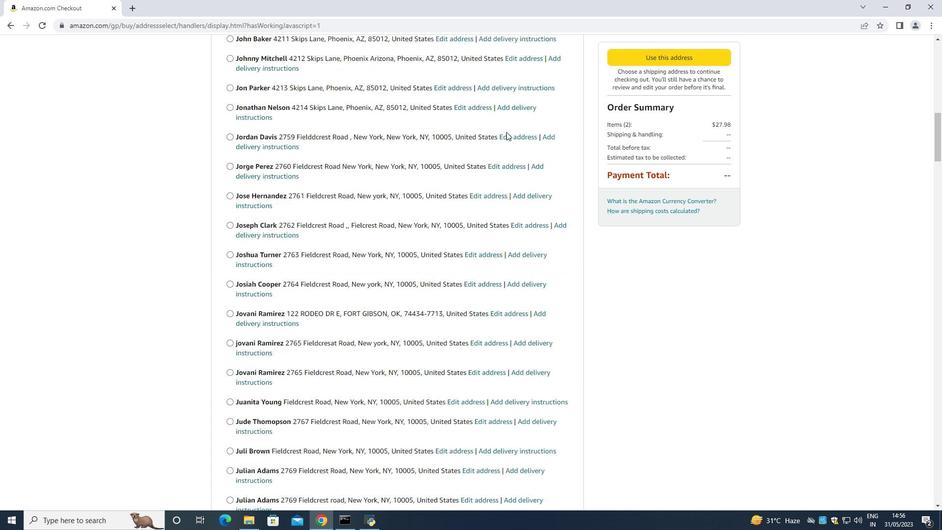 
Action: Mouse scrolled (506, 131) with delta (0, 0)
Screenshot: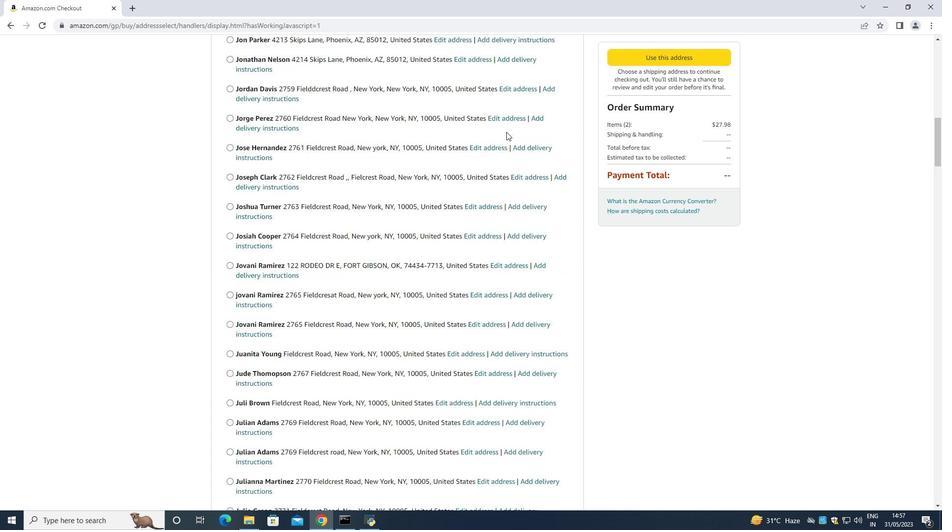 
Action: Mouse scrolled (506, 131) with delta (0, 0)
Screenshot: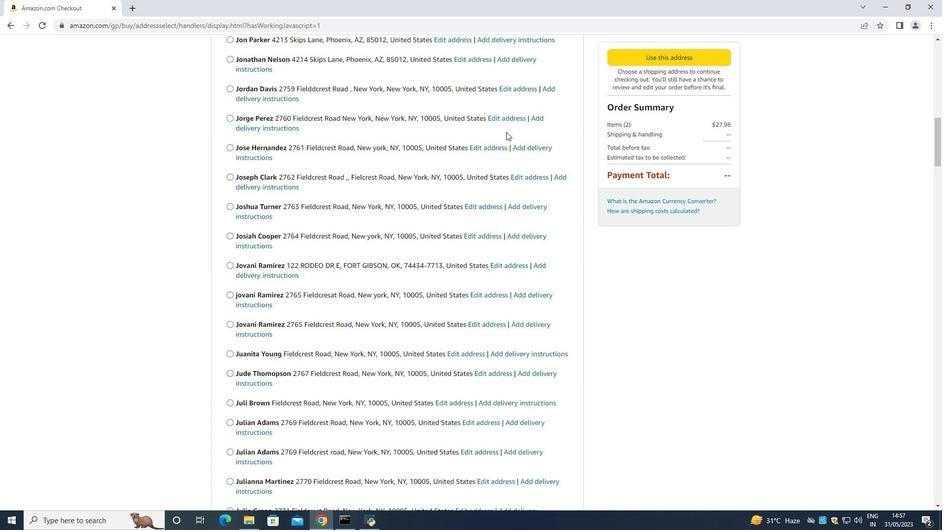 
Action: Mouse moved to (507, 132)
Screenshot: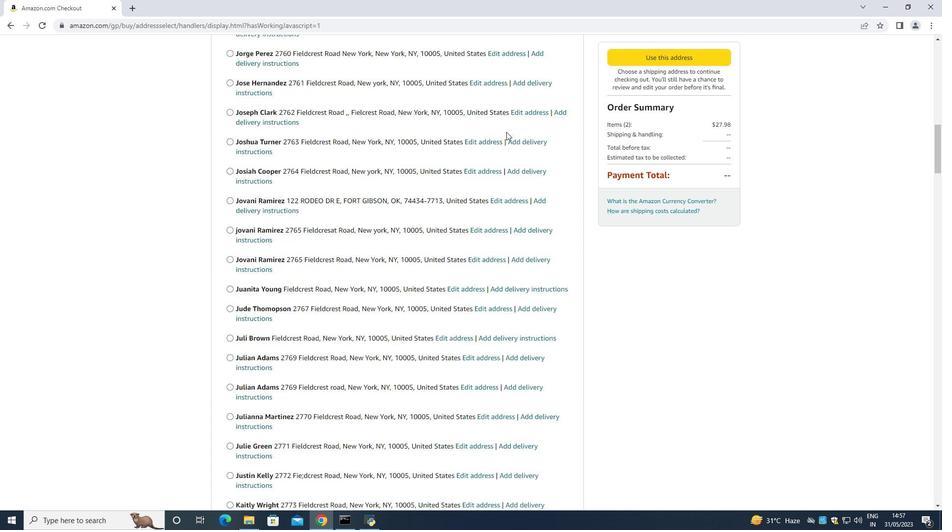 
Action: Mouse scrolled (507, 131) with delta (0, 0)
Screenshot: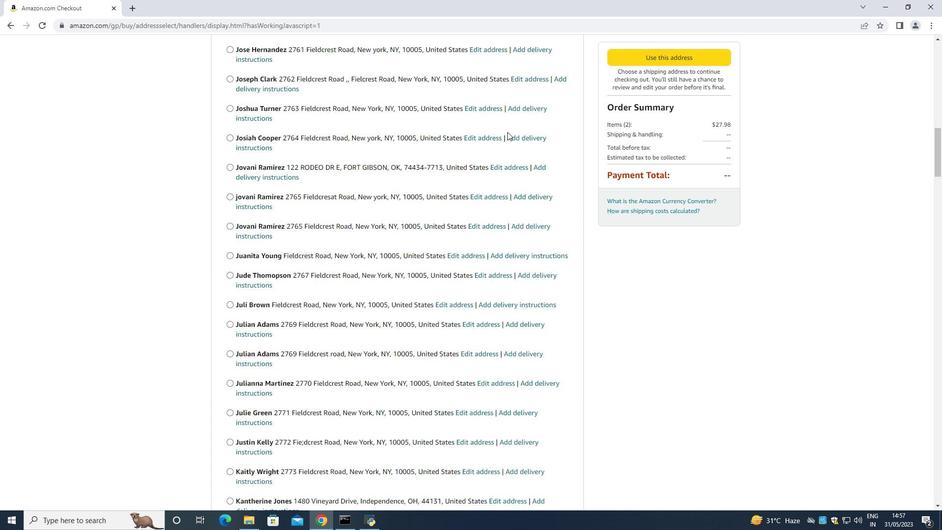 
Action: Mouse scrolled (507, 131) with delta (0, 0)
Screenshot: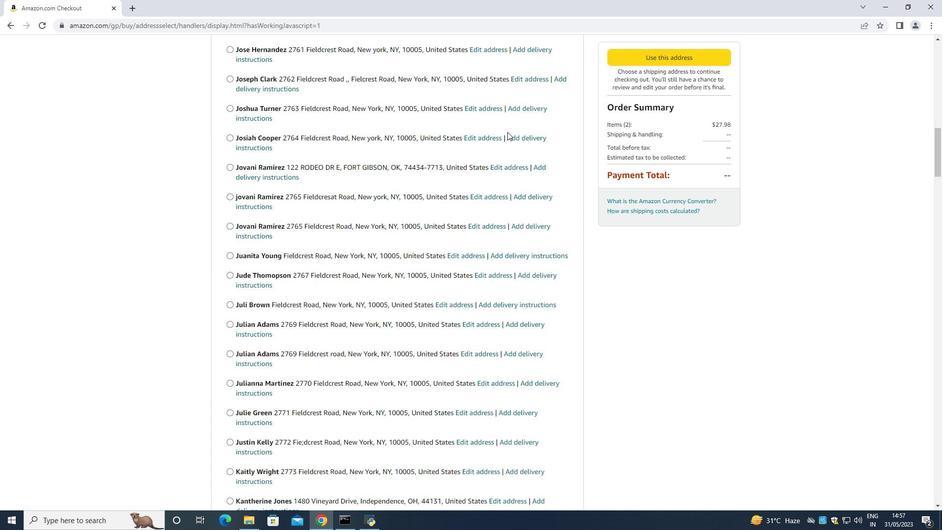 
Action: Mouse moved to (507, 131)
Screenshot: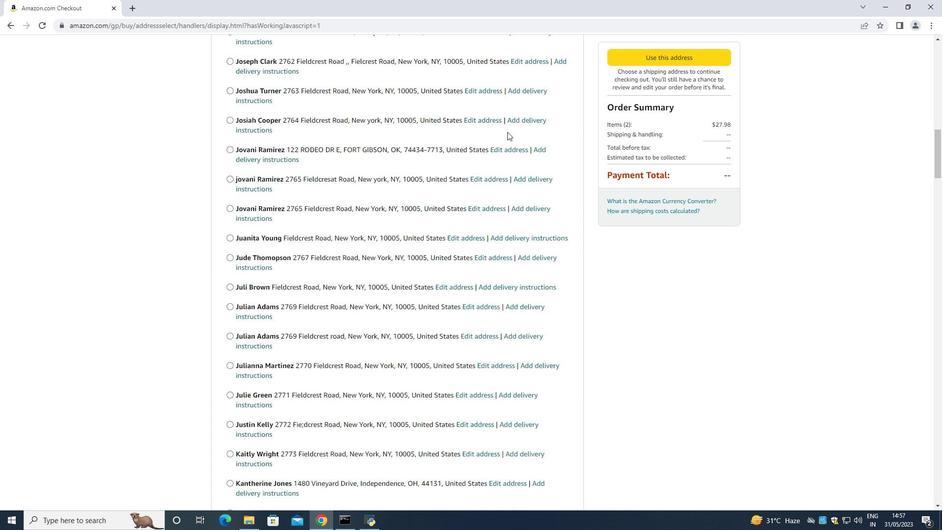 
Action: Mouse scrolled (507, 131) with delta (0, 0)
Screenshot: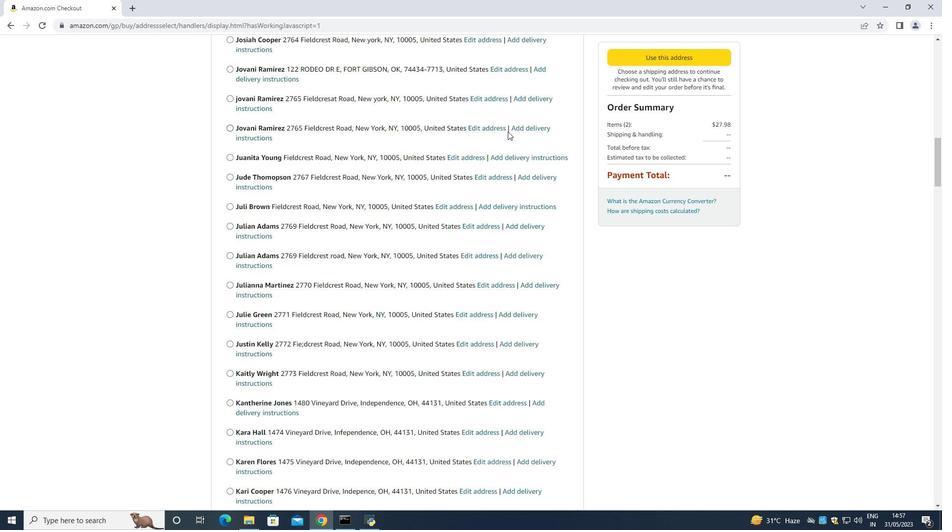 
Action: Mouse scrolled (507, 131) with delta (0, 0)
Screenshot: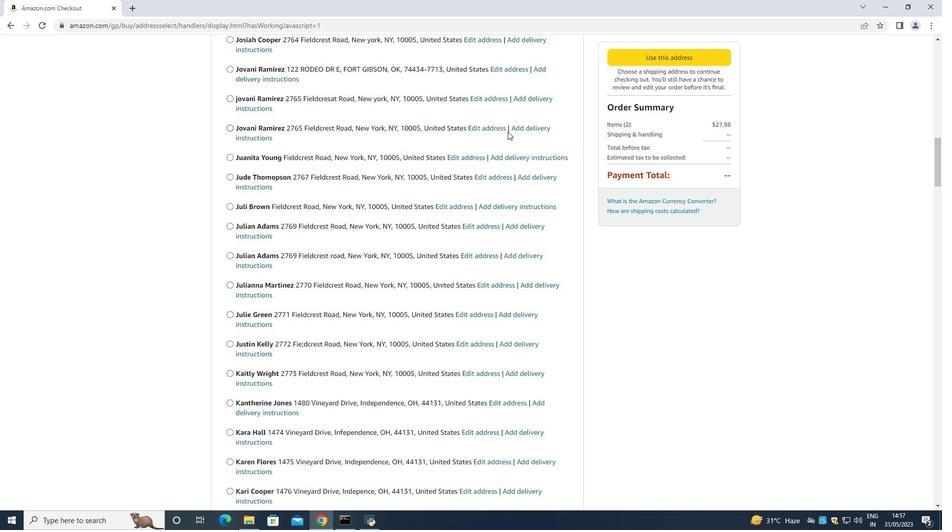 
Action: Mouse scrolled (507, 131) with delta (0, 0)
Screenshot: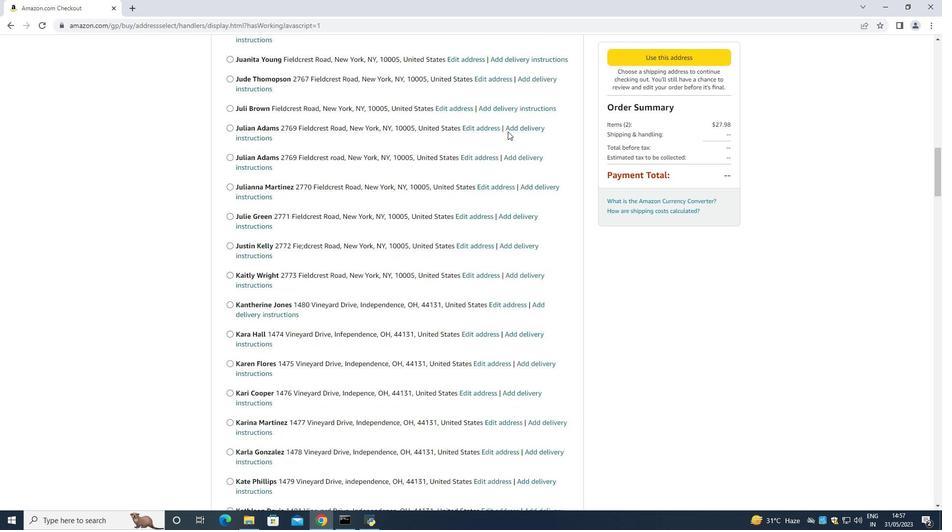 
Action: Mouse scrolled (507, 131) with delta (0, 0)
Screenshot: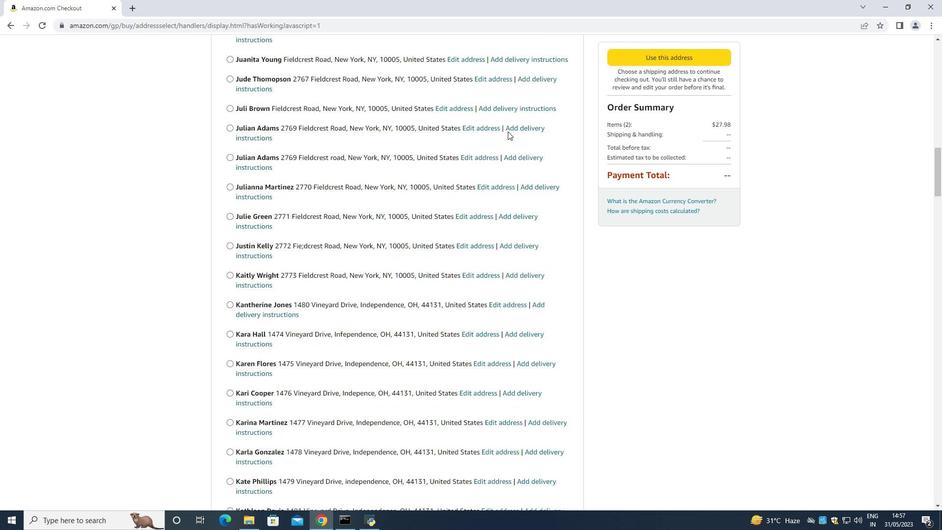 
Action: Mouse scrolled (507, 131) with delta (0, 0)
Screenshot: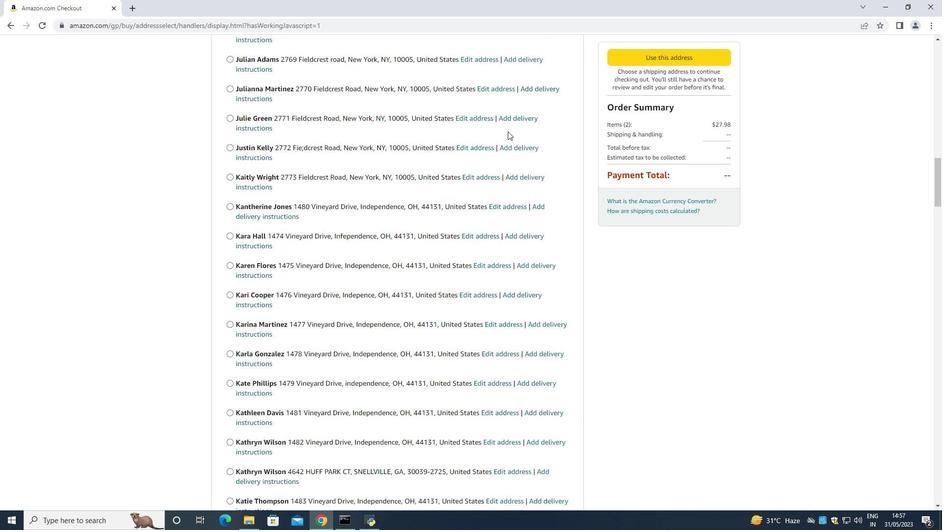 
Action: Mouse scrolled (507, 131) with delta (0, 0)
Screenshot: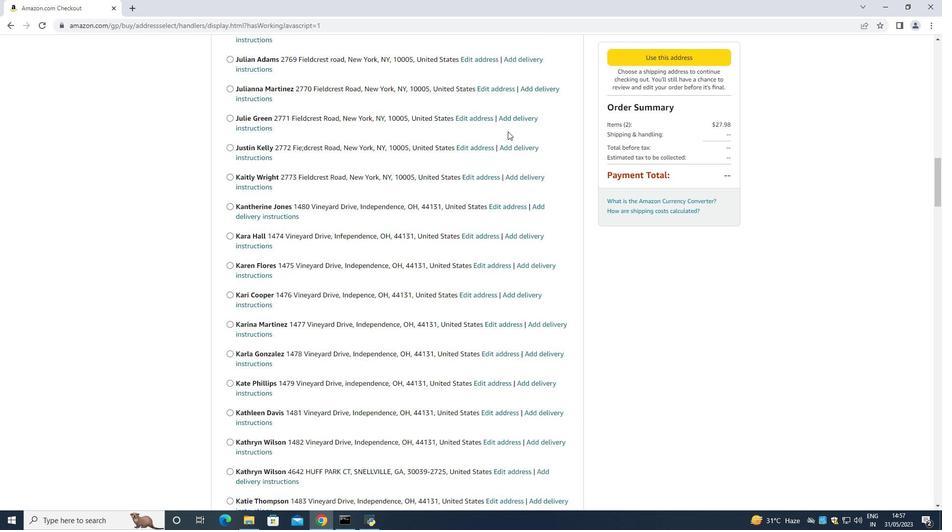 
Action: Mouse scrolled (507, 131) with delta (0, 0)
Screenshot: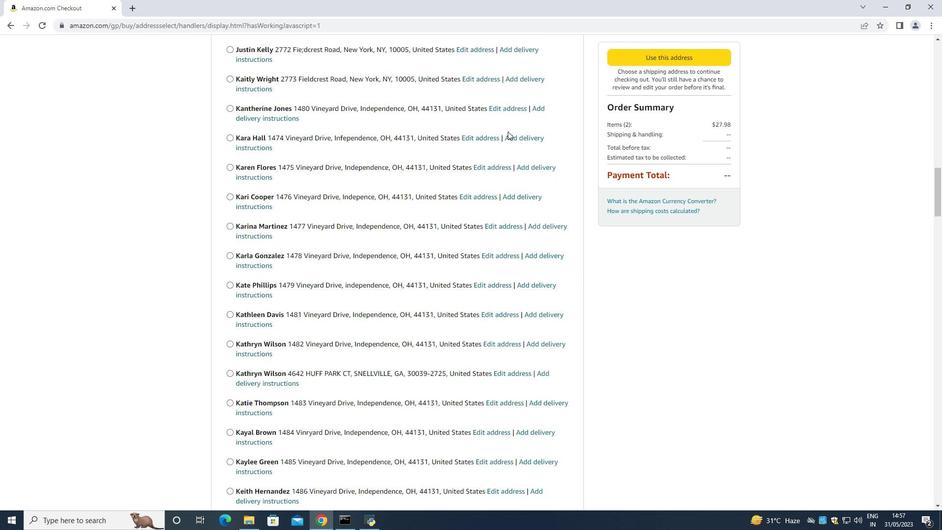 
Action: Mouse scrolled (507, 131) with delta (0, 0)
Screenshot: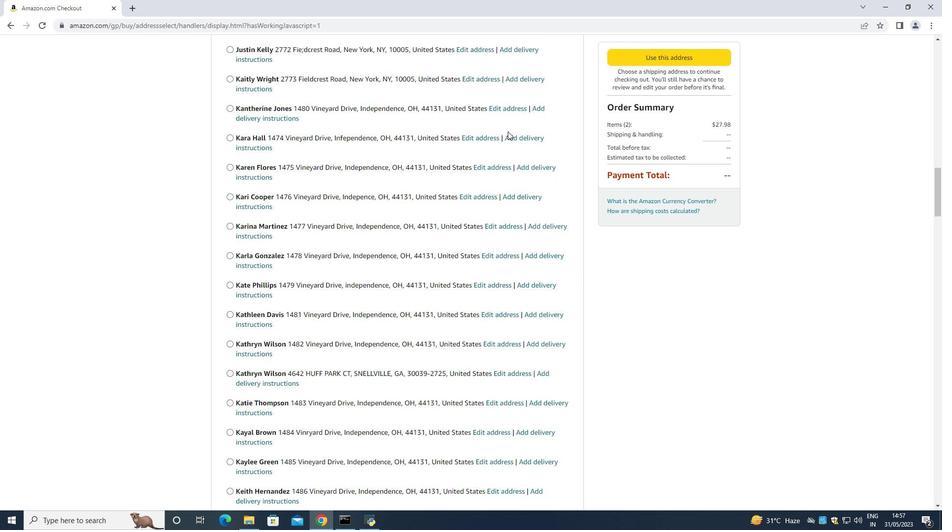 
Action: Mouse scrolled (507, 131) with delta (0, 0)
Screenshot: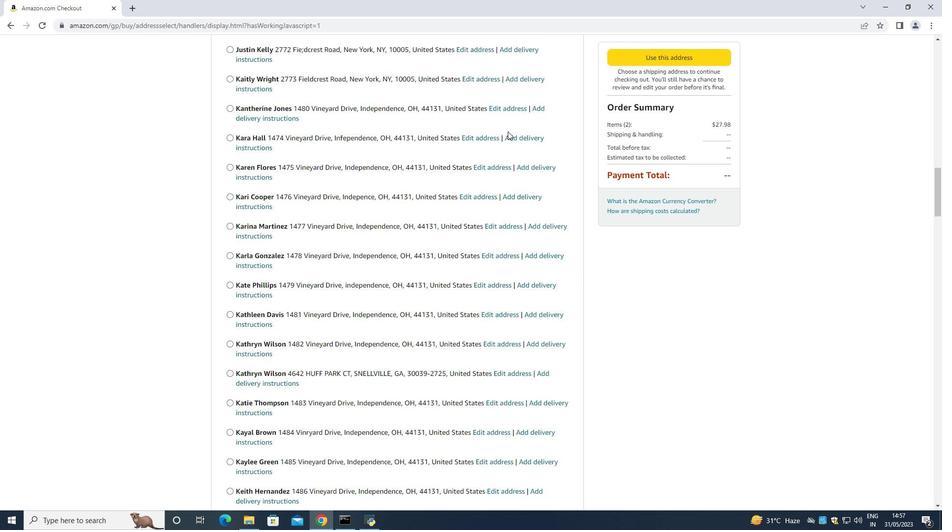 
Action: Mouse scrolled (507, 131) with delta (0, 0)
Screenshot: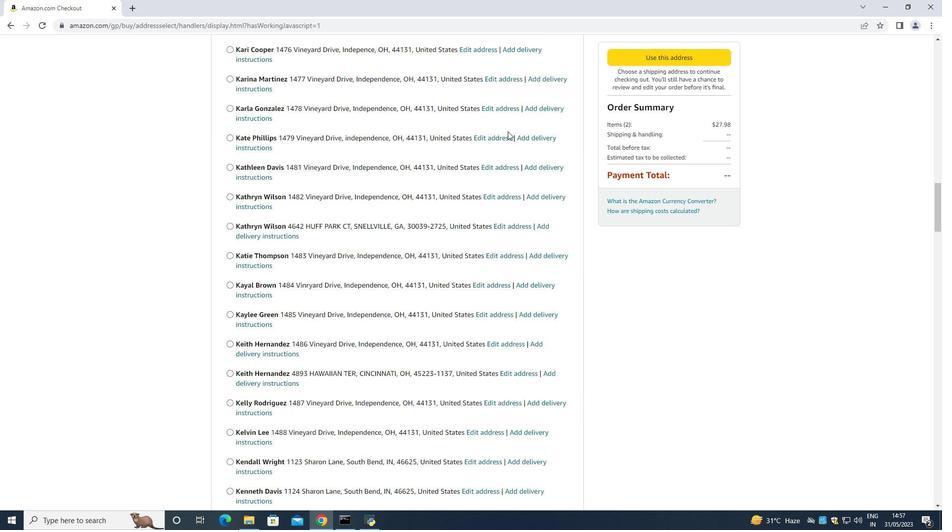 
Action: Mouse scrolled (507, 131) with delta (0, 0)
Screenshot: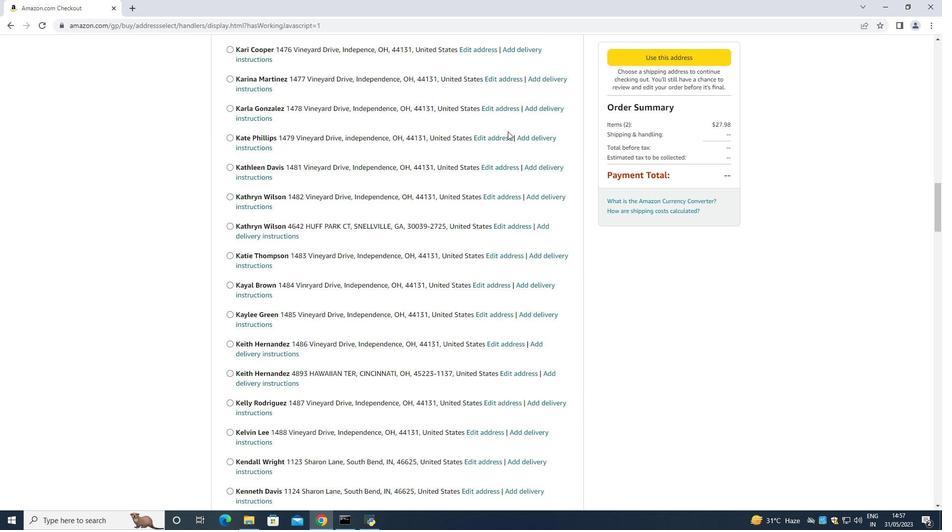 
Action: Mouse scrolled (507, 131) with delta (0, 0)
Screenshot: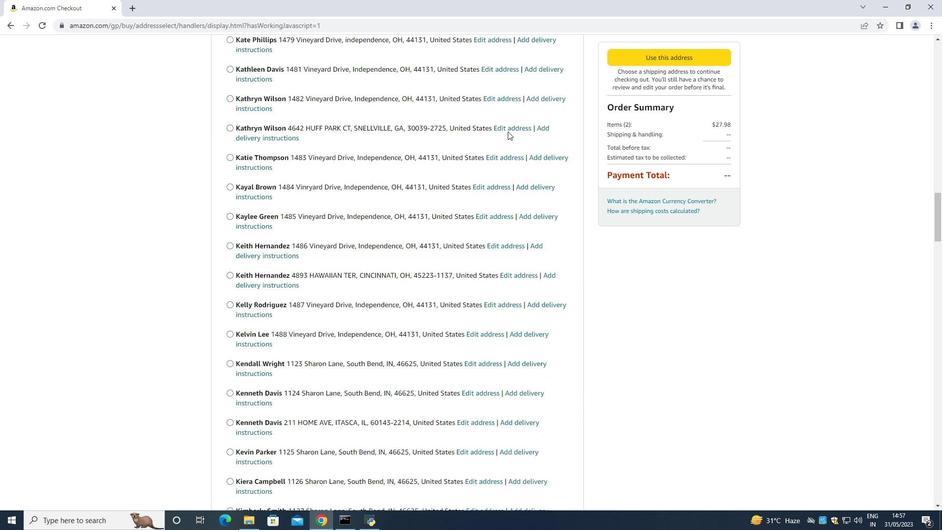 
Action: Mouse scrolled (507, 131) with delta (0, 0)
Screenshot: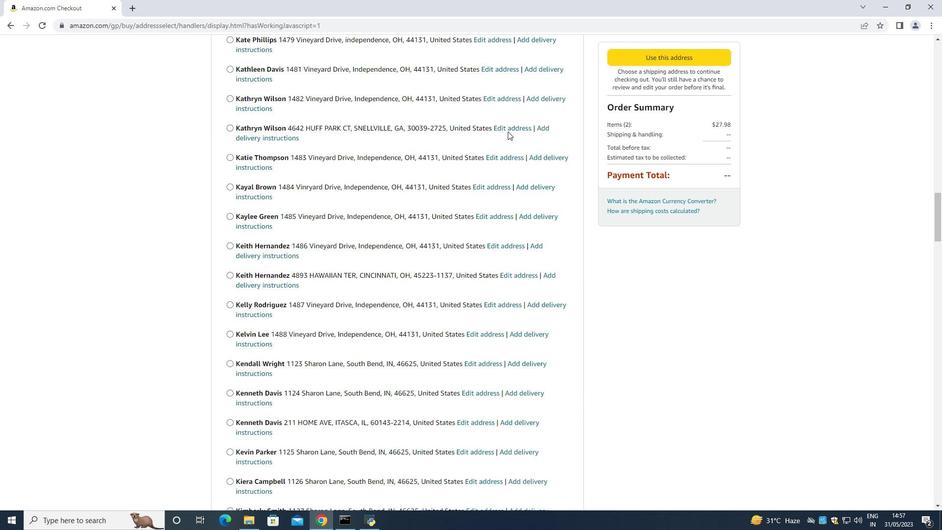 
Action: Mouse scrolled (507, 131) with delta (0, 0)
Screenshot: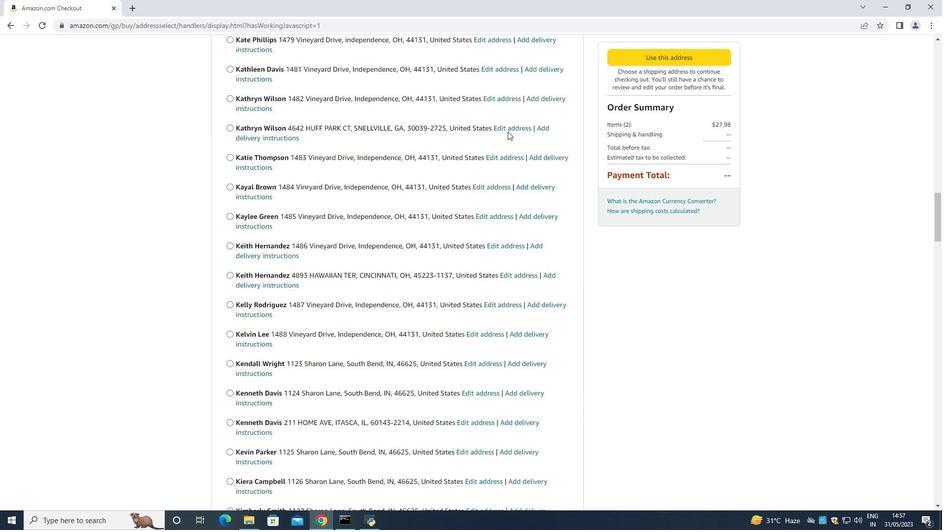 
Action: Mouse moved to (509, 130)
Screenshot: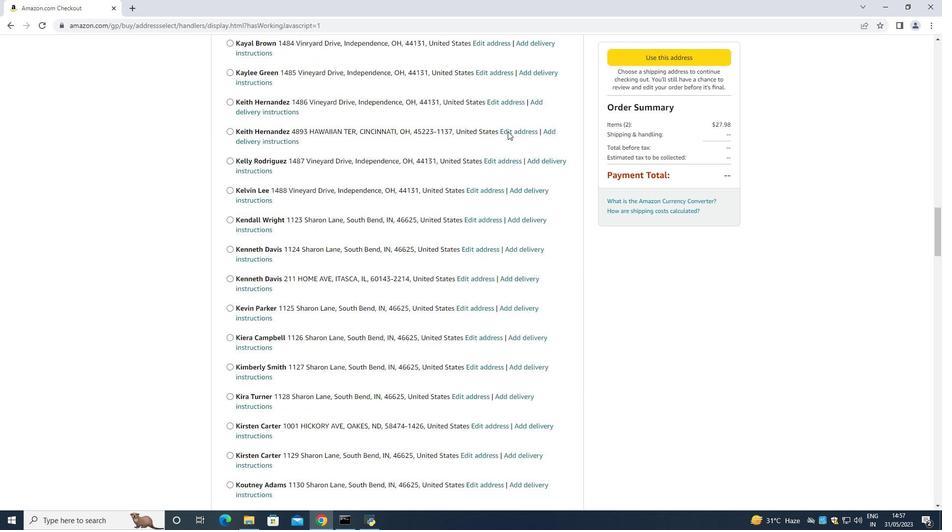
Action: Mouse scrolled (509, 130) with delta (0, 0)
Screenshot: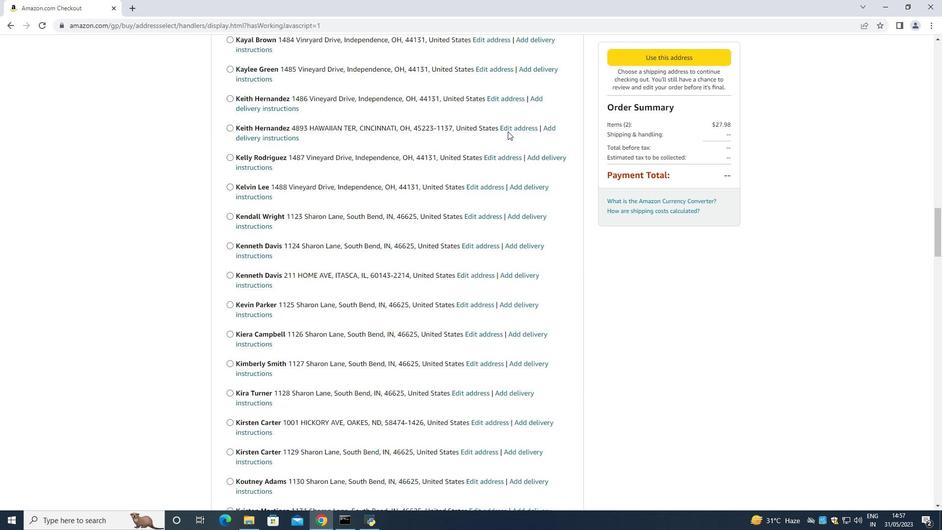 
Action: Mouse scrolled (509, 130) with delta (0, 0)
Screenshot: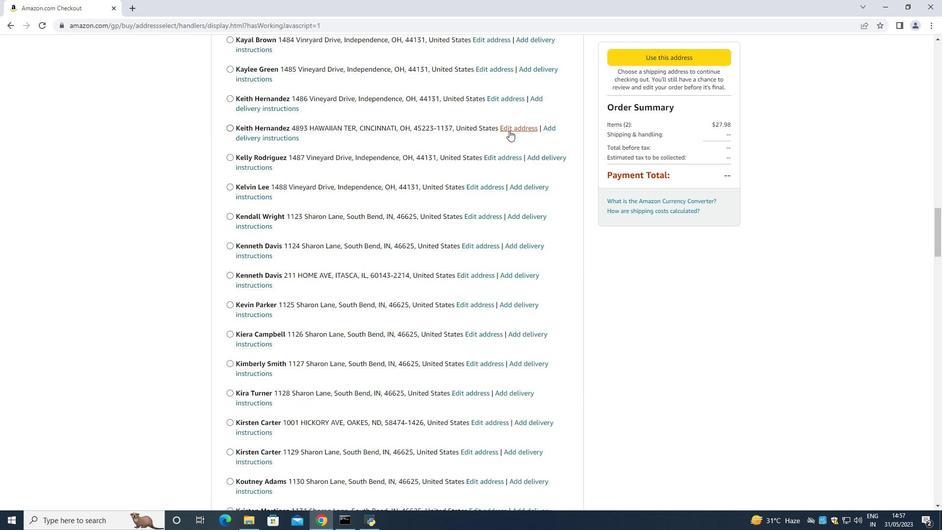 
Action: Mouse scrolled (509, 130) with delta (0, 0)
Screenshot: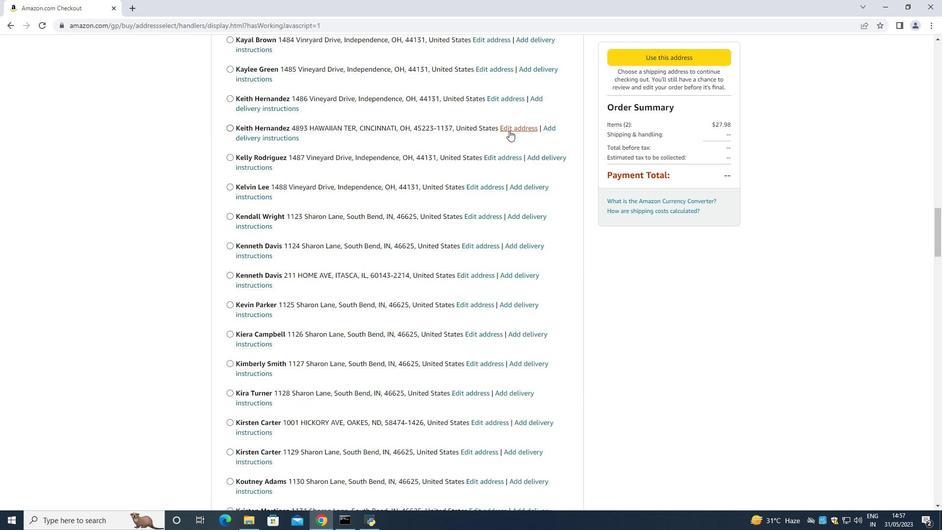
Action: Mouse moved to (511, 129)
Screenshot: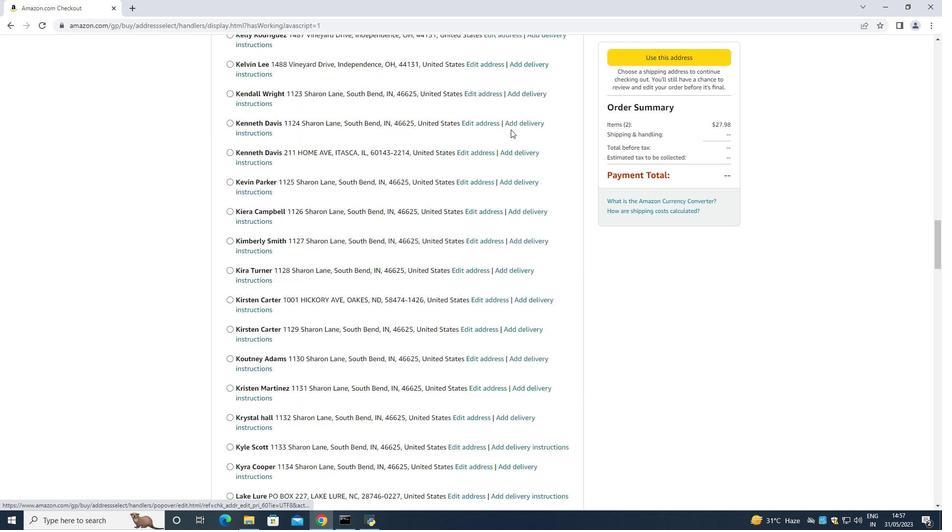 
Action: Mouse scrolled (511, 128) with delta (0, 0)
Screenshot: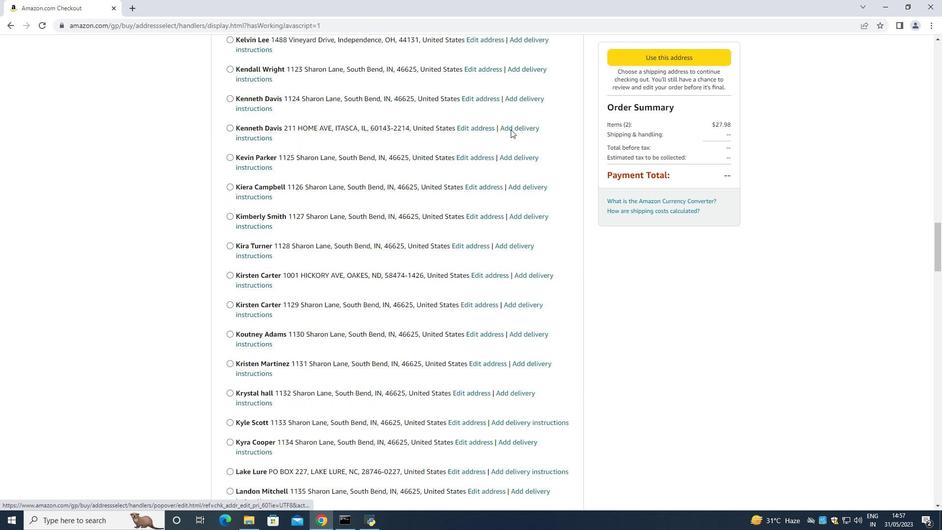 
Action: Mouse scrolled (511, 128) with delta (0, 0)
Screenshot: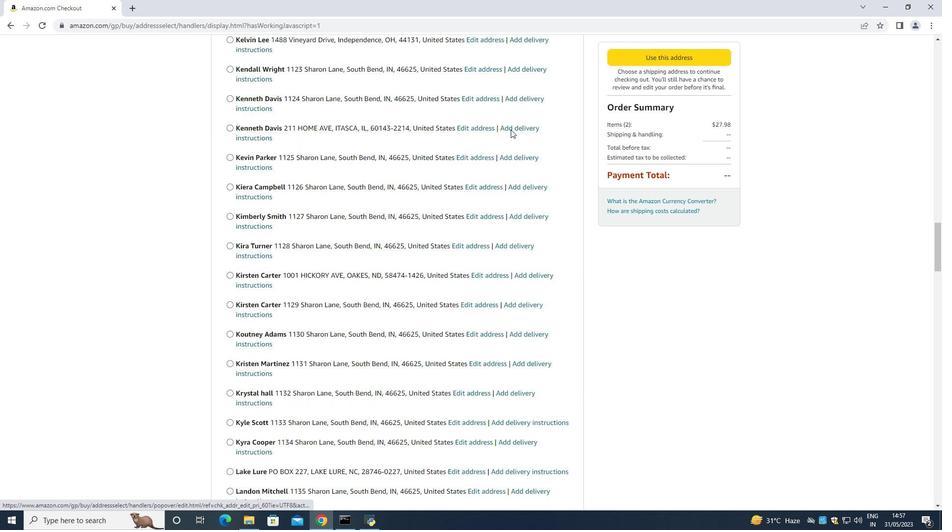 
Action: Mouse scrolled (511, 128) with delta (0, 0)
Screenshot: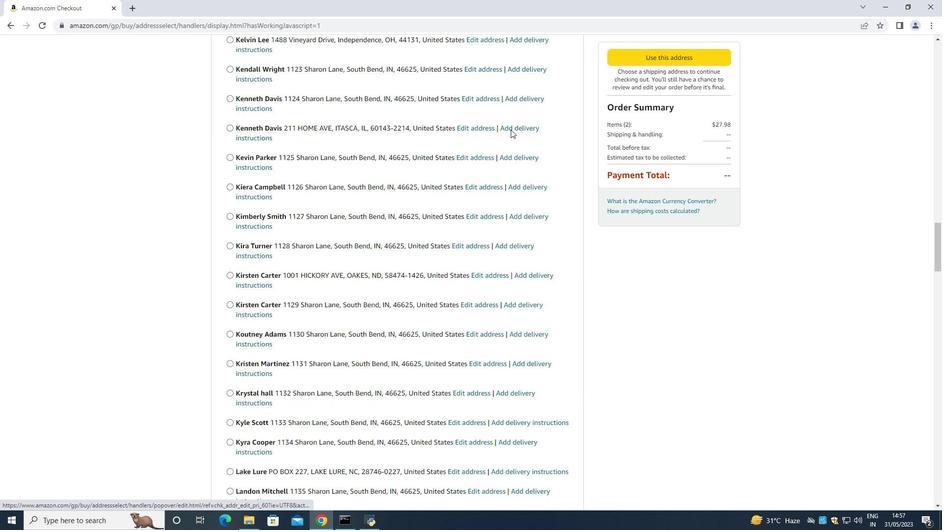 
Action: Mouse moved to (511, 129)
Screenshot: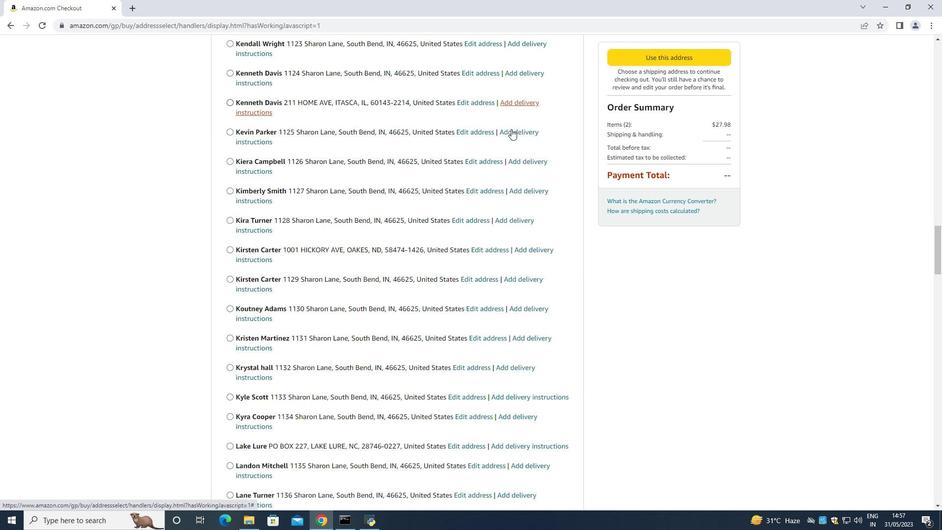 
Action: Mouse scrolled (511, 128) with delta (0, 0)
Screenshot: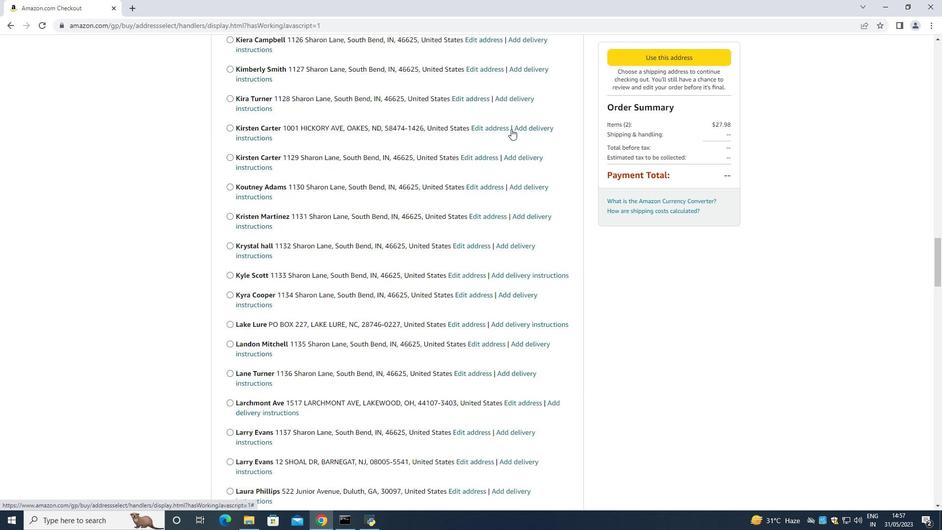 
Action: Mouse scrolled (511, 128) with delta (0, 0)
Screenshot: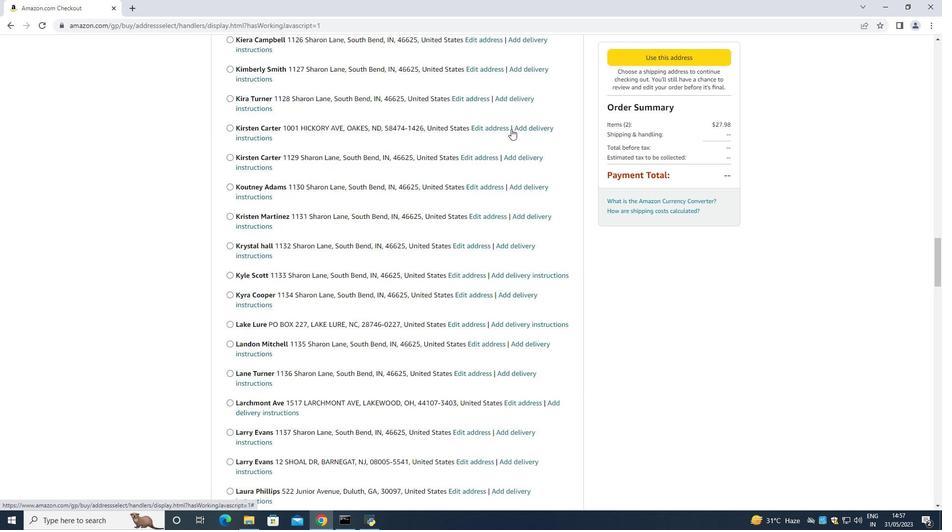 
Action: Mouse scrolled (511, 128) with delta (0, 0)
Screenshot: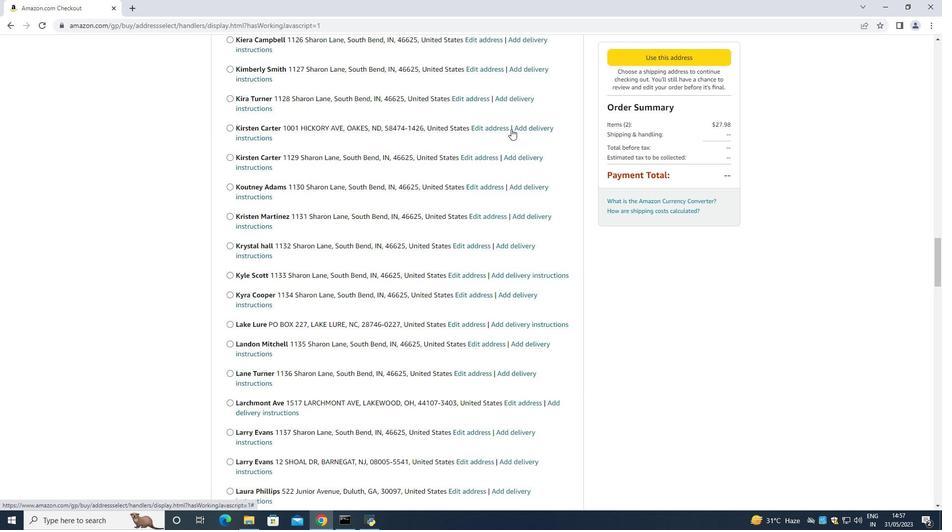 
Action: Mouse moved to (512, 127)
Screenshot: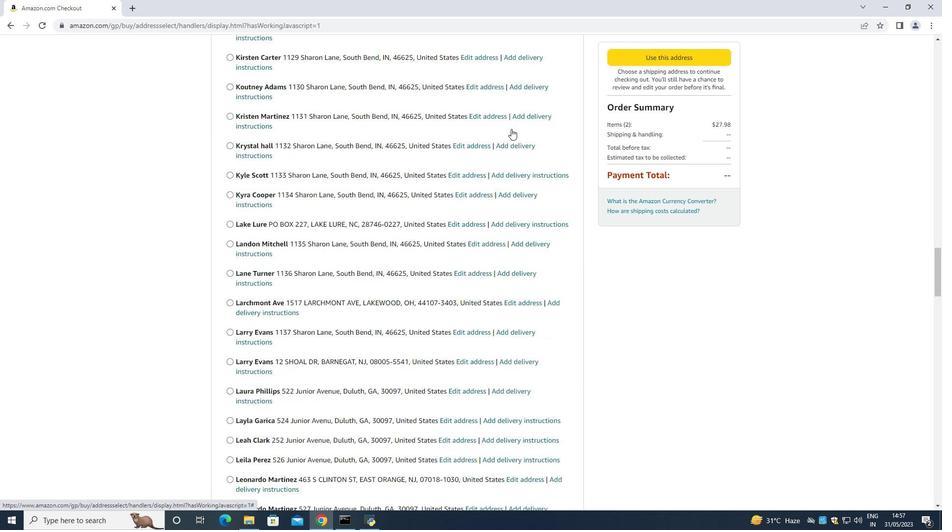 
Action: Mouse scrolled (512, 127) with delta (0, 0)
Screenshot: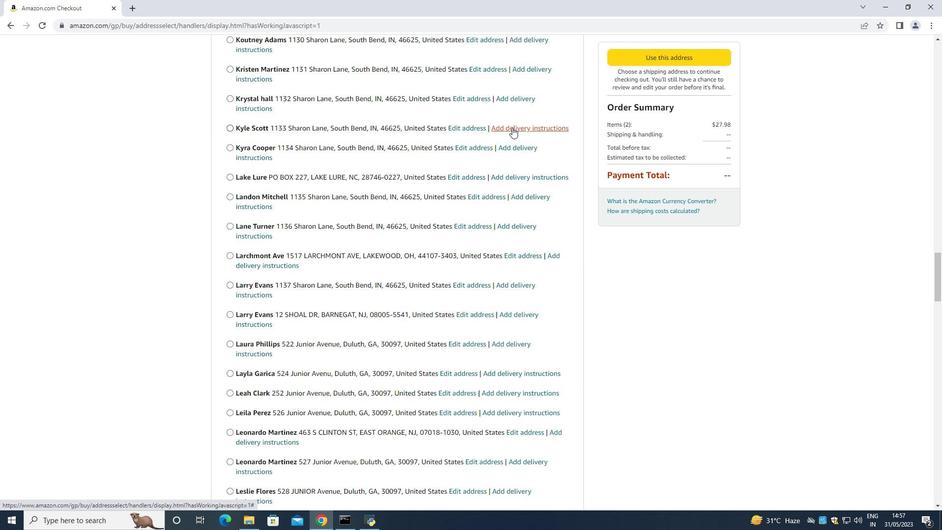 
Action: Mouse scrolled (512, 127) with delta (0, 0)
Screenshot: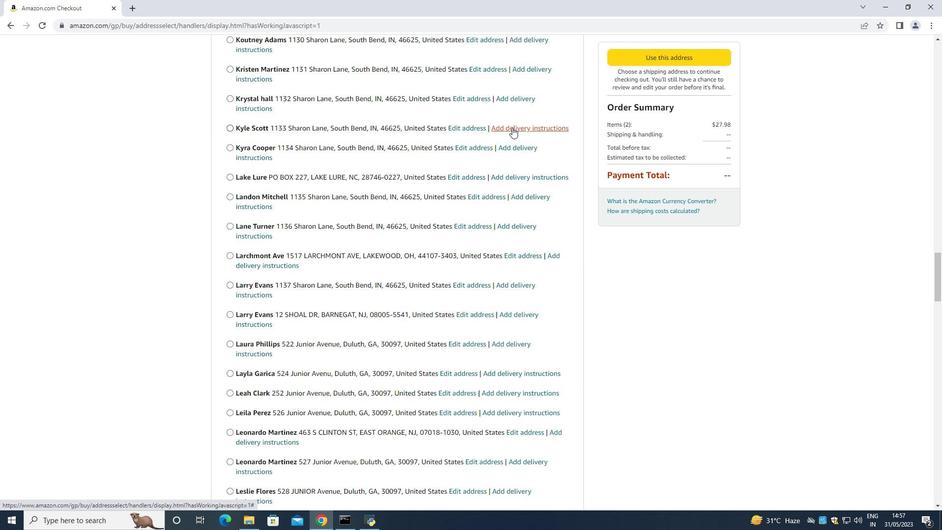 
Action: Mouse scrolled (512, 127) with delta (0, 0)
Screenshot: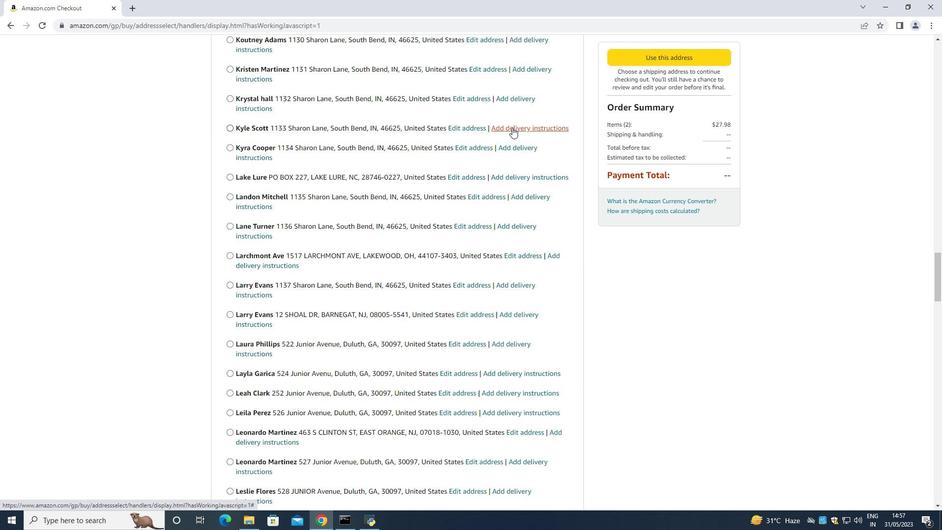 
Action: Mouse moved to (512, 127)
Screenshot: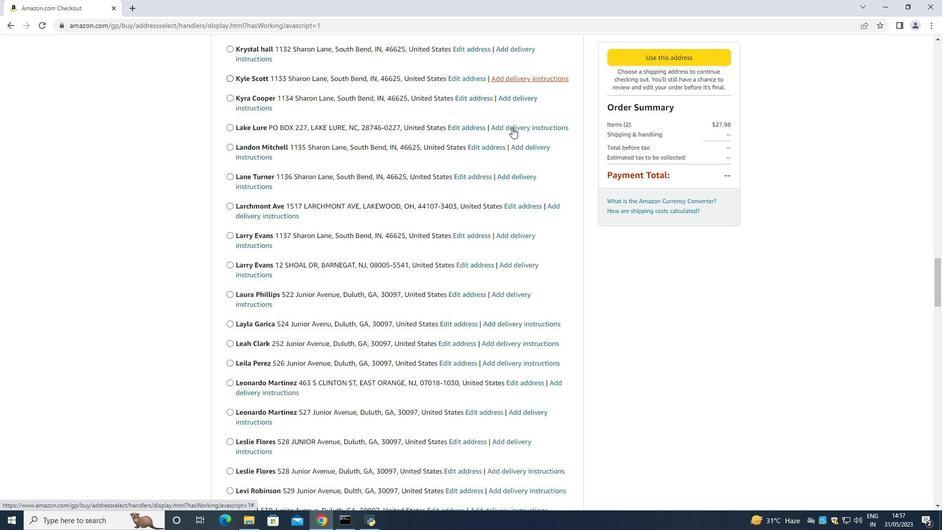 
Action: Mouse scrolled (512, 127) with delta (0, 0)
Screenshot: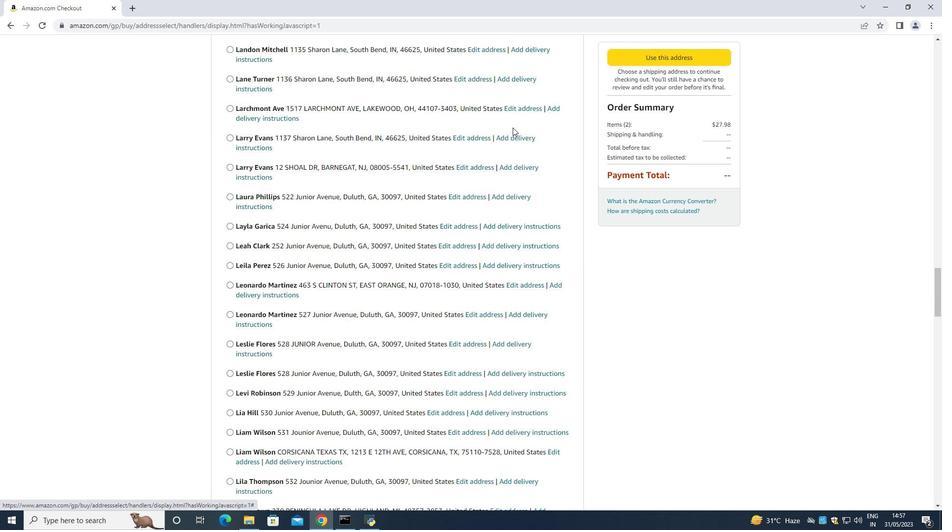 
Action: Mouse scrolled (512, 127) with delta (0, 0)
Screenshot: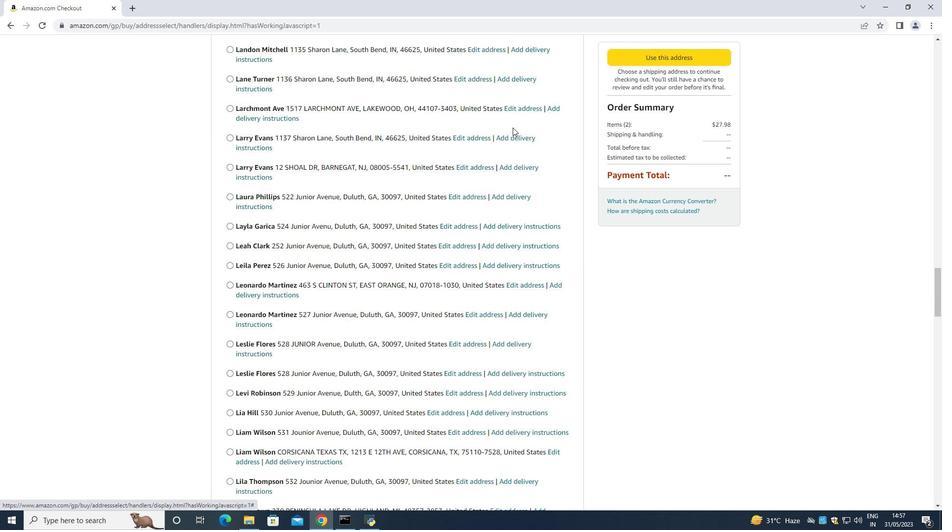 
Action: Mouse scrolled (512, 127) with delta (0, 0)
Screenshot: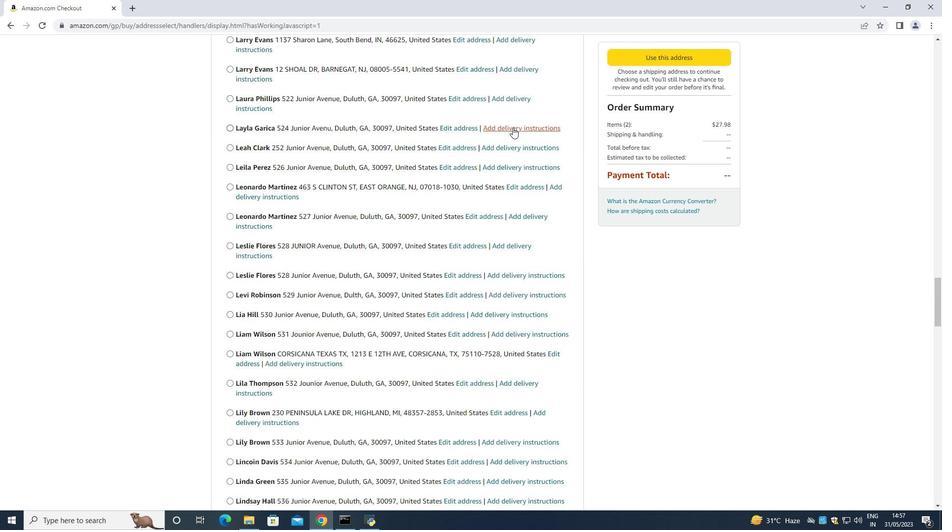 
Action: Mouse scrolled (512, 127) with delta (0, 0)
Screenshot: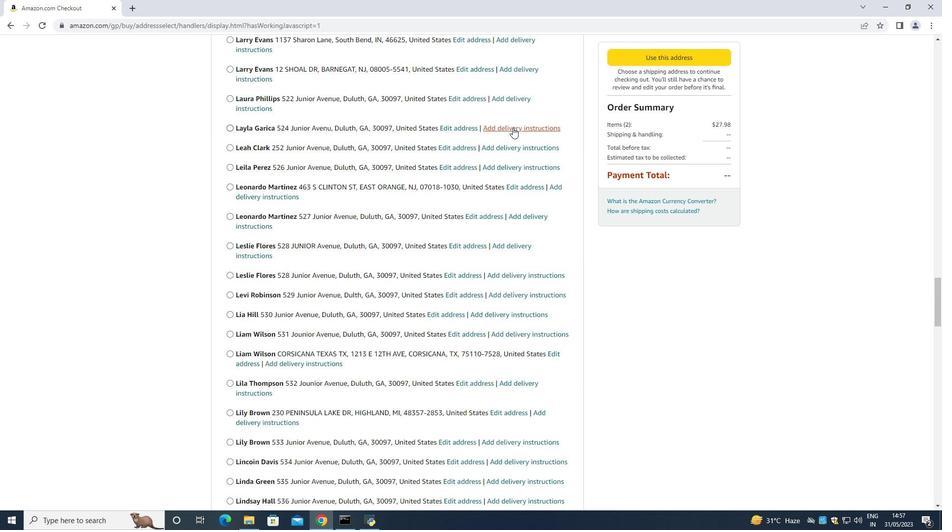 
Action: Mouse scrolled (512, 127) with delta (0, 0)
Screenshot: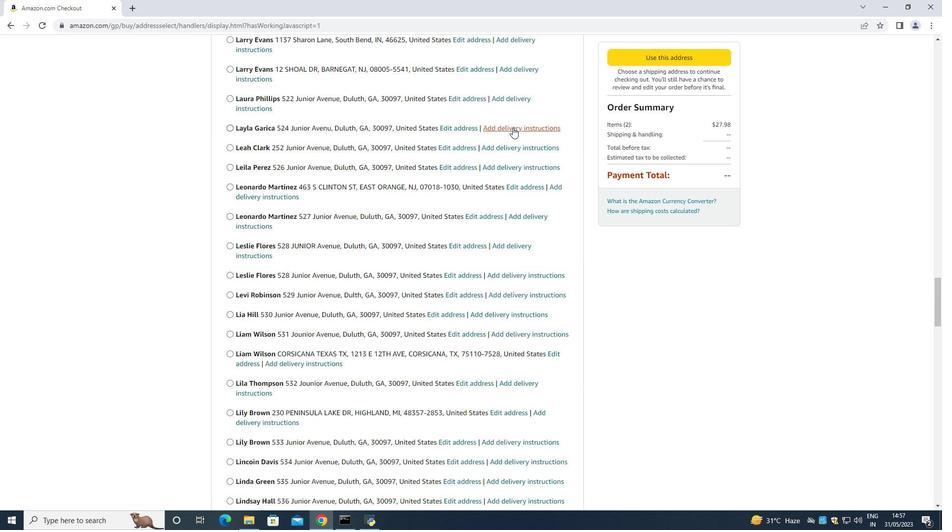 
Action: Mouse scrolled (512, 127) with delta (0, 0)
Screenshot: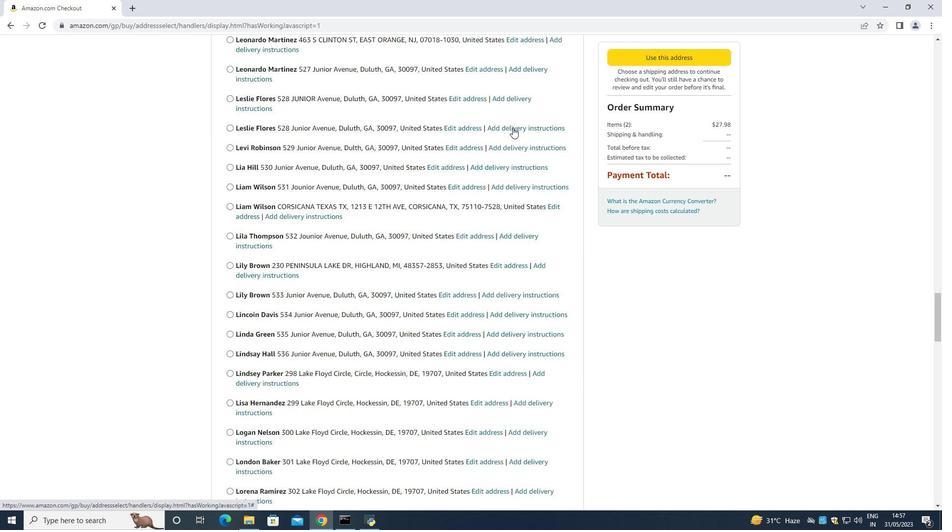 
Action: Mouse scrolled (512, 127) with delta (0, 0)
Screenshot: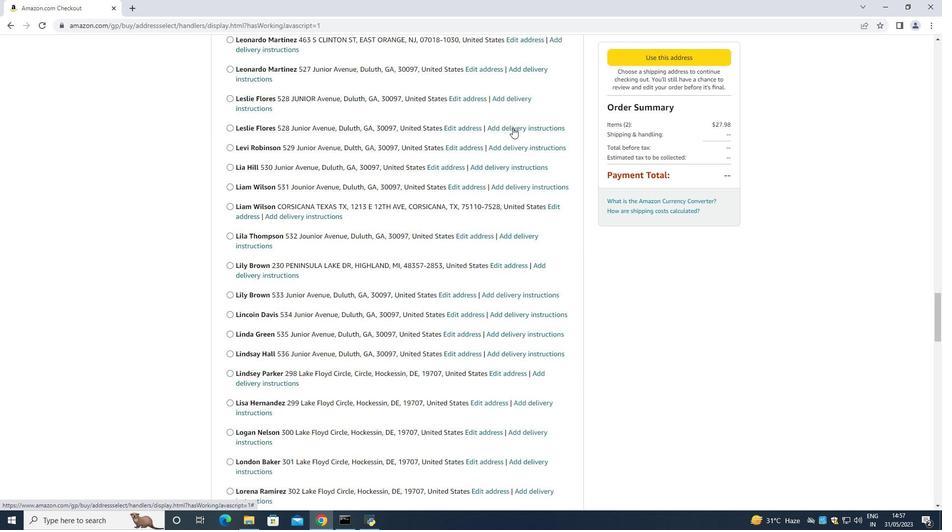 
Action: Mouse moved to (512, 127)
Screenshot: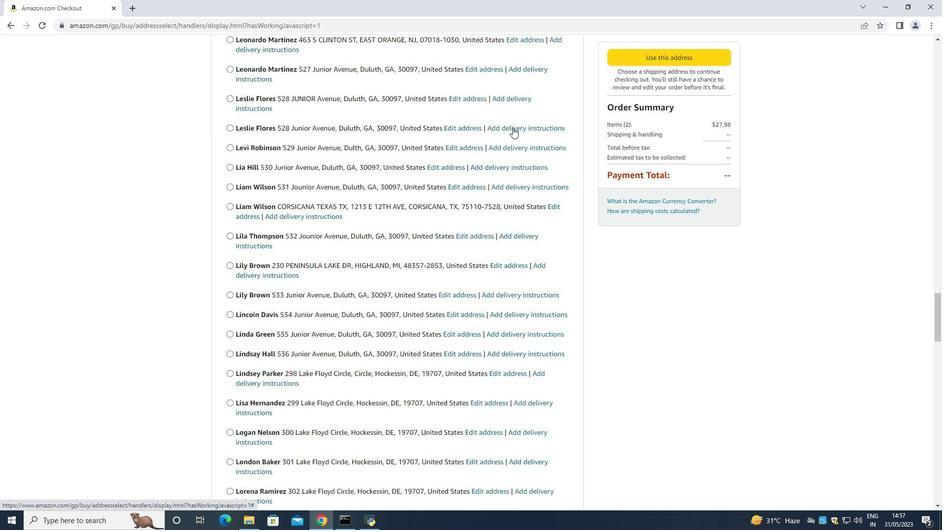 
Action: Mouse scrolled (512, 127) with delta (0, 0)
Screenshot: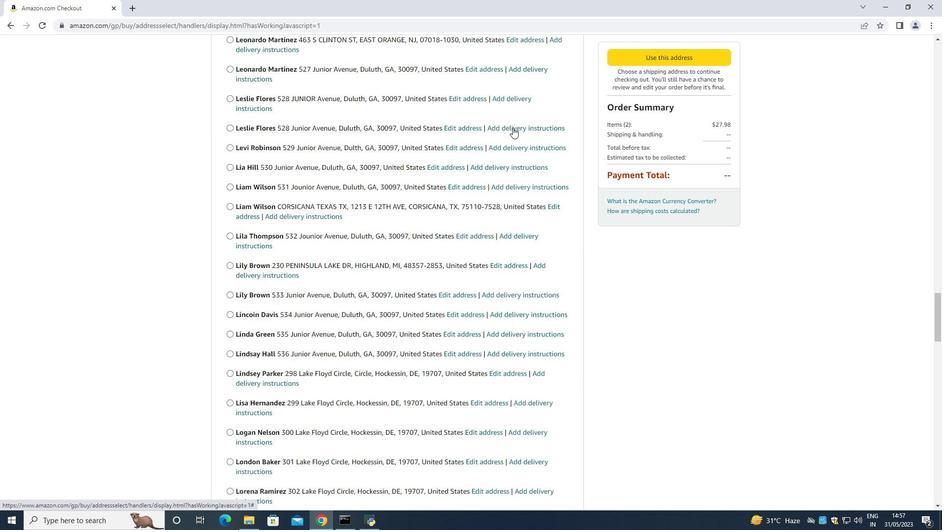 
Action: Mouse scrolled (512, 127) with delta (0, 0)
Screenshot: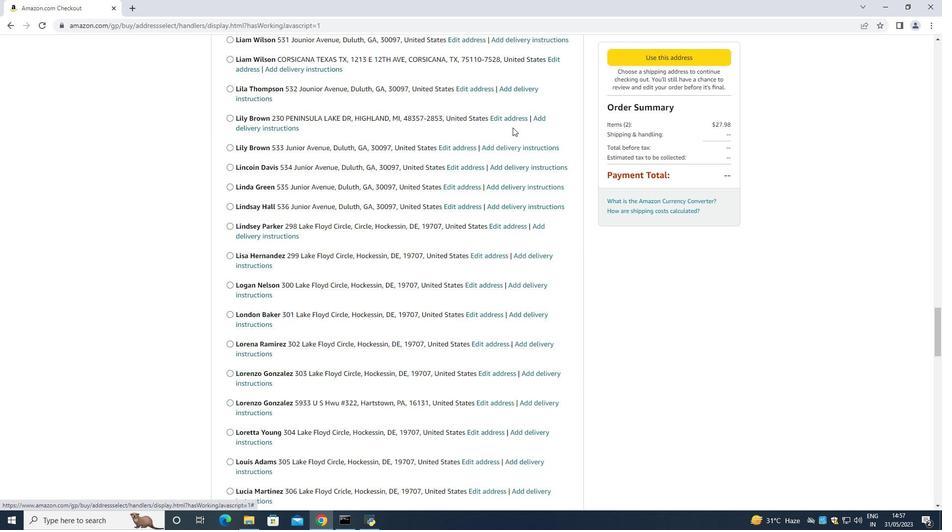 
Action: Mouse scrolled (512, 127) with delta (0, 0)
Screenshot: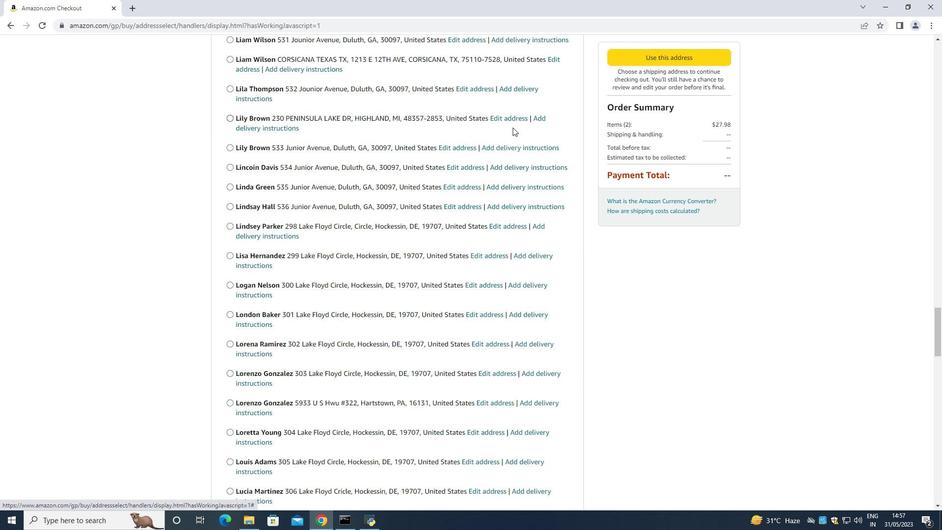 
Action: Mouse scrolled (512, 127) with delta (0, 0)
Screenshot: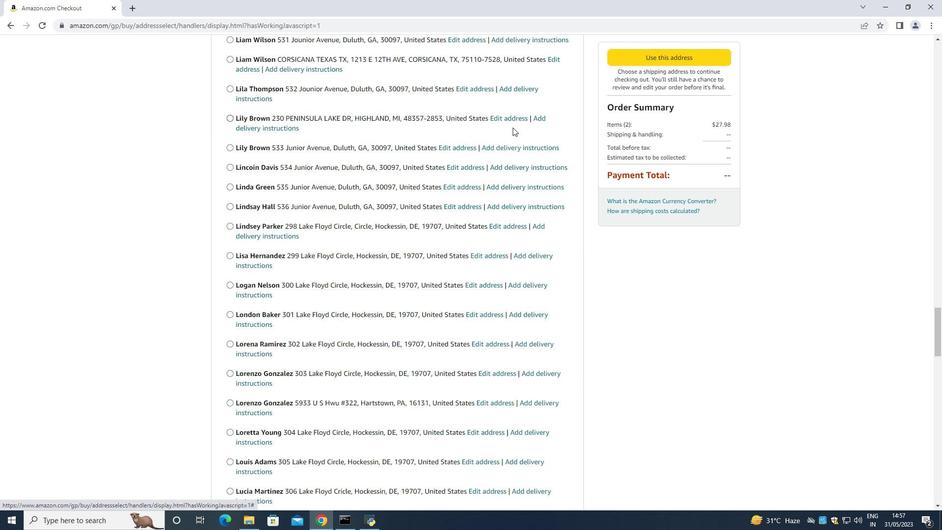
Action: Mouse scrolled (512, 127) with delta (0, 0)
Screenshot: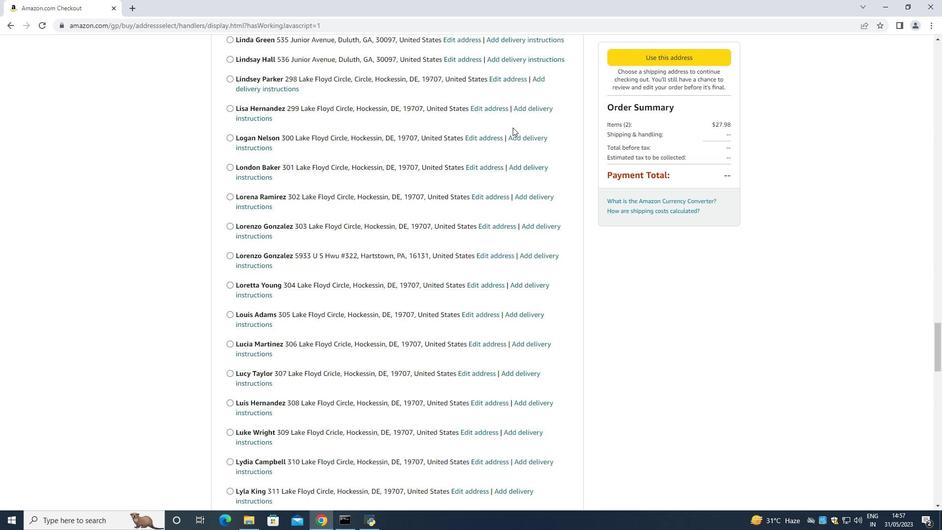 
Action: Mouse scrolled (512, 127) with delta (0, 0)
Screenshot: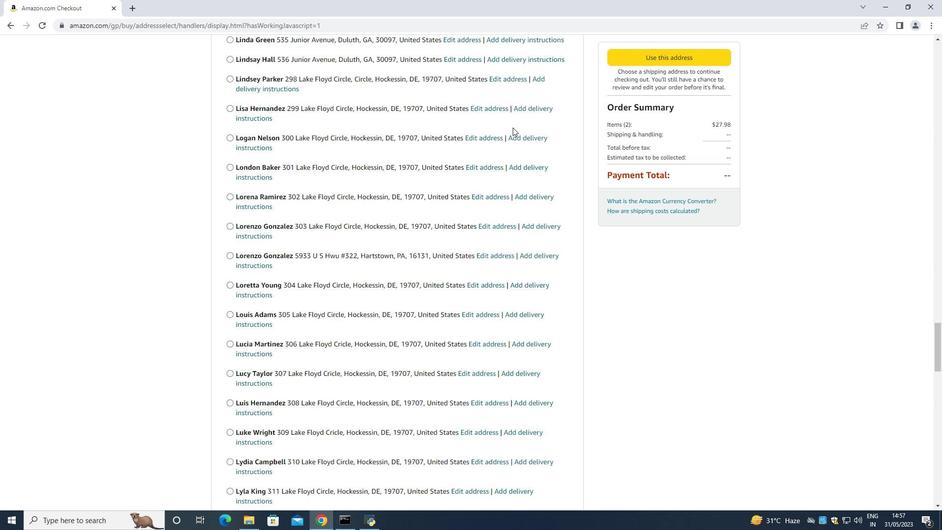 
Action: Mouse scrolled (512, 127) with delta (0, 0)
Screenshot: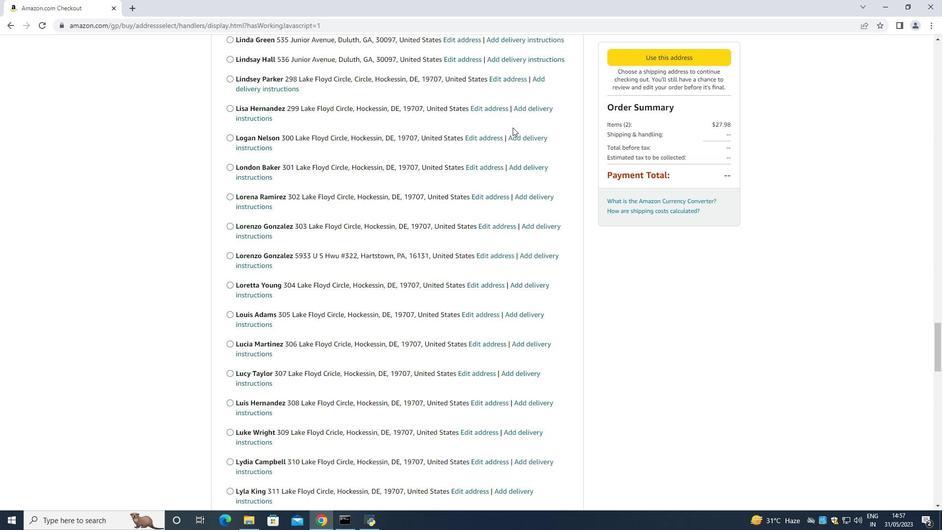 
Action: Mouse moved to (513, 127)
Screenshot: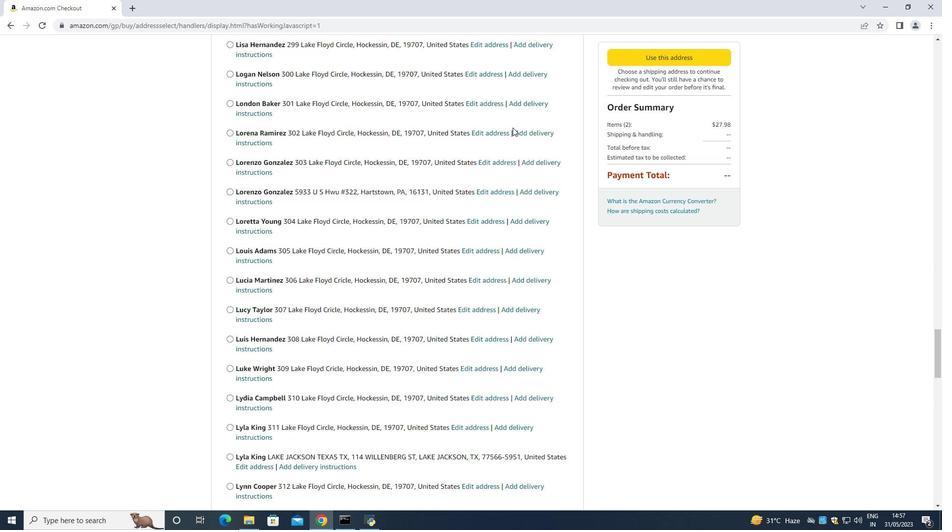 
Action: Mouse scrolled (513, 127) with delta (0, 0)
Screenshot: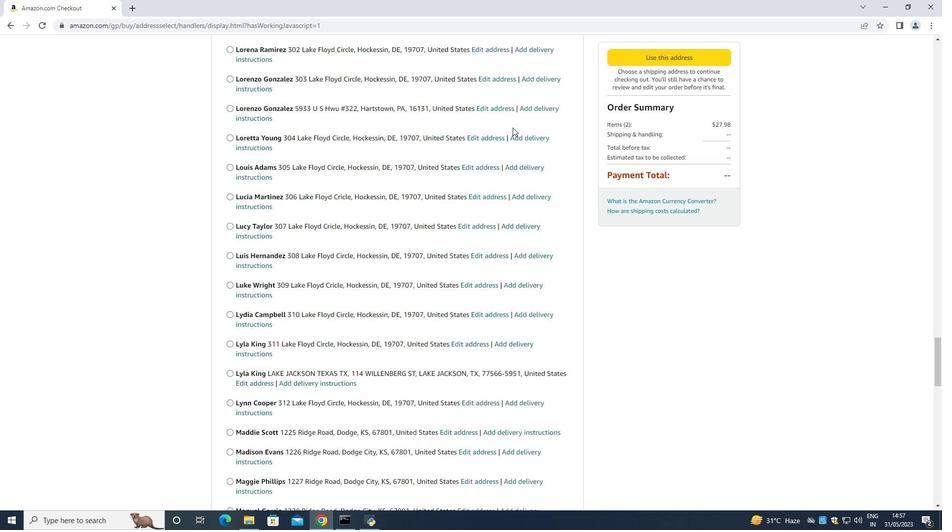 
Action: Mouse scrolled (513, 127) with delta (0, 0)
Screenshot: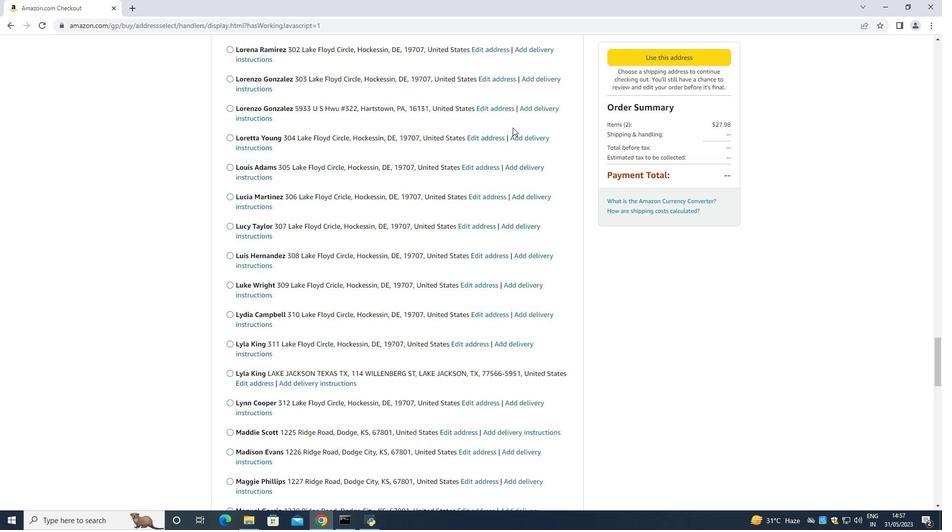 
Action: Mouse scrolled (513, 127) with delta (0, 0)
Screenshot: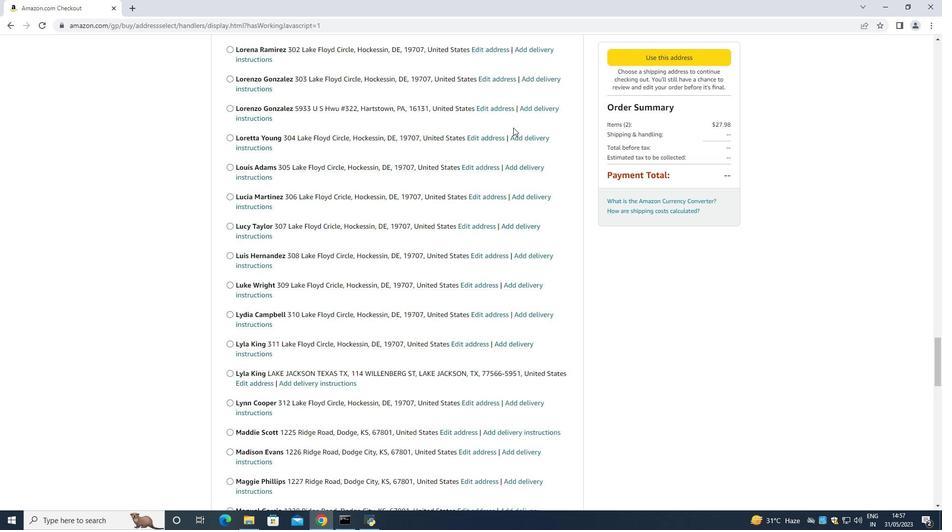 
Action: Mouse moved to (513, 127)
Screenshot: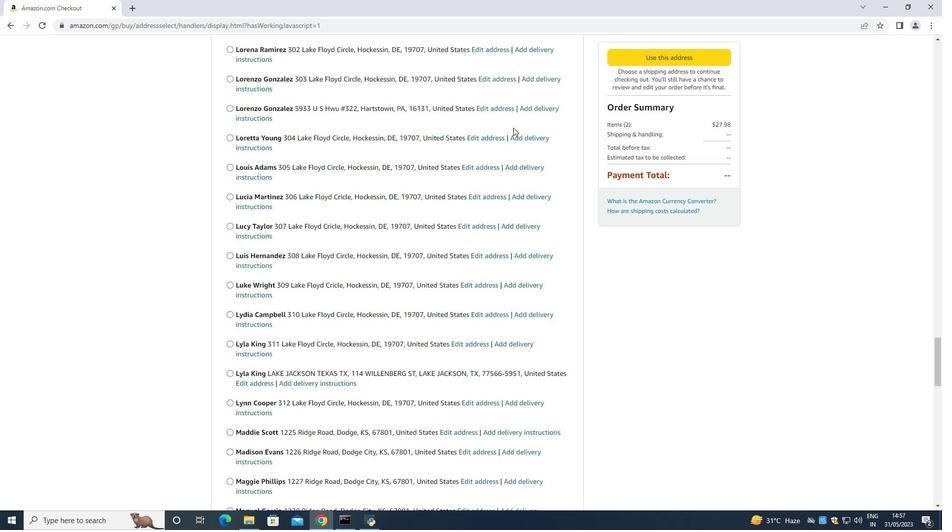 
Action: Mouse scrolled (513, 127) with delta (0, 0)
Screenshot: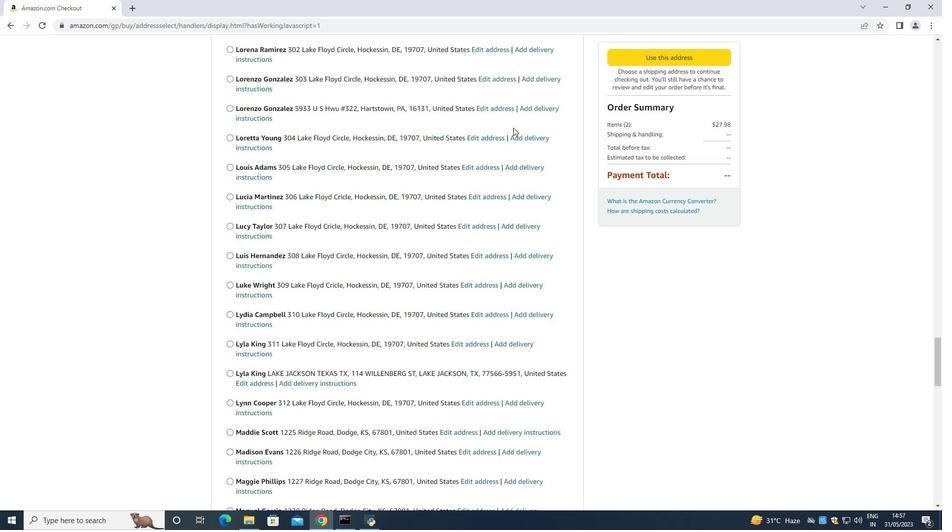 
Action: Mouse scrolled (513, 127) with delta (0, 0)
Screenshot: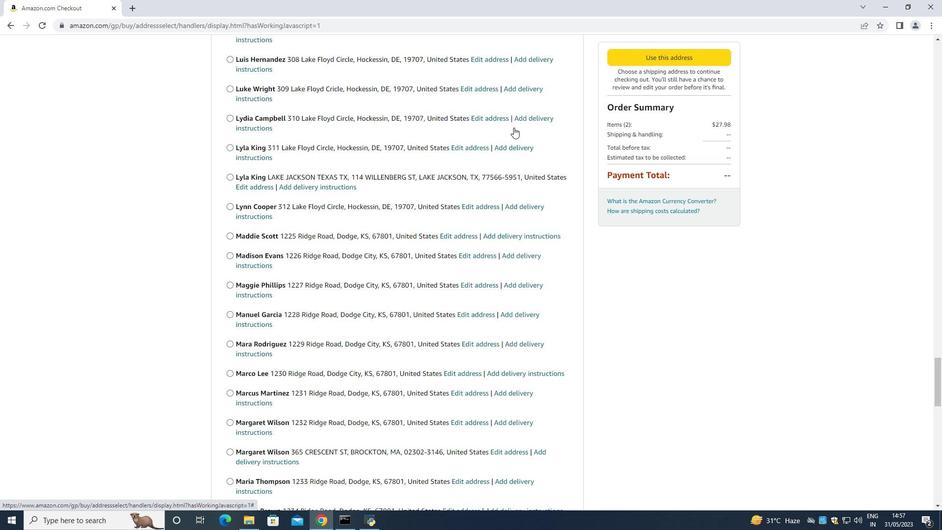 
Action: Mouse scrolled (513, 127) with delta (0, 0)
Screenshot: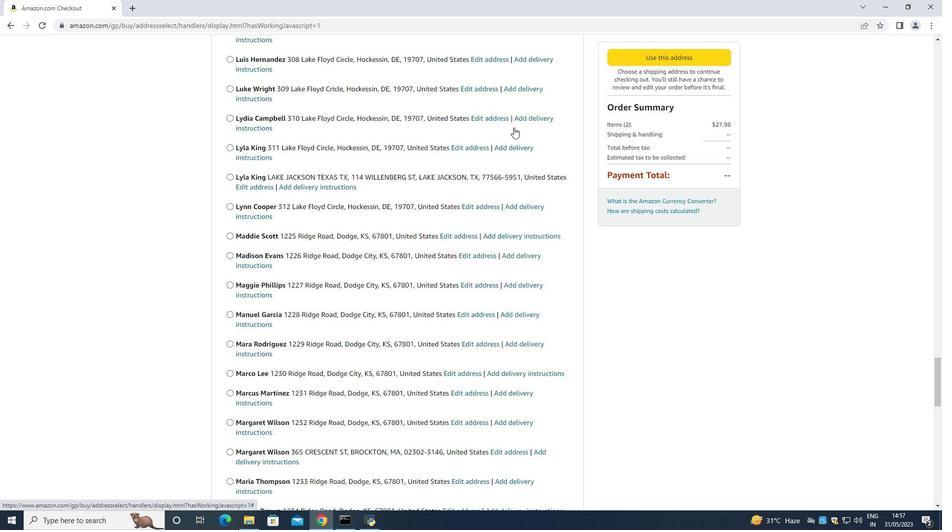 
Action: Mouse scrolled (513, 127) with delta (0, 0)
Screenshot: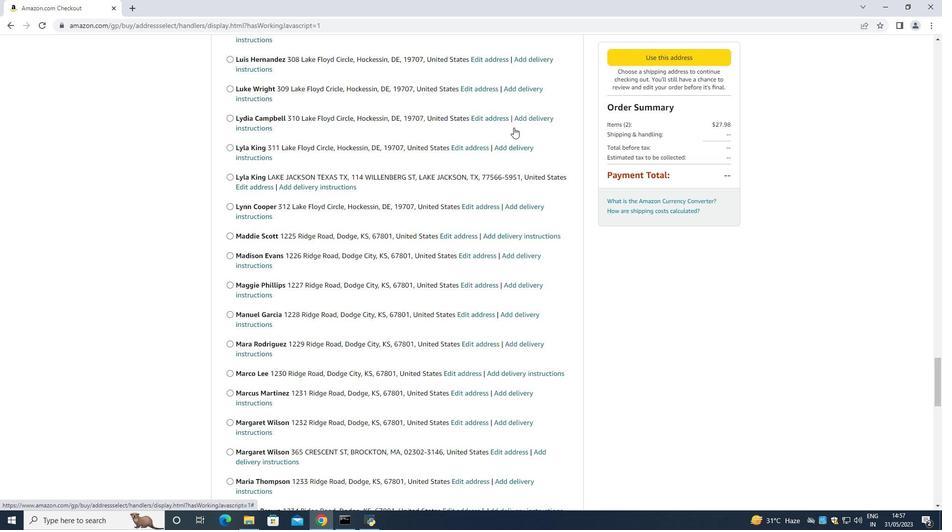 
Action: Mouse scrolled (513, 127) with delta (0, 0)
Screenshot: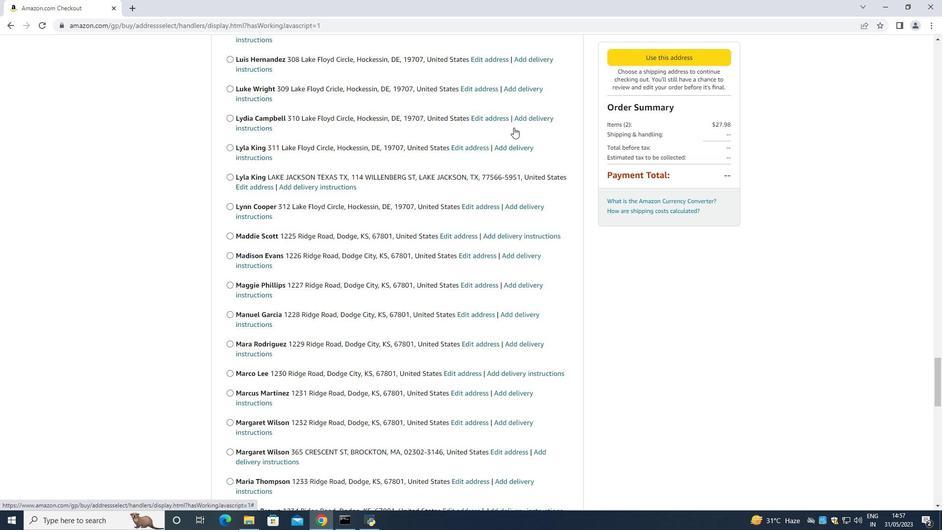 
Action: Mouse scrolled (513, 127) with delta (0, 0)
Screenshot: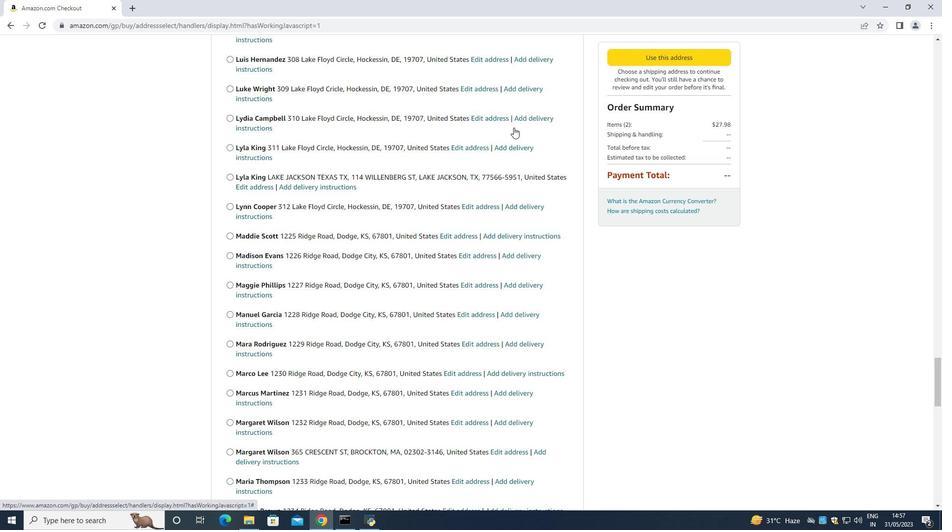 
Action: Mouse scrolled (513, 127) with delta (0, 0)
Screenshot: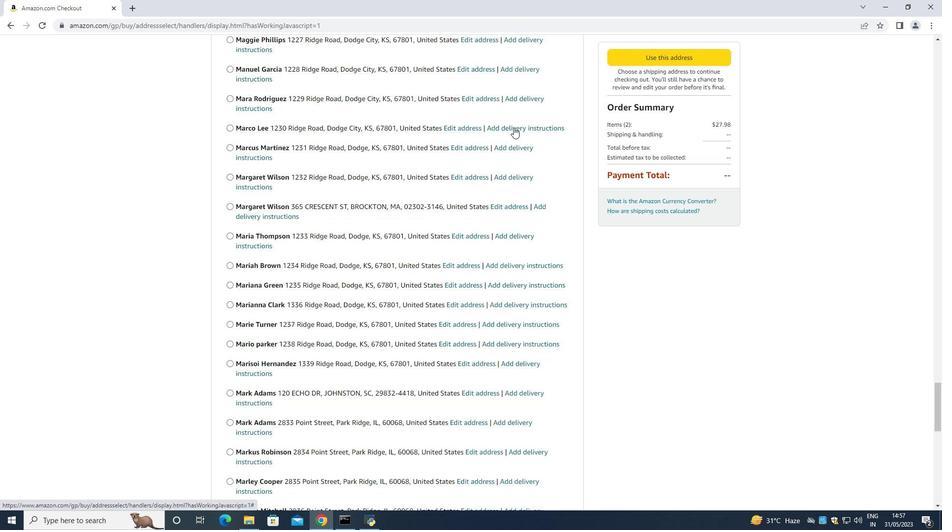 
Action: Mouse scrolled (513, 127) with delta (0, 0)
Screenshot: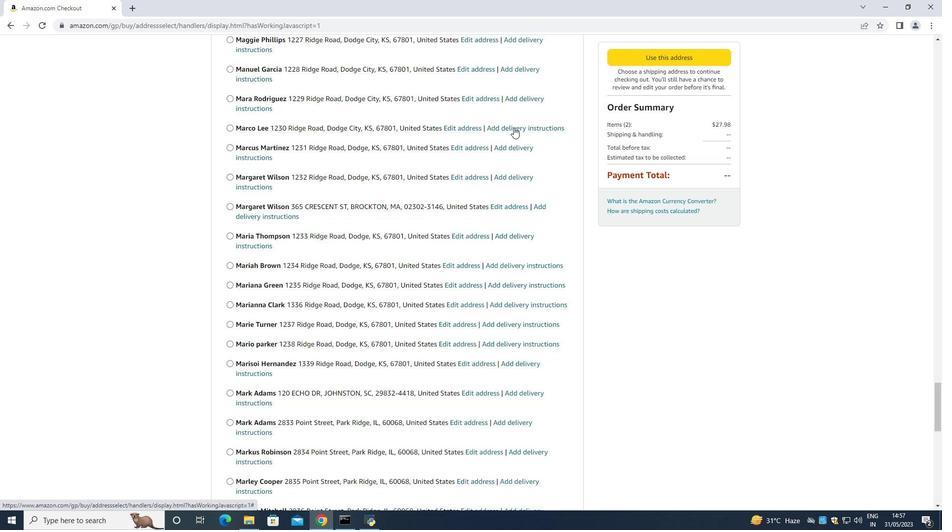 
Action: Mouse scrolled (513, 127) with delta (0, 0)
Screenshot: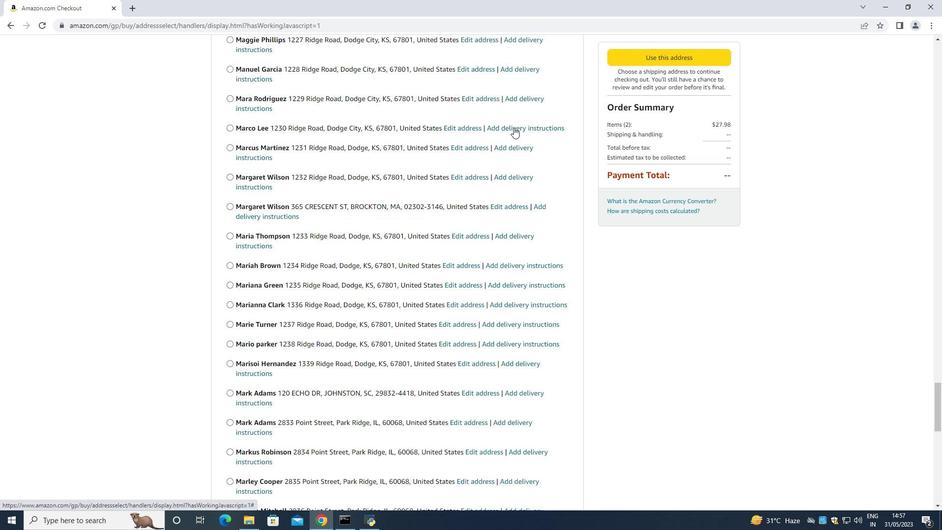 
Action: Mouse scrolled (513, 127) with delta (0, 0)
Screenshot: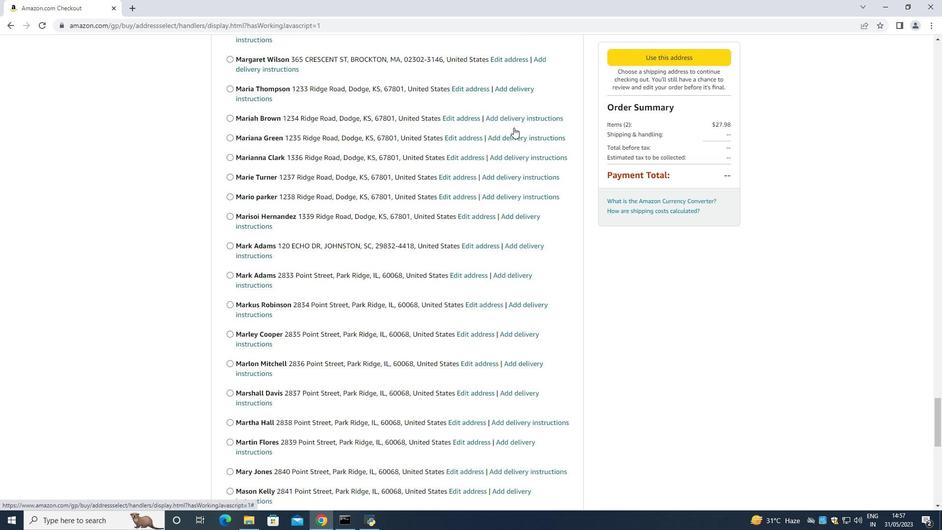 
Action: Mouse scrolled (513, 127) with delta (0, 0)
Screenshot: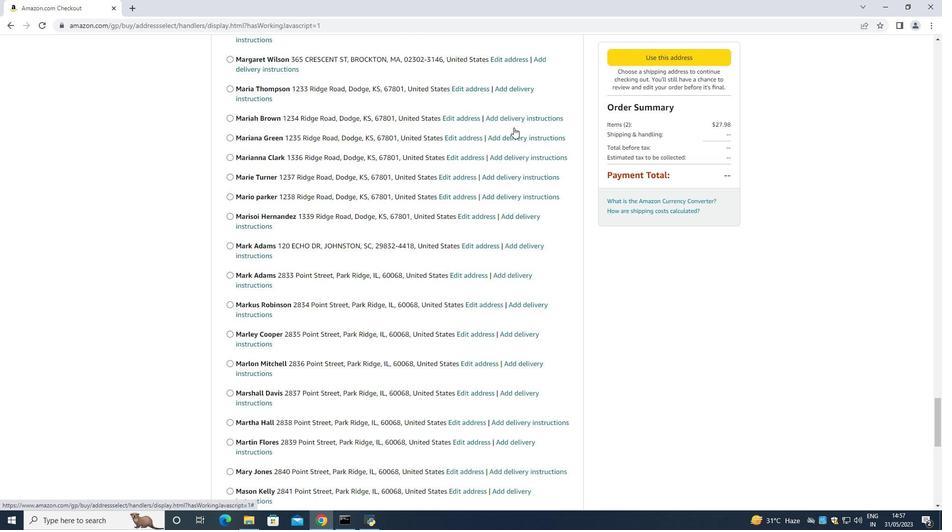 
Action: Mouse scrolled (513, 127) with delta (0, 0)
Screenshot: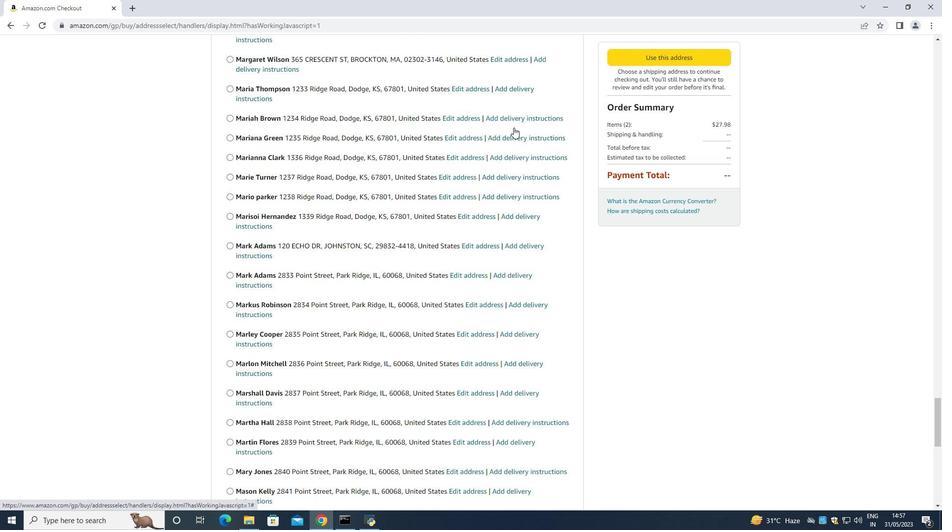 
Action: Mouse scrolled (513, 127) with delta (0, 0)
Screenshot: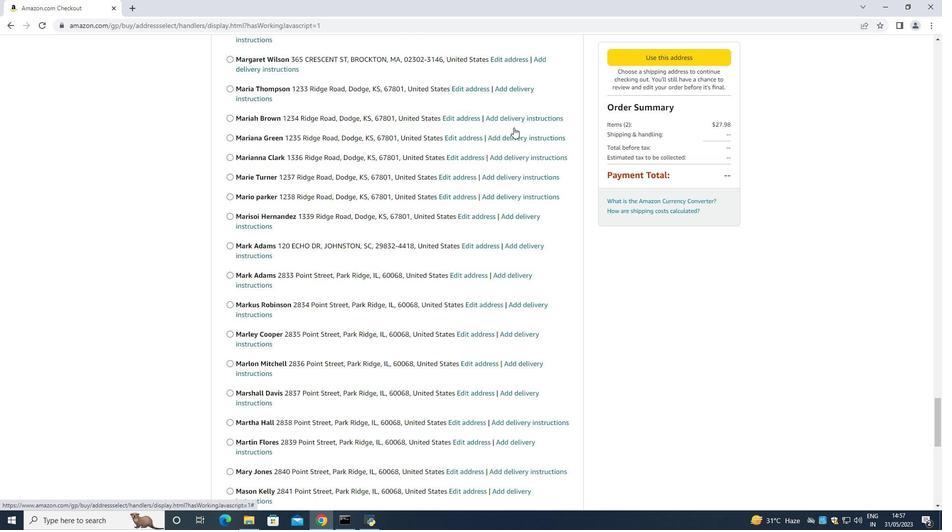 
Action: Mouse scrolled (513, 127) with delta (0, 0)
Screenshot: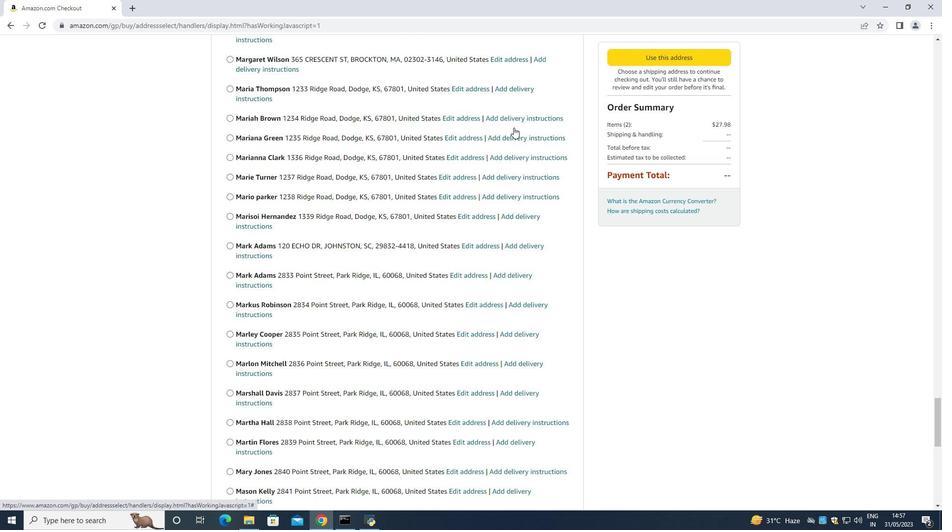 
Action: Mouse scrolled (513, 127) with delta (0, 0)
Screenshot: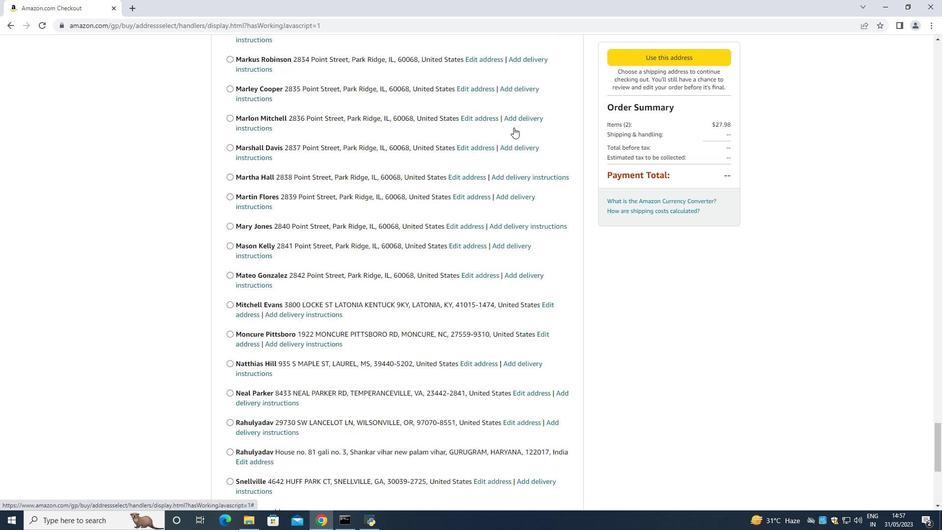 
Action: Mouse scrolled (513, 127) with delta (0, 0)
Screenshot: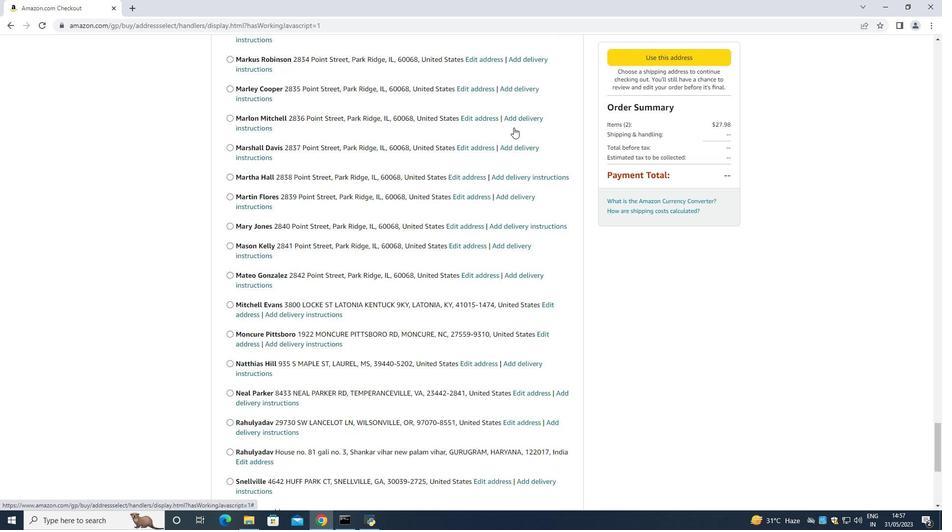 
Action: Mouse scrolled (513, 127) with delta (0, 0)
Screenshot: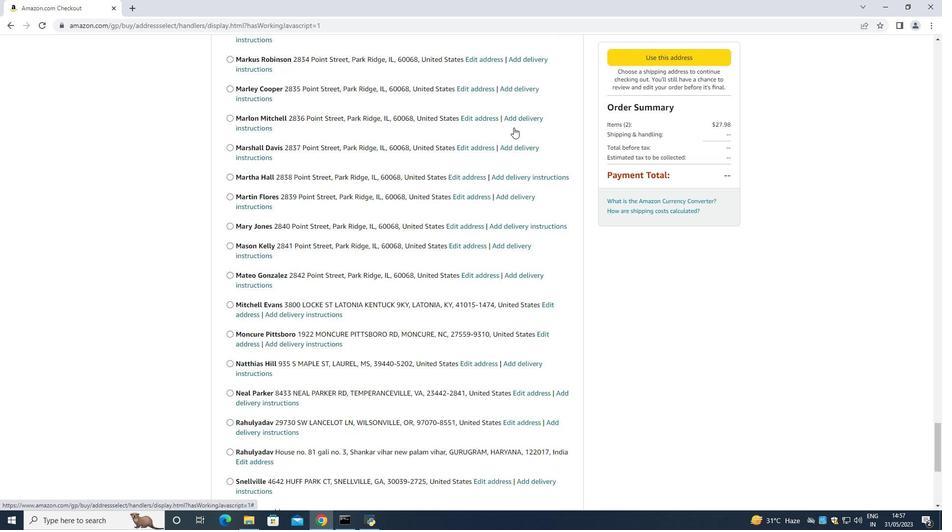 
Action: Mouse scrolled (513, 127) with delta (0, 0)
Screenshot: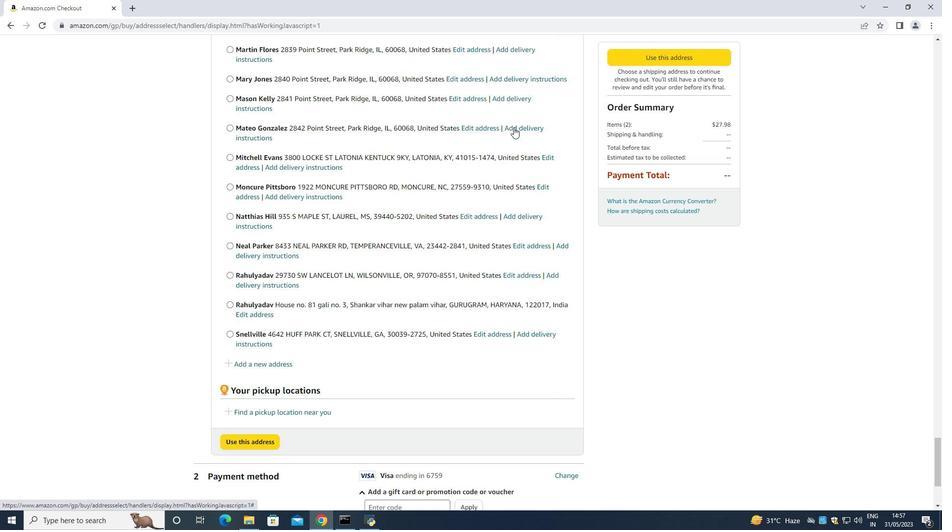 
Action: Mouse scrolled (513, 127) with delta (0, 0)
Screenshot: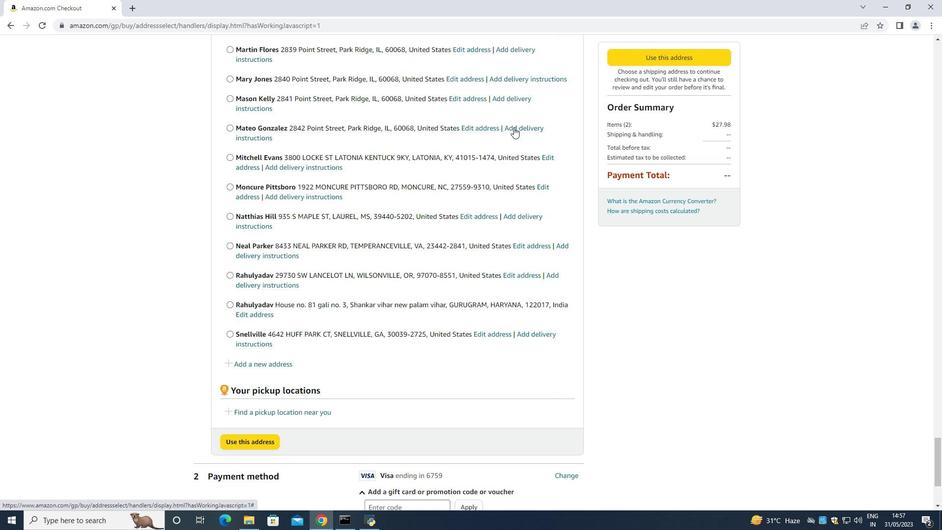 
Action: Mouse scrolled (513, 127) with delta (0, 0)
Screenshot: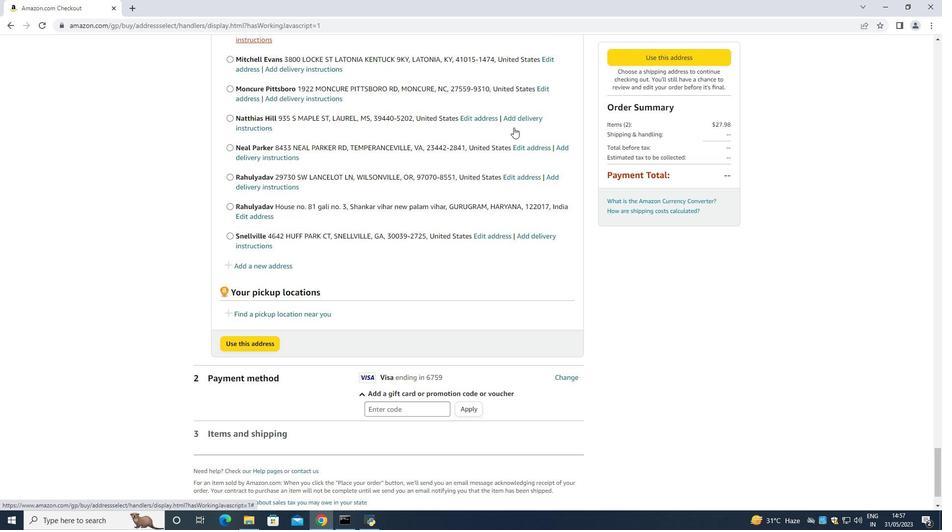 
Action: Mouse scrolled (513, 127) with delta (0, 0)
Screenshot: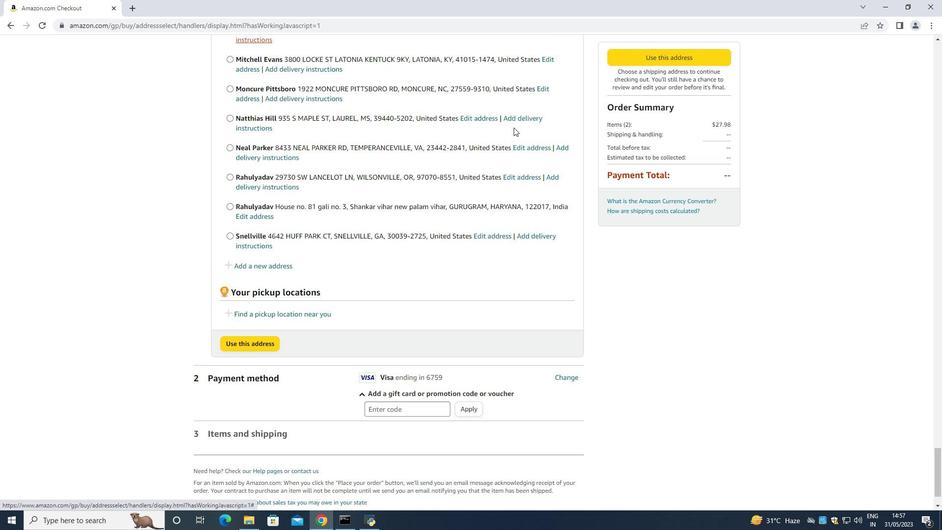 
Action: Mouse scrolled (513, 127) with delta (0, 0)
Screenshot: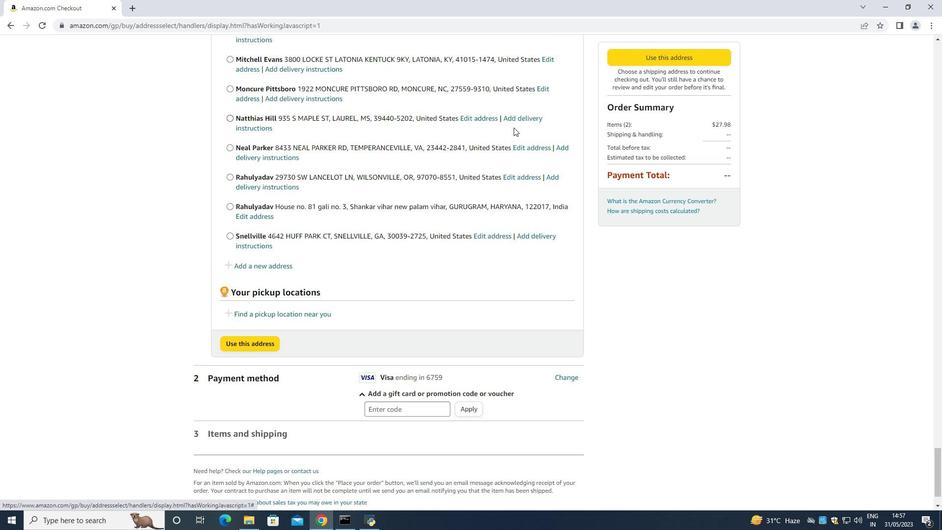 
Action: Mouse moved to (259, 214)
Screenshot: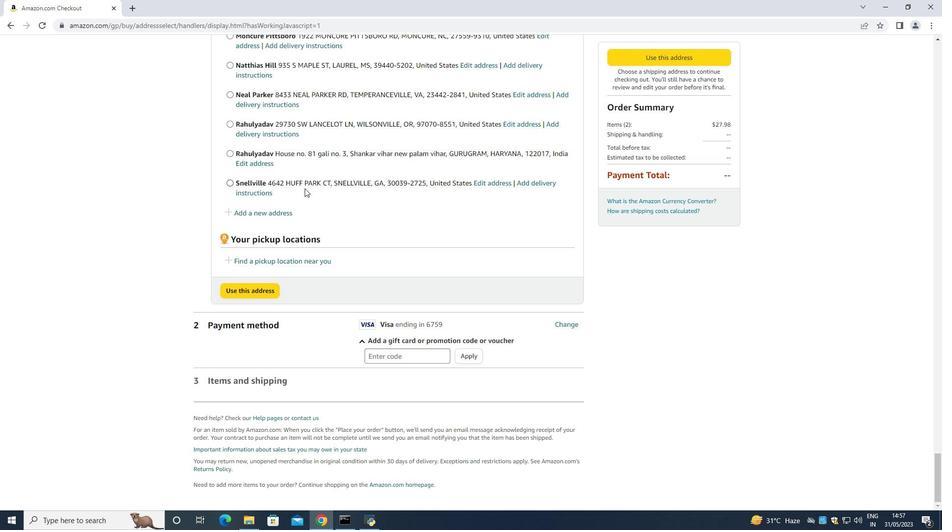 
Action: Mouse pressed left at (259, 214)
Screenshot: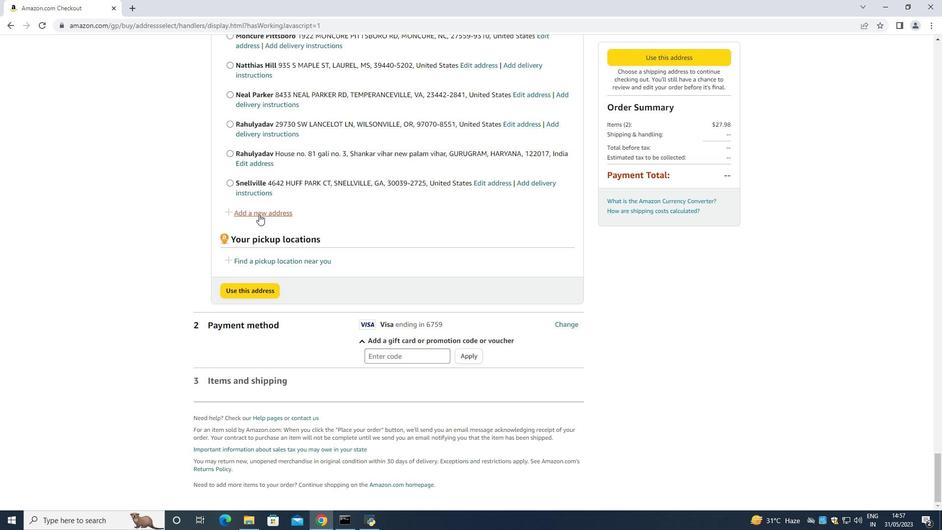 
Action: Mouse moved to (331, 236)
Screenshot: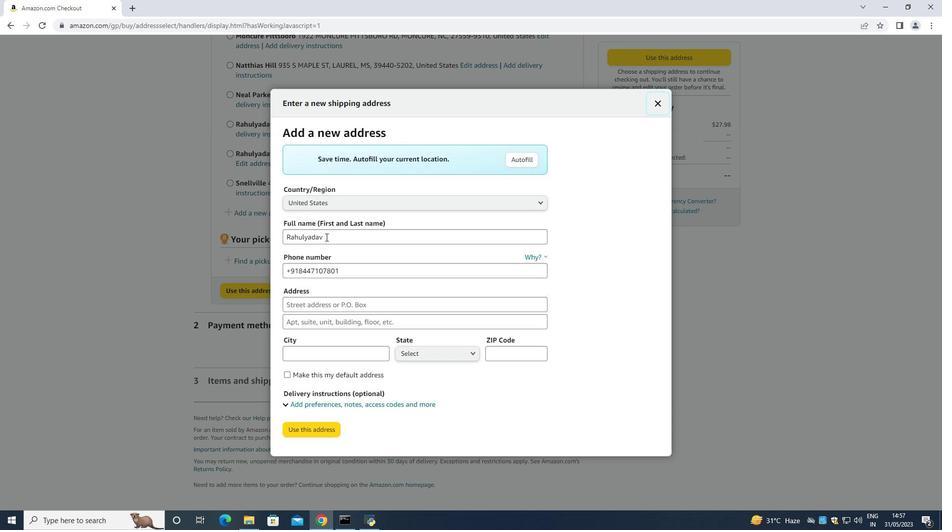 
Action: Mouse pressed left at (331, 236)
Screenshot: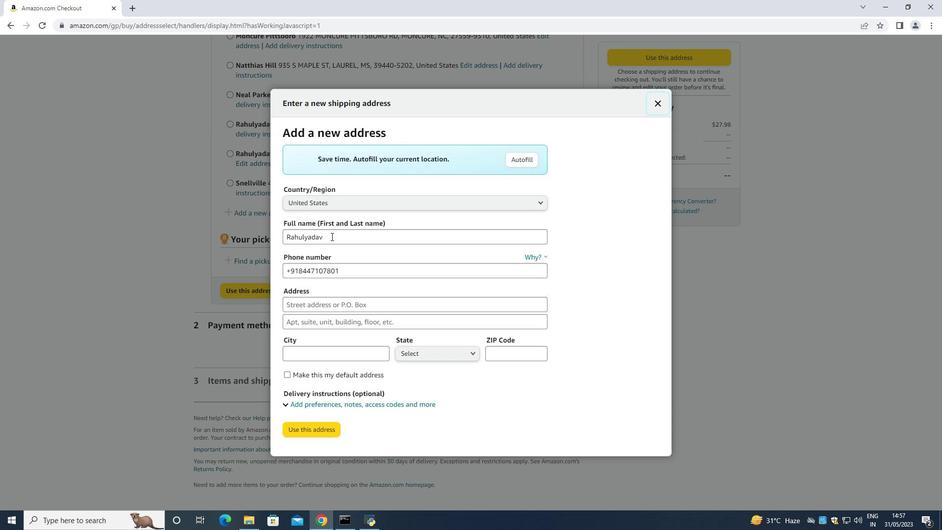 
Action: Mouse moved to (324, 233)
Screenshot: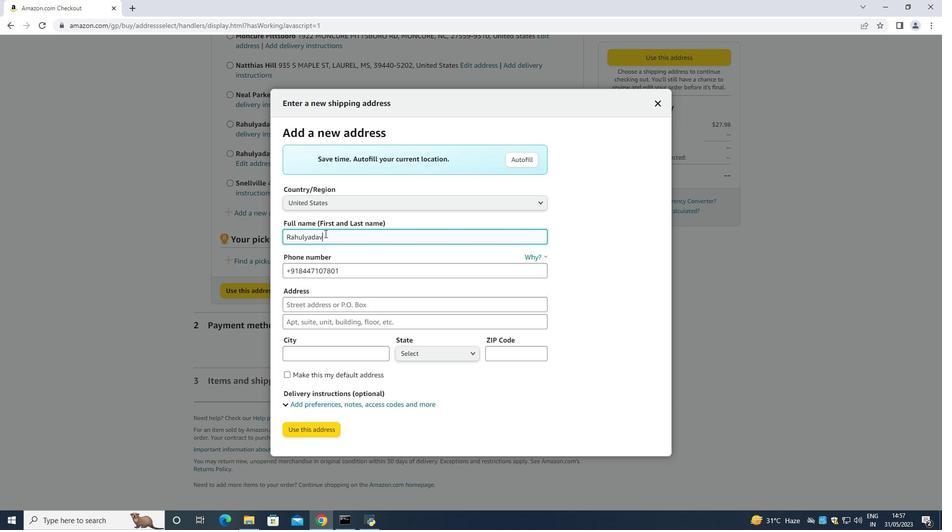 
Action: Key pressed <Key.backspace><Key.backspace><Key.backspace><Key.backspace><Key.backspace><Key.backspace><Key.backspace><Key.backspace><Key.backspace><Key.backspace><Key.backspace><Key.backspace><Key.backspace><Key.backspace><Key.backspace><Key.backspace><Key.backspace><Key.shift>Matthiasn<Key.space><Key.backspace><Key.backspace><Key.space><Key.space><Key.shift>hill<Key.backspace><Key.backspace><Key.backspace><Key.backspace><Key.tab>
Screenshot: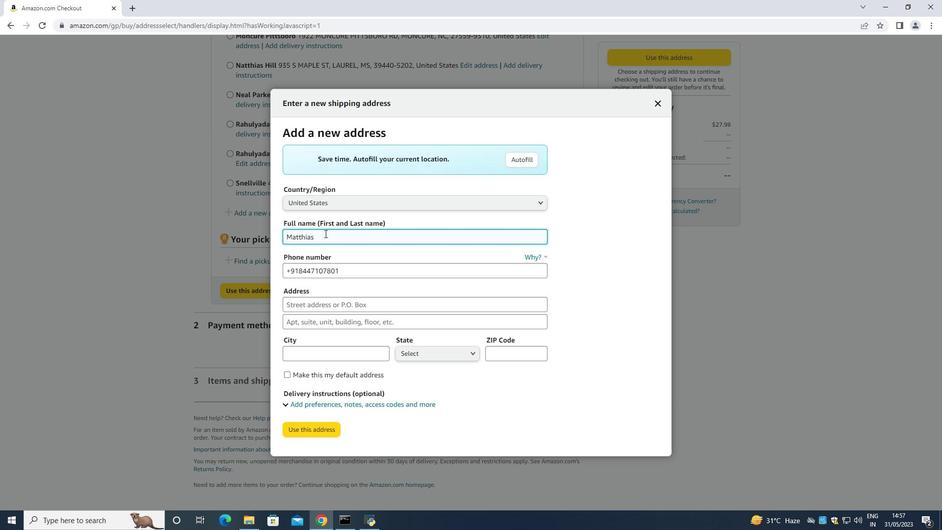 
Action: Mouse moved to (321, 238)
Screenshot: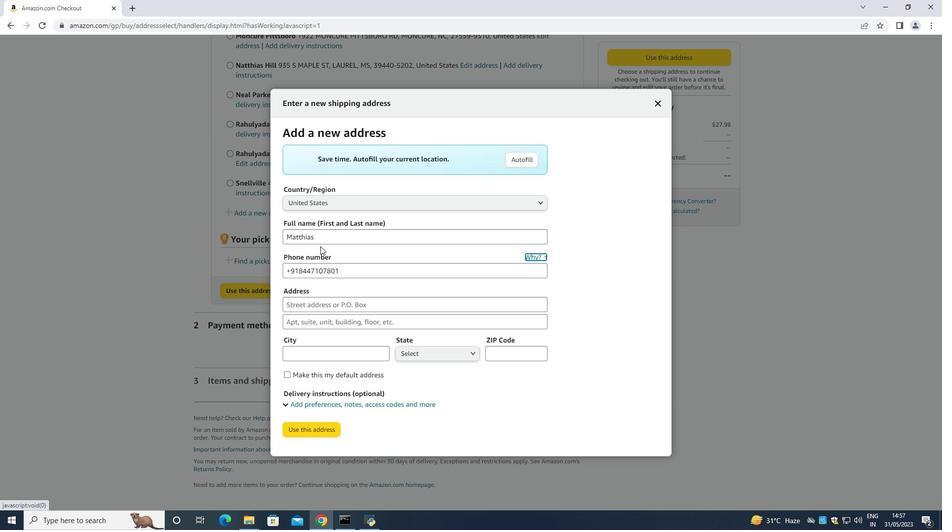 
Action: Mouse pressed left at (321, 238)
Screenshot: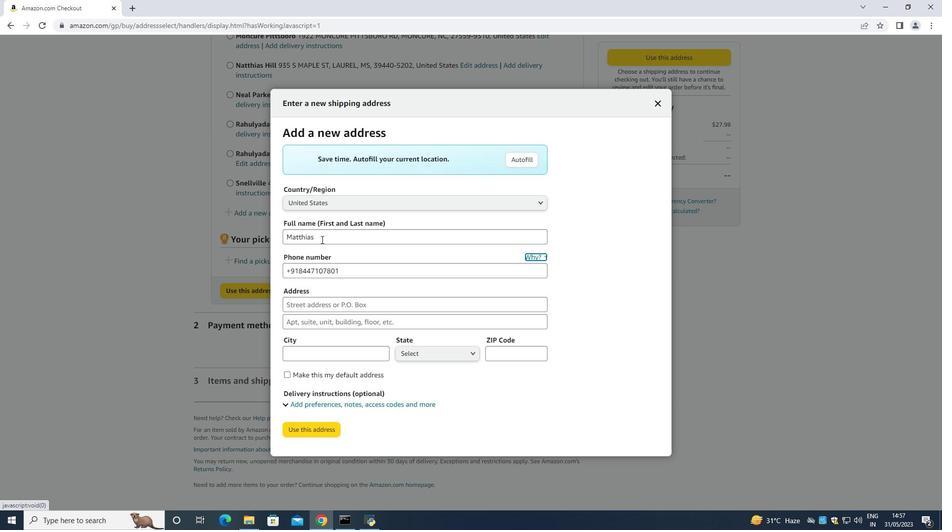 
Action: Key pressed <Key.caps_lock>H<Key.caps_lock><Key.caps_lock><Key.caps_lock>ill<Key.space><Key.tab><Key.tab><Key.backspace>7738643880
Screenshot: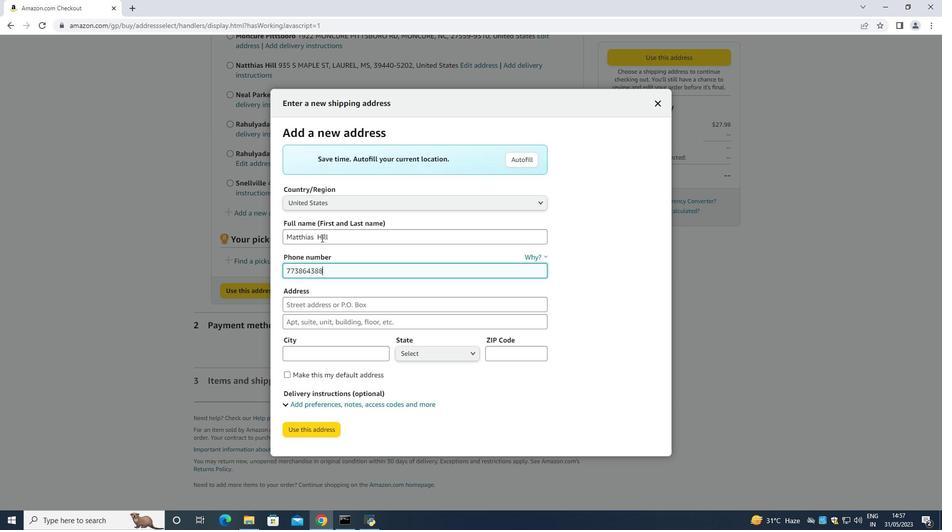 
Action: Mouse moved to (316, 306)
Screenshot: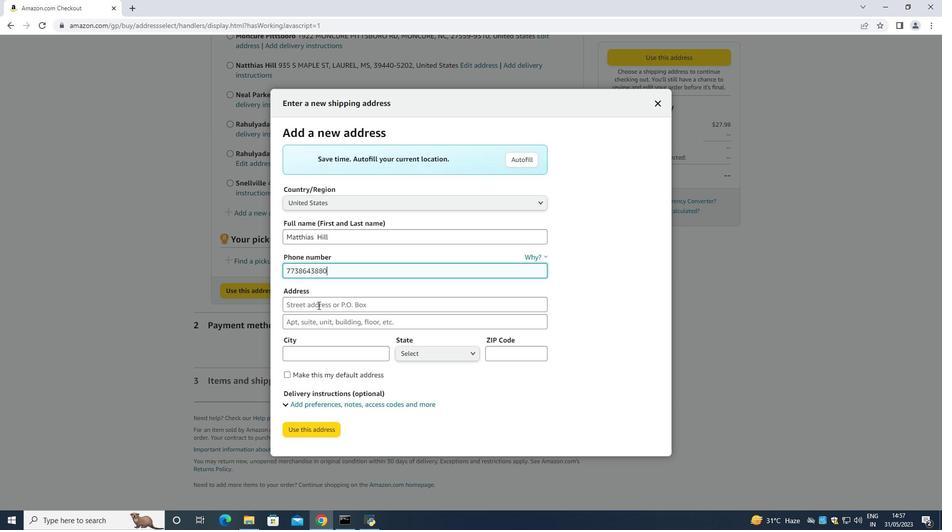 
Action: Mouse pressed left at (316, 306)
Screenshot: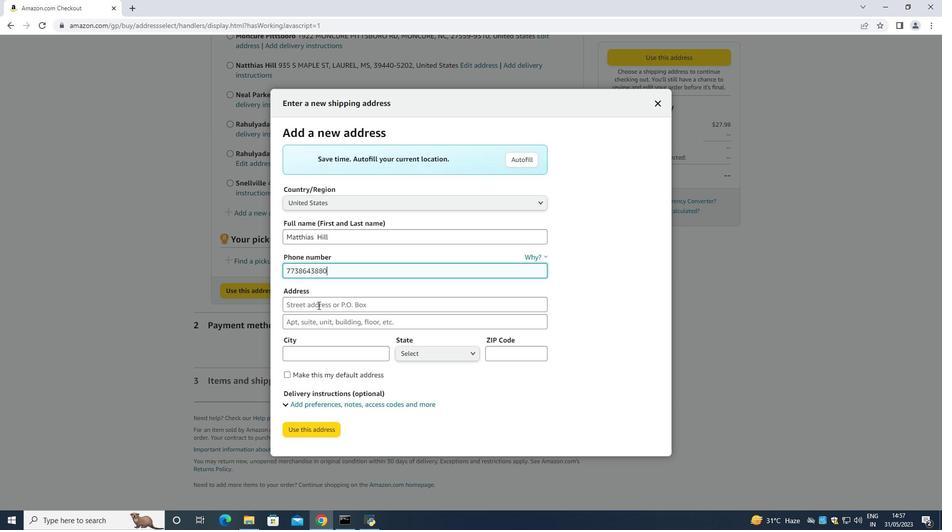 
Action: Mouse moved to (316, 306)
Screenshot: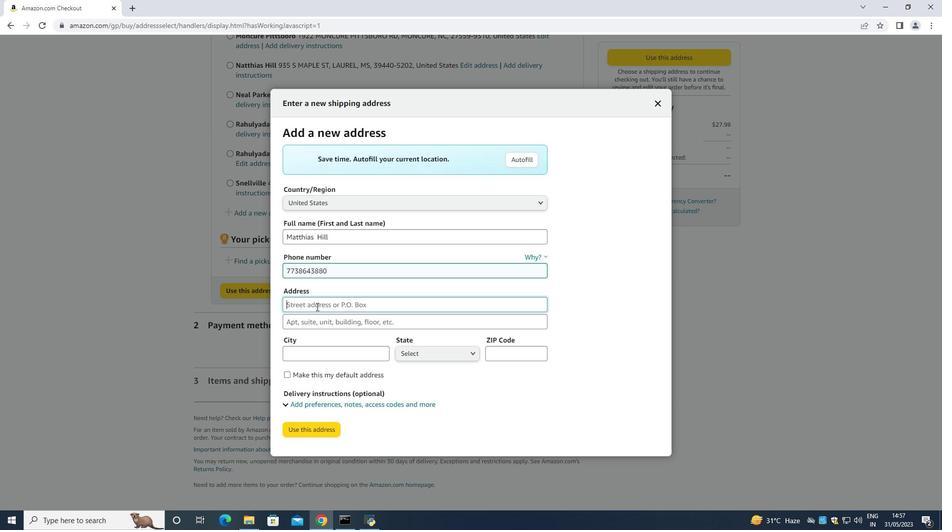 
Action: Key pressed 2844<Key.space><Key.shift><Key.shift><Key.shift><Key.shift><Key.shift><Key.shift><Key.shift><Key.shift><Key.shift><Key.shift><Key.shift><Key.shift><Key.shift><Key.shift><Key.shift><Key.shift><Key.shift><Key.shift><Key.shift><Key.shift><Key.shift><Key.shift><Key.shift><Key.shift><Key.shift><Key.shift><Key.shift><Key.shift><Key.shift><Key.shift><Key.shift>O<Key.backspace><Key.shift_r>Point<Key.space><Key.shift>Street<Key.space><Key.tab><Key.tab><Key.shift><Key.shift_r>Park<Key.space><Key.shift>Ro<Key.backspace>idge<Key.tab><Key.up><Key.down><Key.enter><Key.enter><Key.enter>
Screenshot: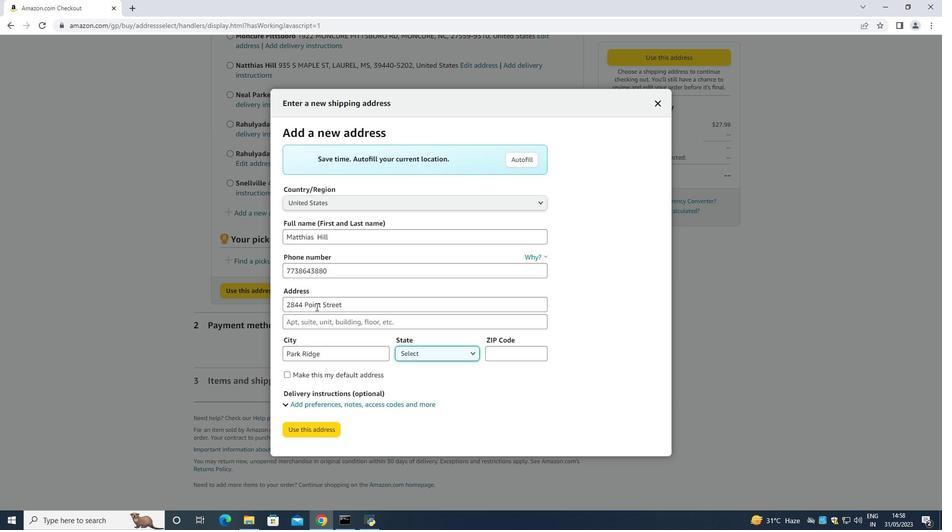
Action: Mouse moved to (450, 359)
Screenshot: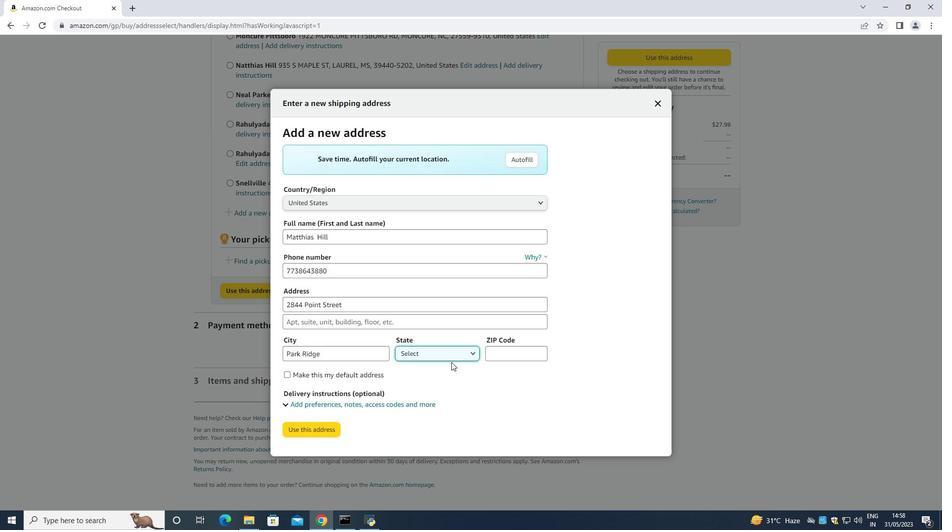 
Action: Mouse pressed left at (450, 359)
Screenshot: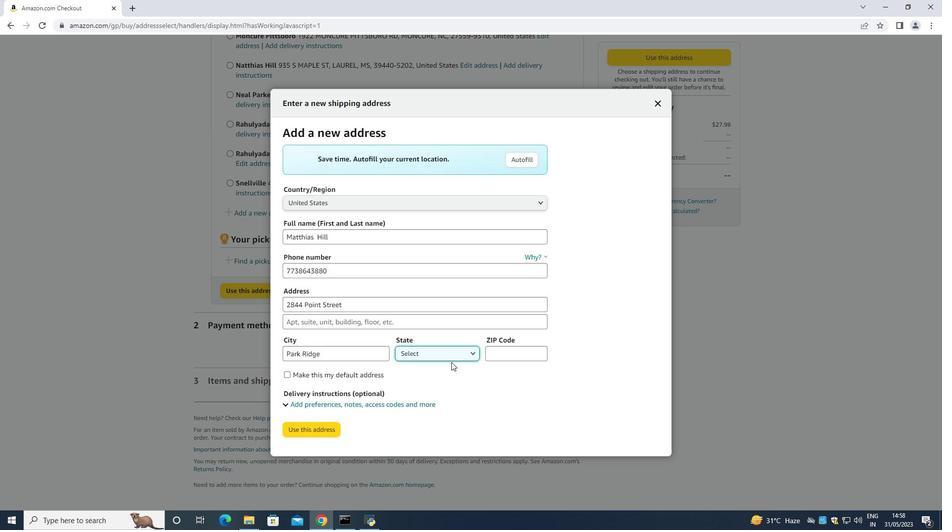 
Action: Mouse moved to (437, 375)
Screenshot: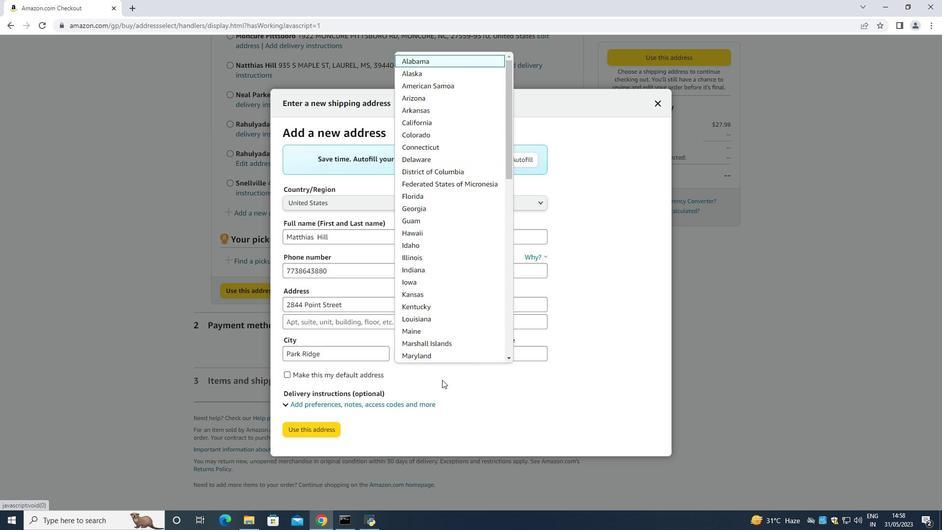 
Action: Key pressed <Key.down><Key.down><Key.down><Key.down><Key.down><Key.down><Key.down><Key.down><Key.down><Key.down><Key.down><Key.down><Key.down><Key.down><Key.down><Key.down><Key.enter><Key.tab><Key.tab>60068
Screenshot: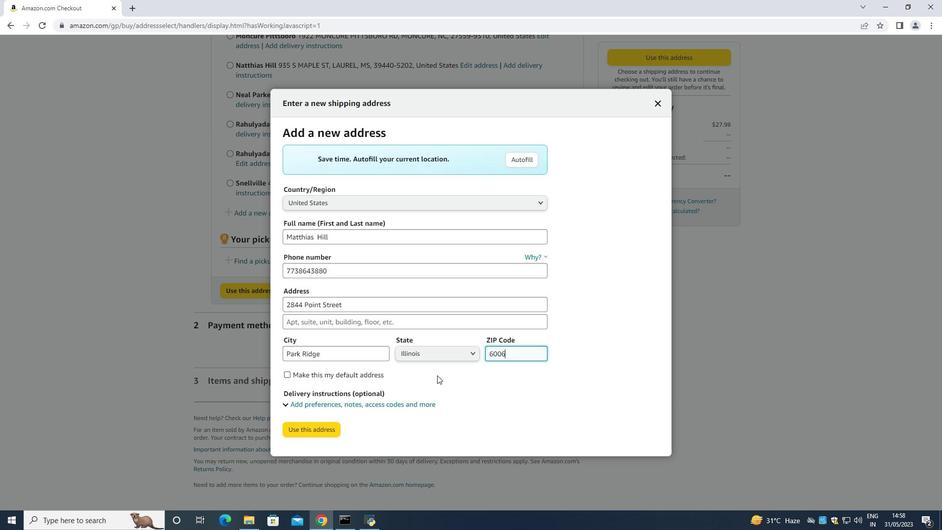 
Action: Mouse moved to (311, 426)
Screenshot: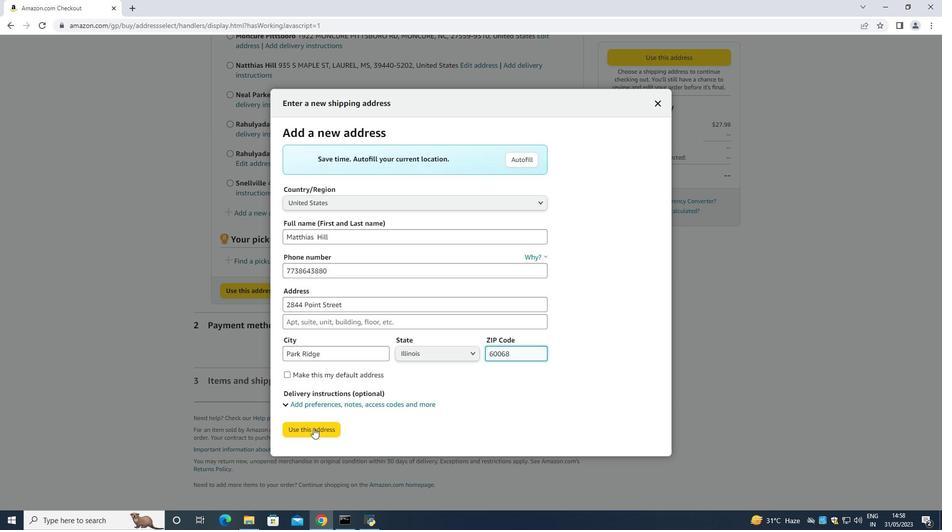
Action: Mouse pressed left at (311, 426)
Screenshot: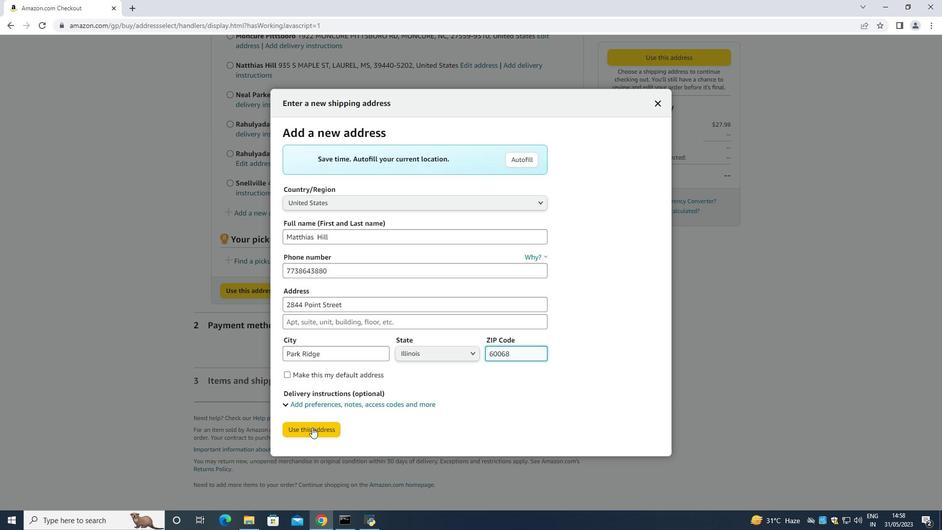 
Action: Mouse moved to (314, 502)
Screenshot: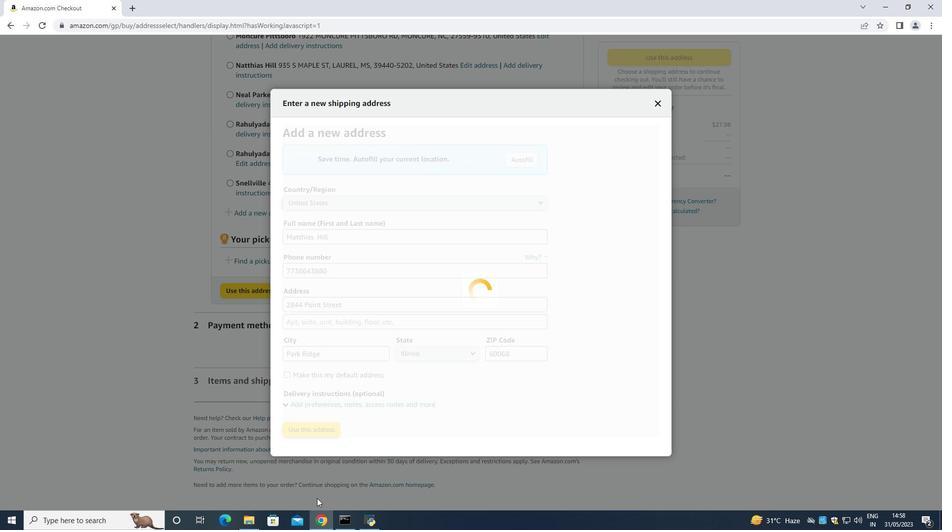 
Action: Mouse pressed left at (314, 502)
Screenshot: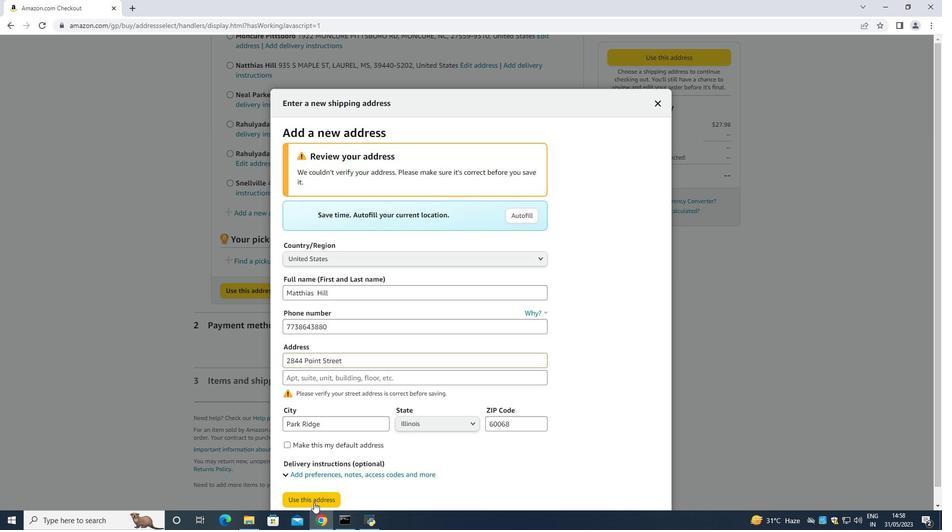 
Action: Mouse moved to (282, 213)
Screenshot: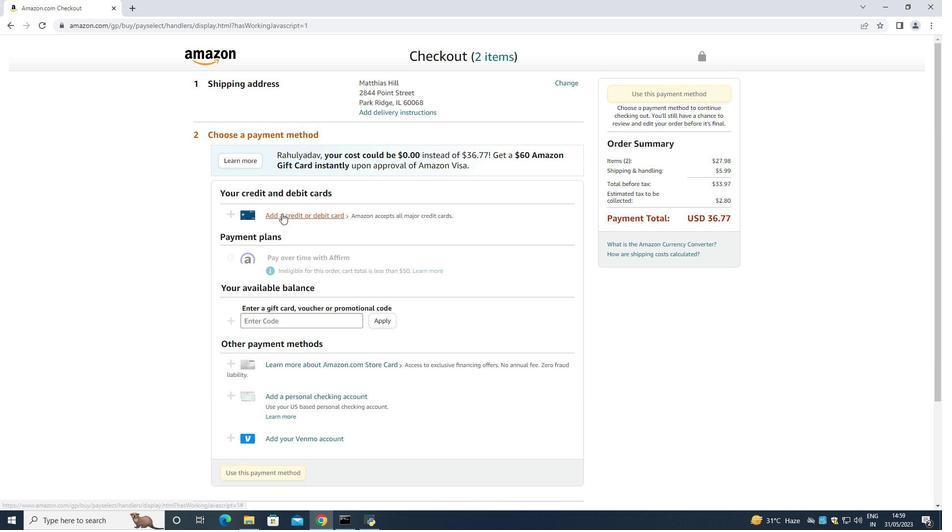 
Action: Mouse pressed left at (282, 213)
Screenshot: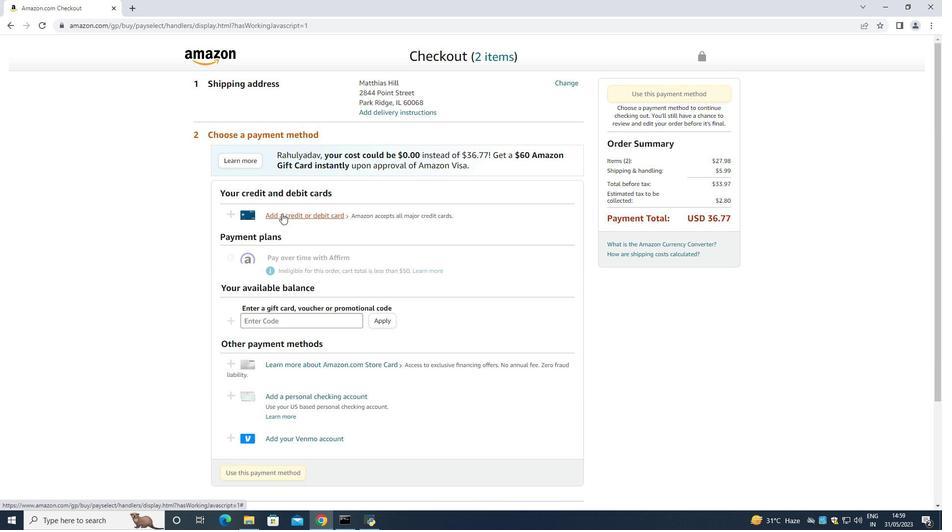 
Action: Mouse moved to (394, 226)
Screenshot: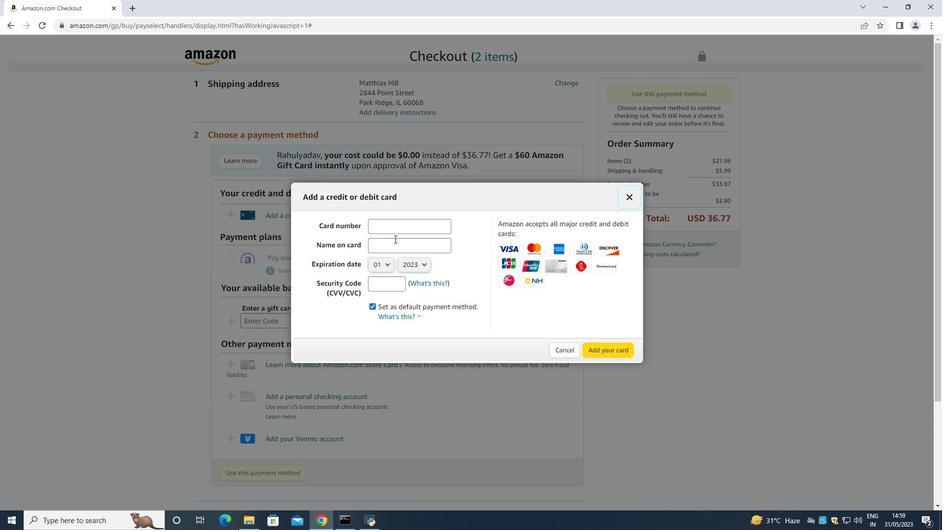 
Action: Mouse pressed left at (394, 226)
Screenshot: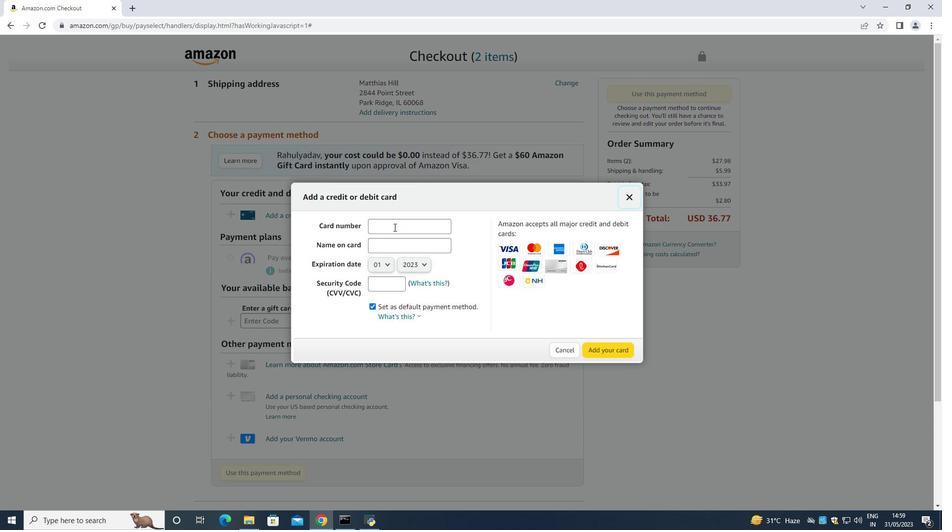 
Action: Mouse moved to (392, 225)
Screenshot: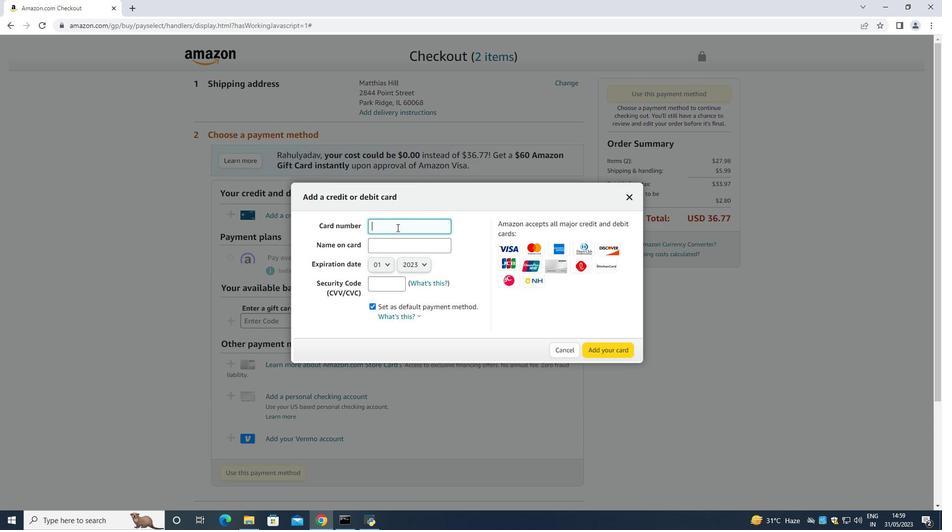 
Action: Key pressed 6523452174587965
Screenshot: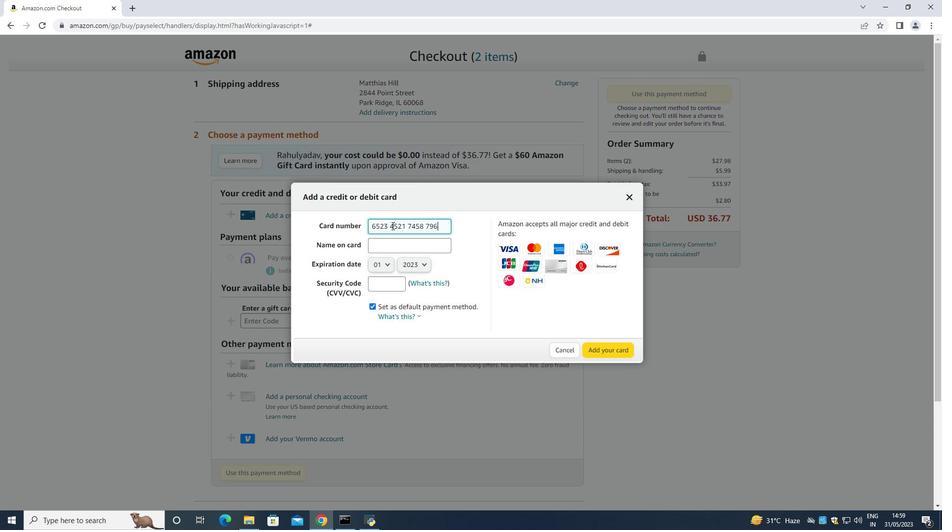 
Action: Mouse moved to (397, 245)
Screenshot: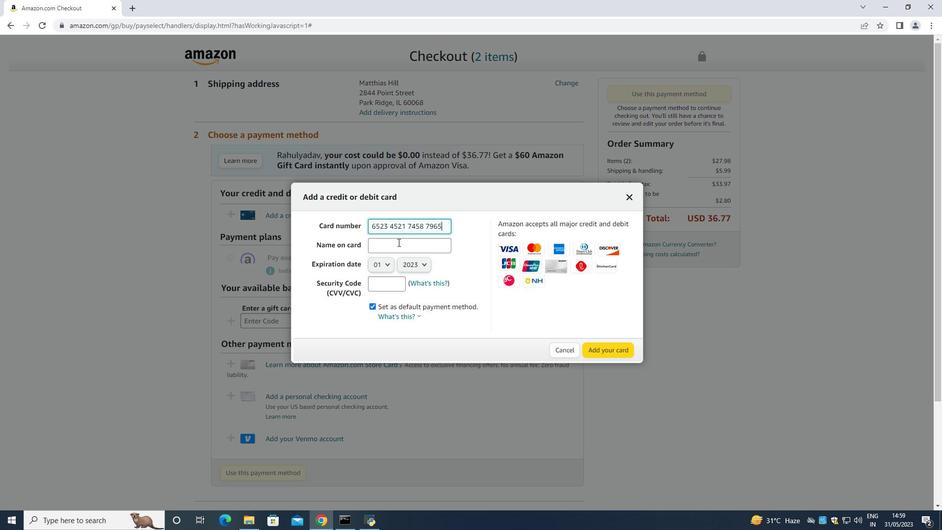 
Action: Mouse pressed left at (397, 245)
